 Task: Plan the shortest route from Boston to Cape Cod National Seashore.
Action: Mouse pressed left at (230, 83)
Screenshot: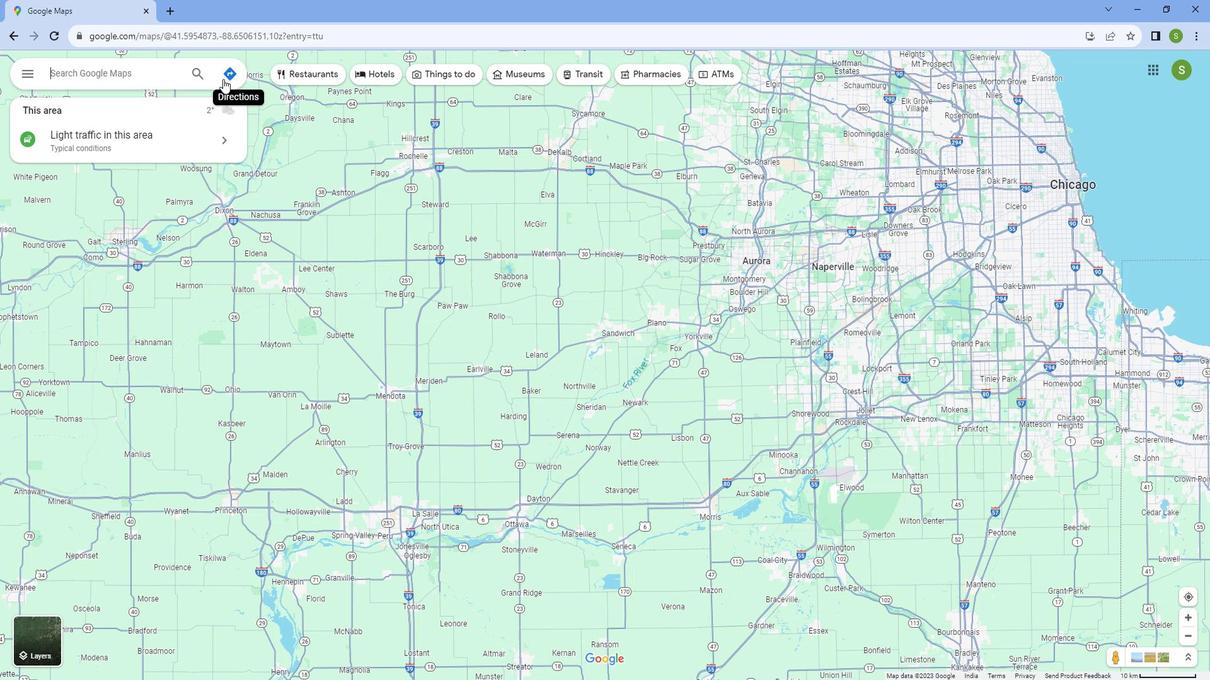 
Action: Mouse moved to (151, 107)
Screenshot: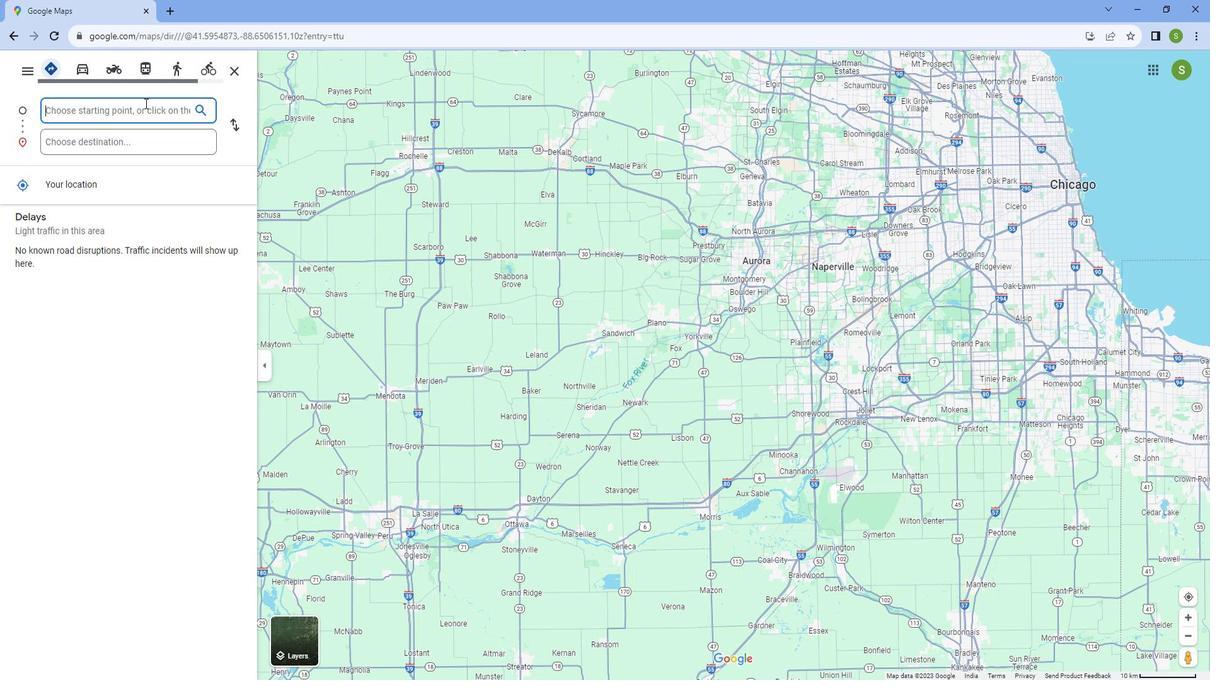 
Action: Mouse pressed left at (151, 107)
Screenshot: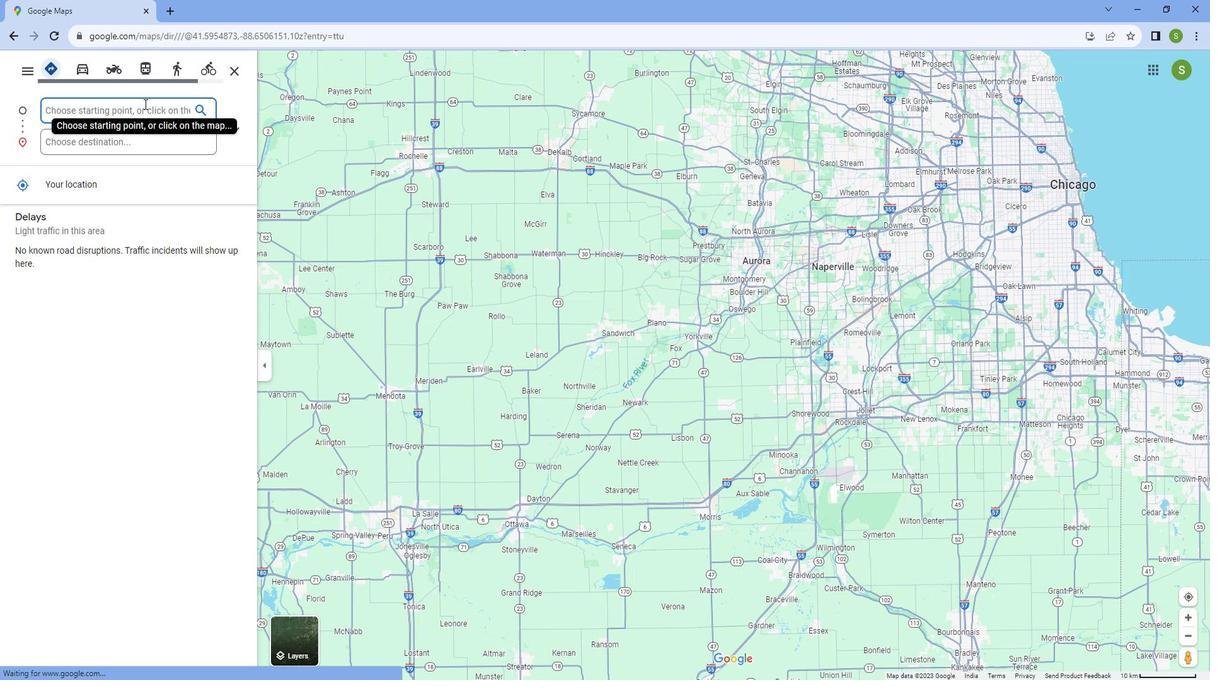 
Action: Key pressed <Key.caps_lock>V<Key.backspace>B<Key.caps_lock>oston
Screenshot: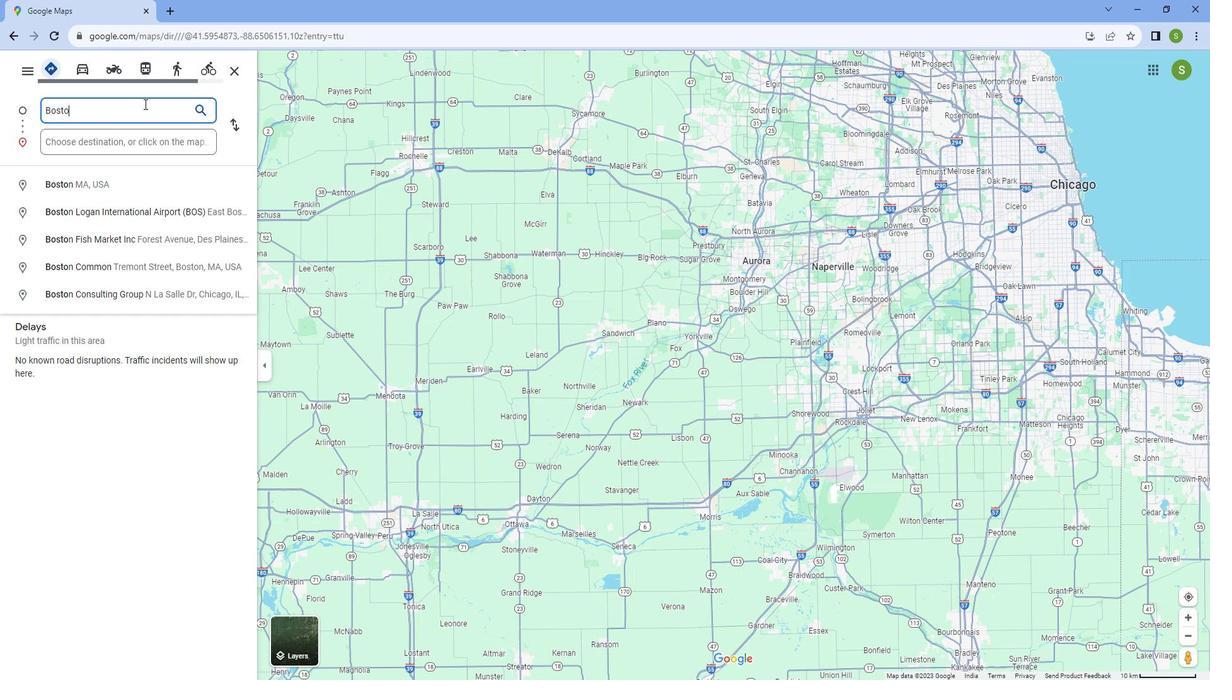 
Action: Mouse moved to (165, 196)
Screenshot: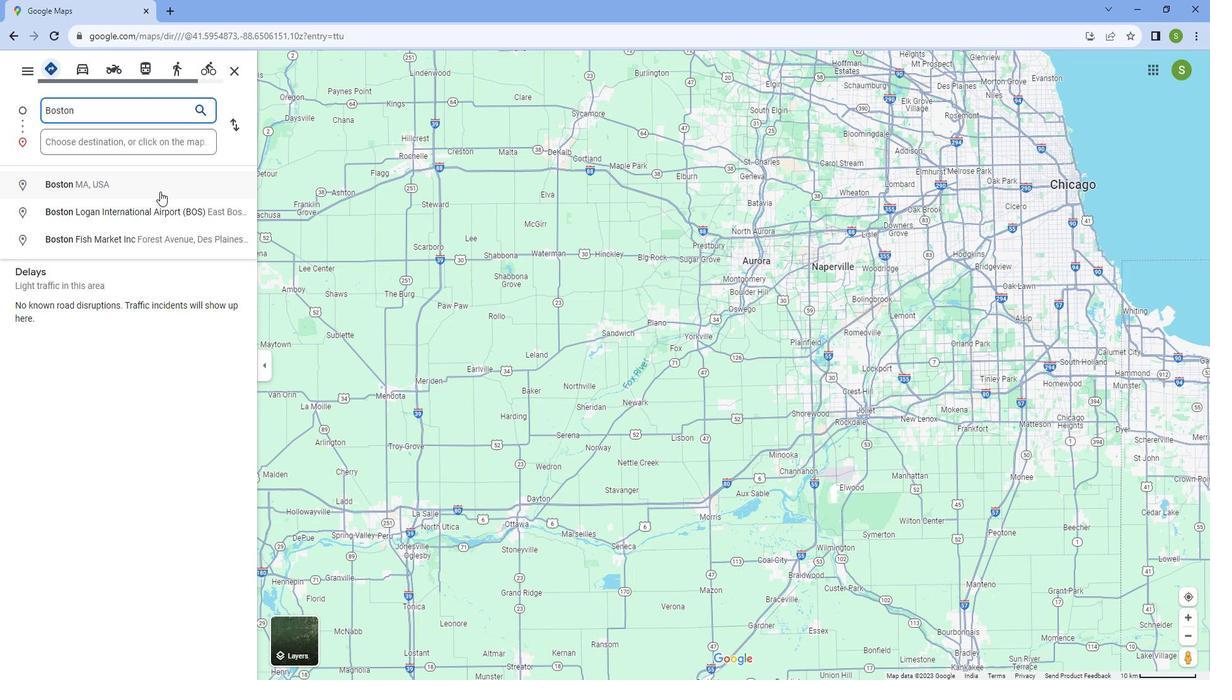 
Action: Mouse pressed left at (165, 196)
Screenshot: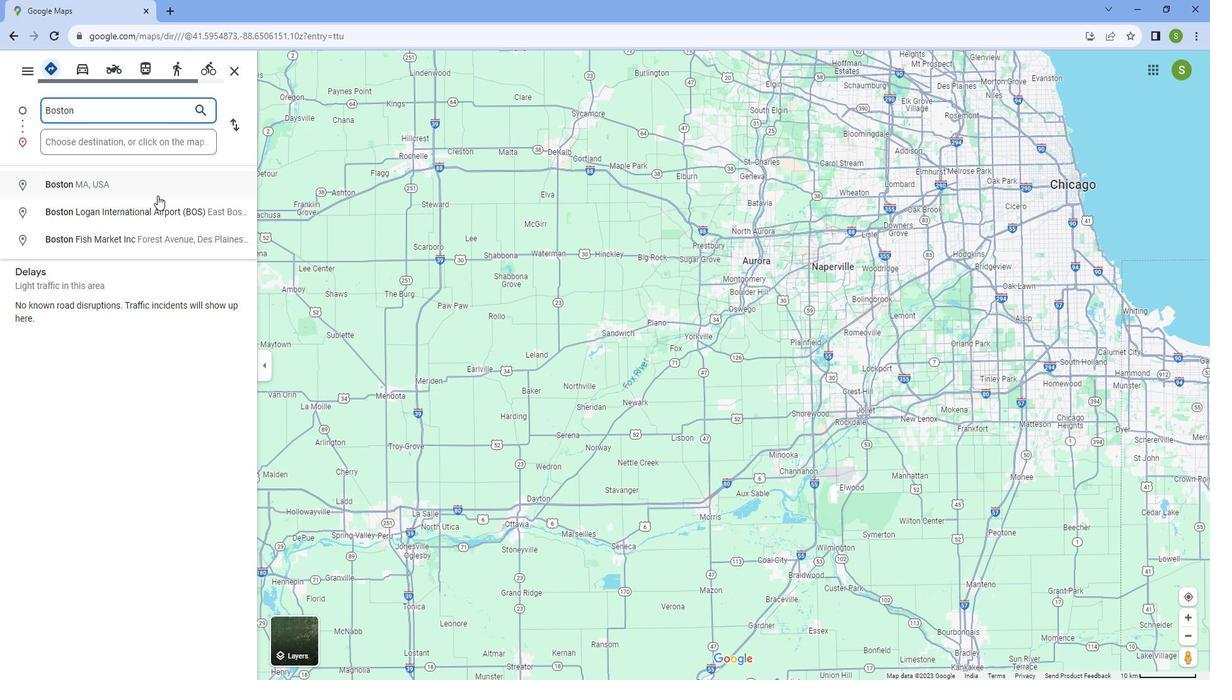 
Action: Mouse moved to (122, 145)
Screenshot: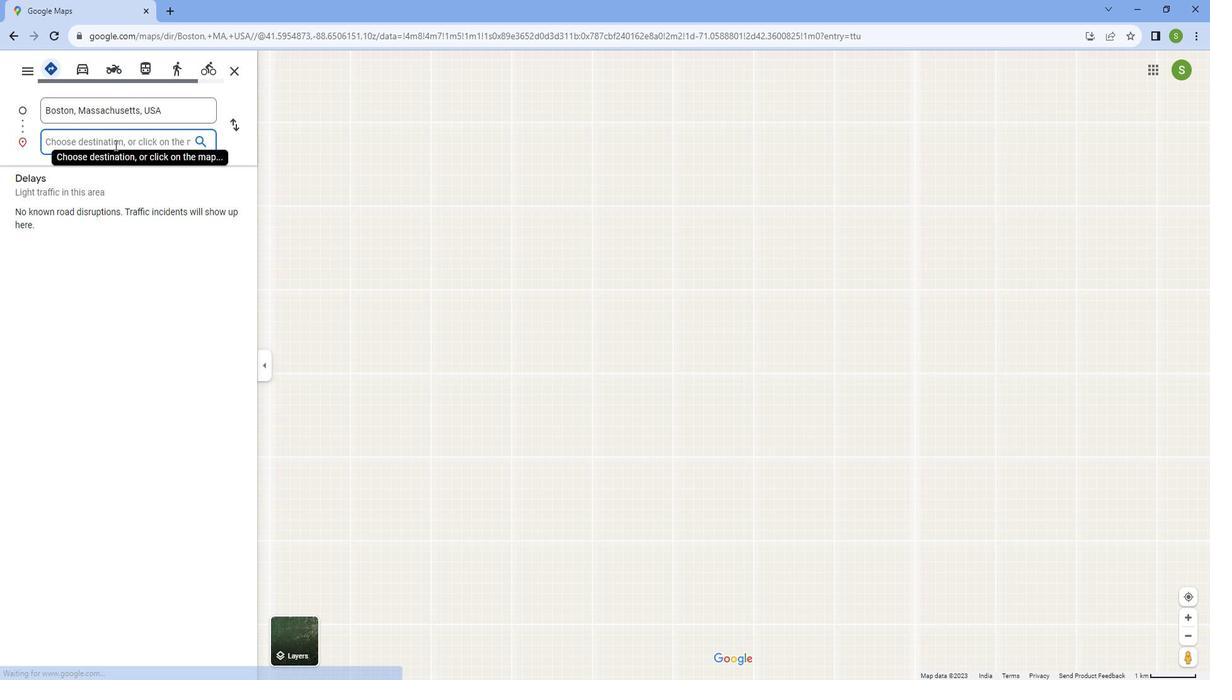 
Action: Mouse pressed left at (122, 145)
Screenshot: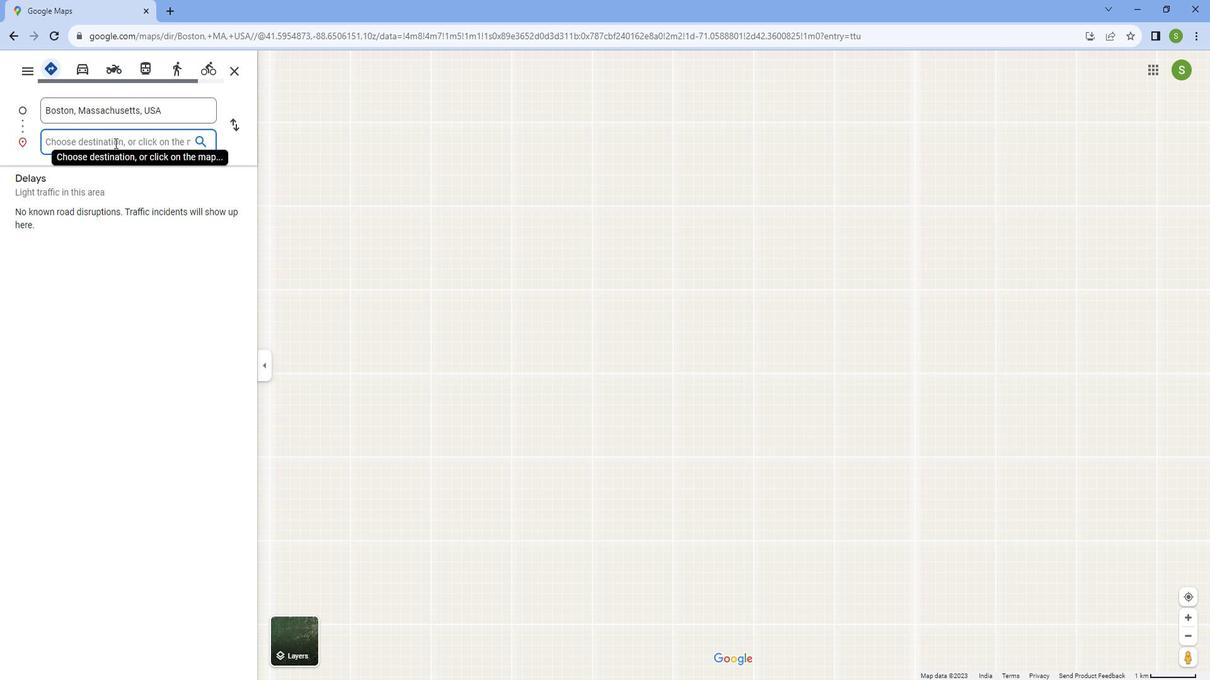 
Action: Key pressed <Key.caps_lock>C<Key.caps_lock>ape<Key.space><Key.caps_lock>C<Key.caps_lock>od<Key.space><Key.caps_lock>N<Key.caps_lock>ational<Key.space><Key.caps_lock>S<Key.caps_lock>eashore
Screenshot: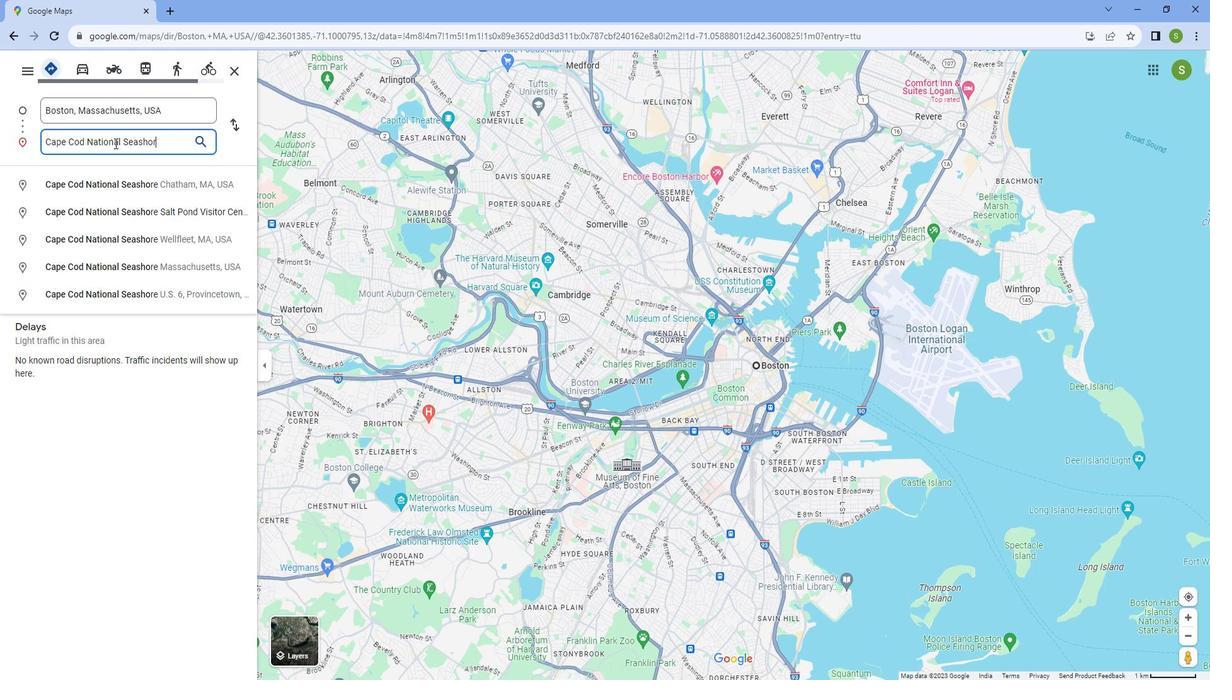 
Action: Mouse moved to (115, 182)
Screenshot: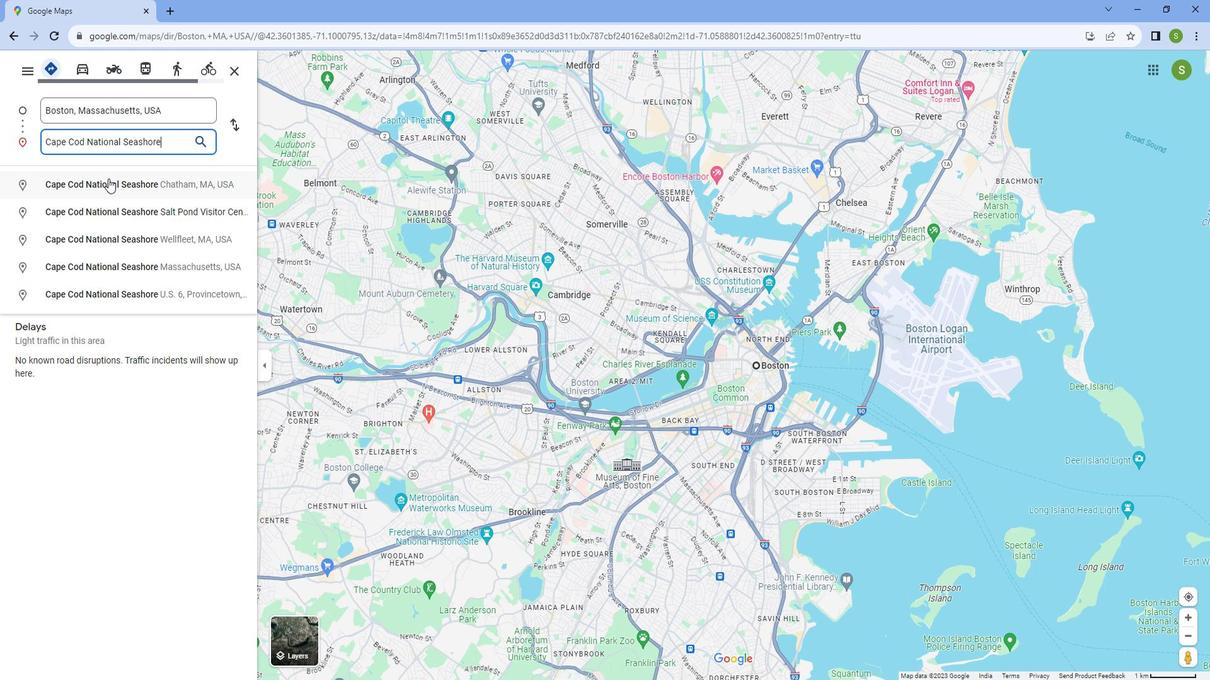 
Action: Mouse pressed left at (115, 182)
Screenshot: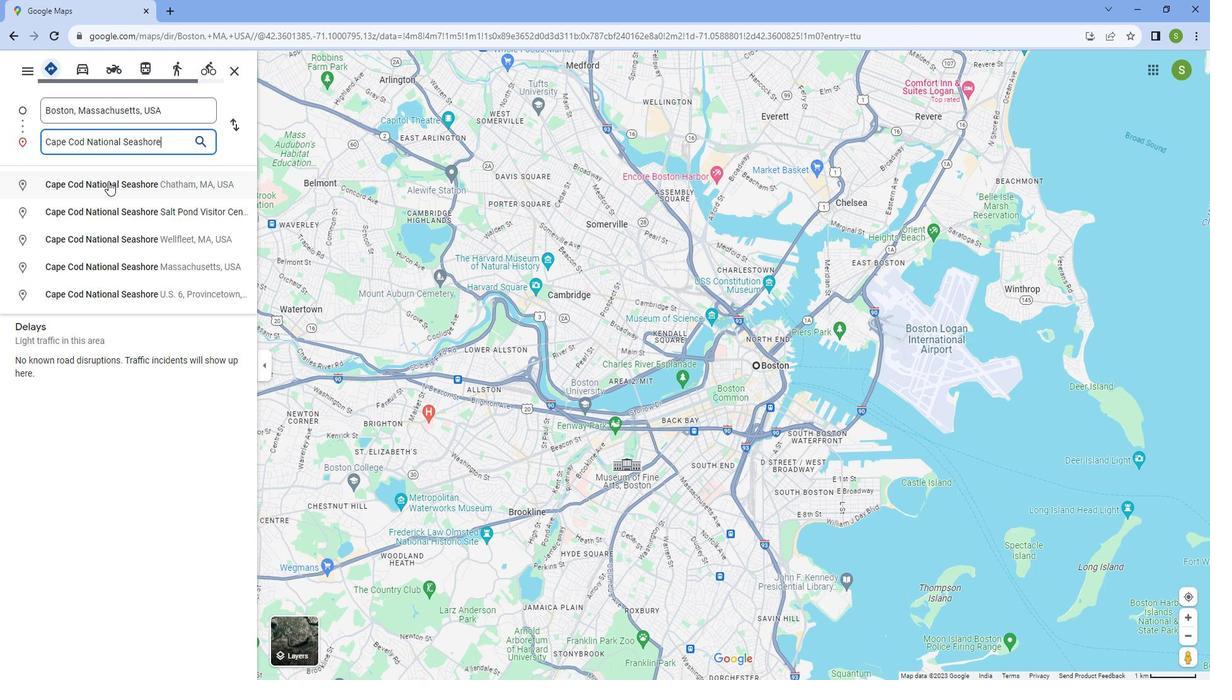 
Action: Mouse moved to (593, 358)
Screenshot: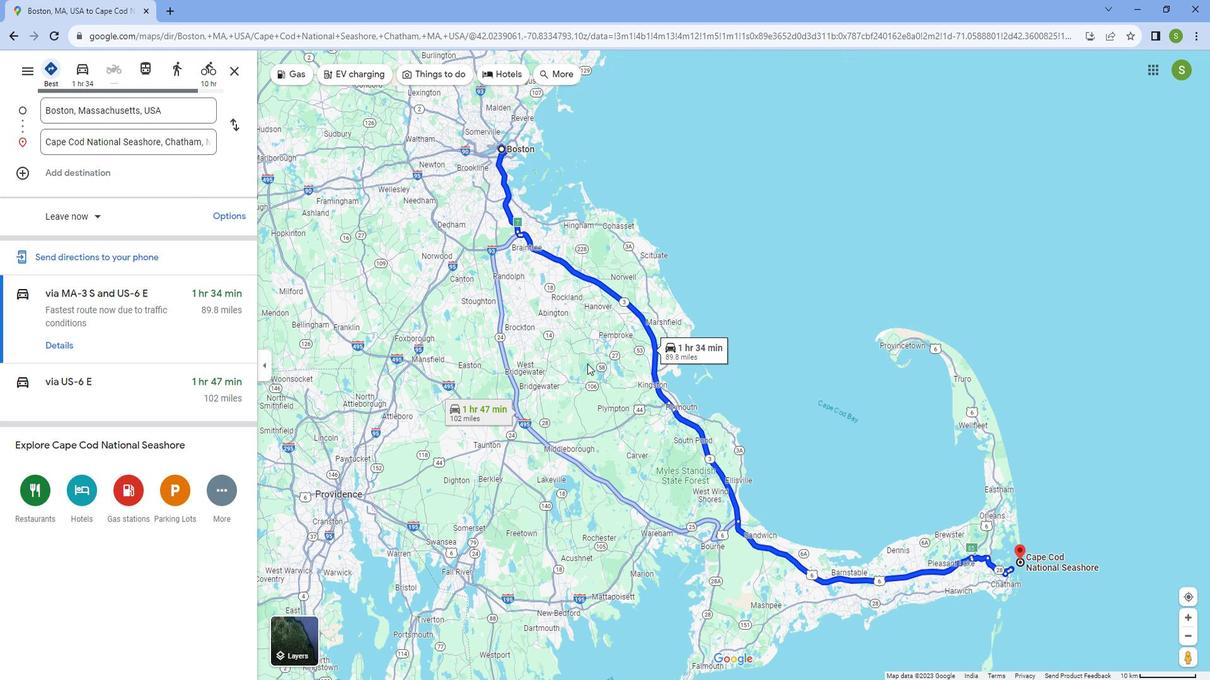 
Action: Mouse pressed left at (593, 358)
Screenshot: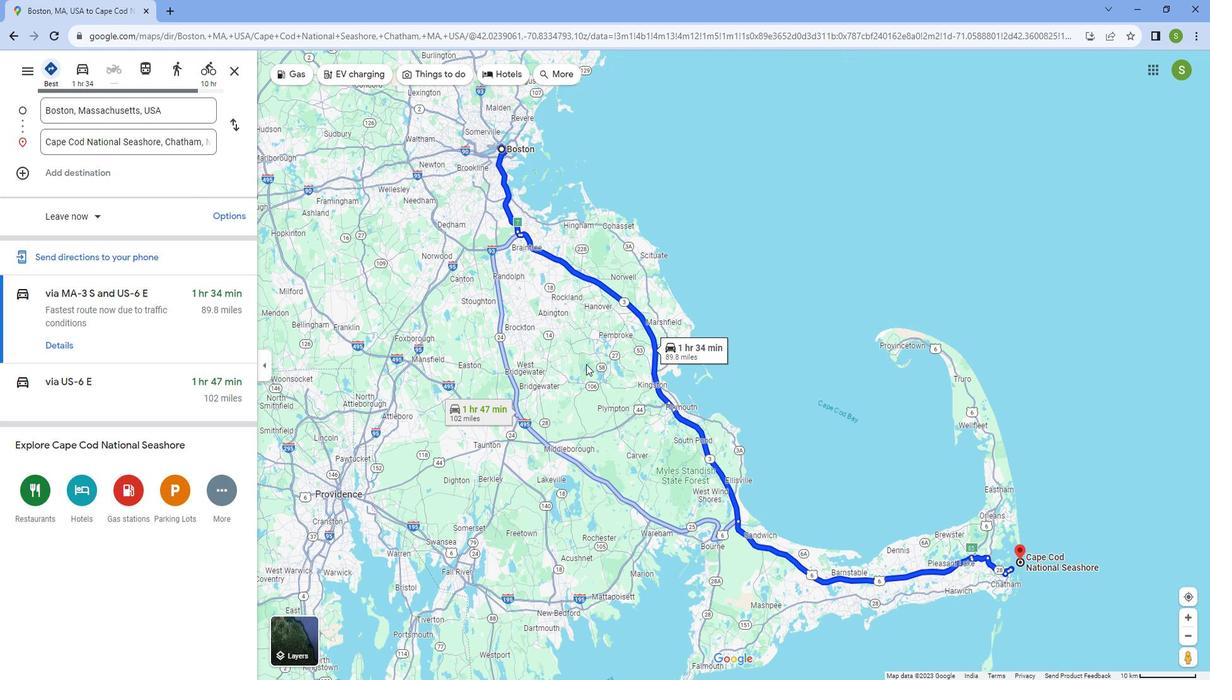 
Action: Mouse moved to (313, 203)
Screenshot: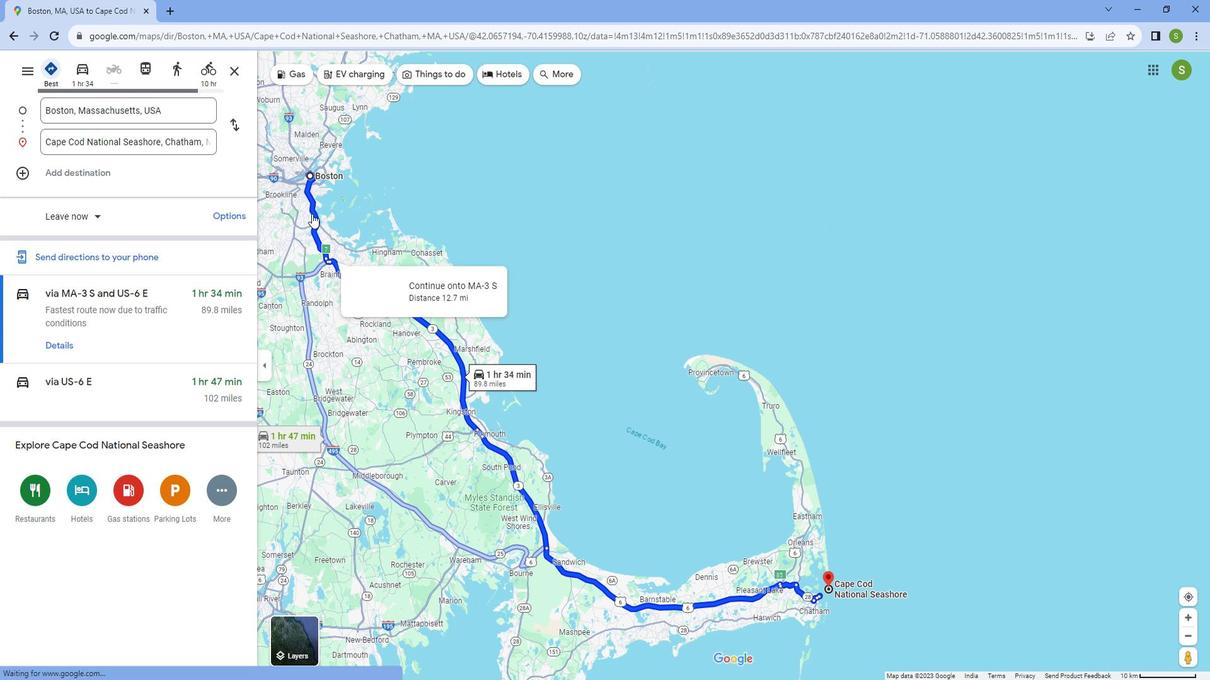 
Action: Mouse scrolled (313, 204) with delta (0, 0)
Screenshot: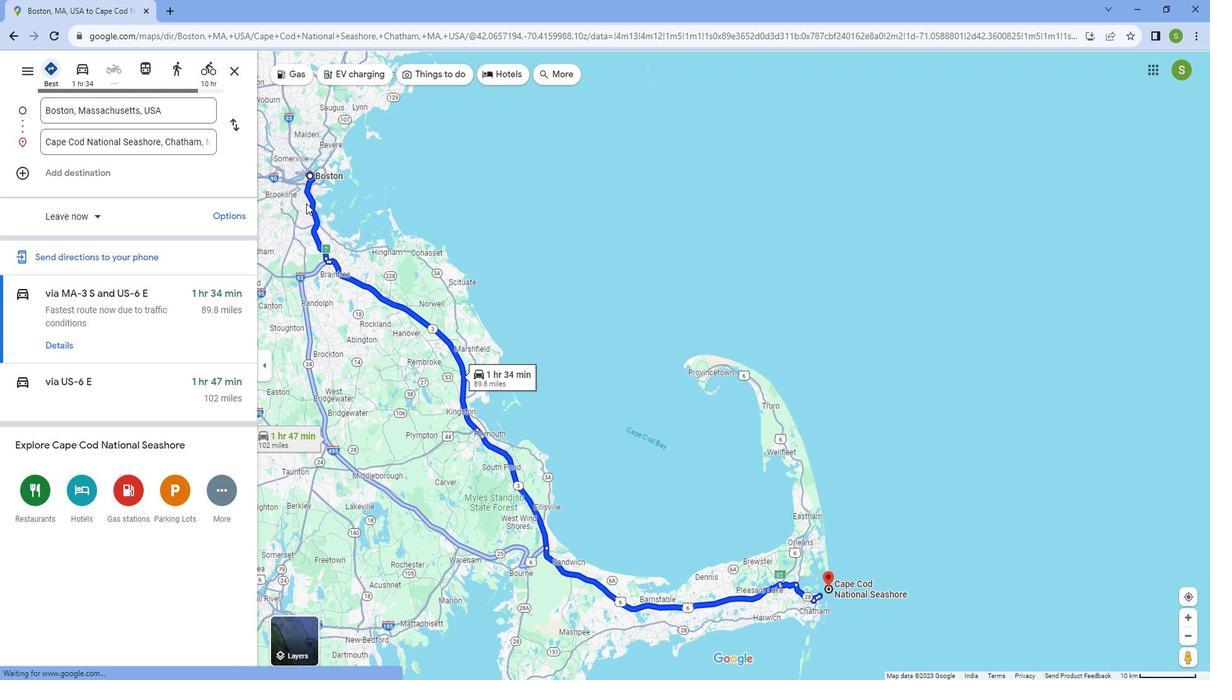 
Action: Mouse scrolled (313, 204) with delta (0, 0)
Screenshot: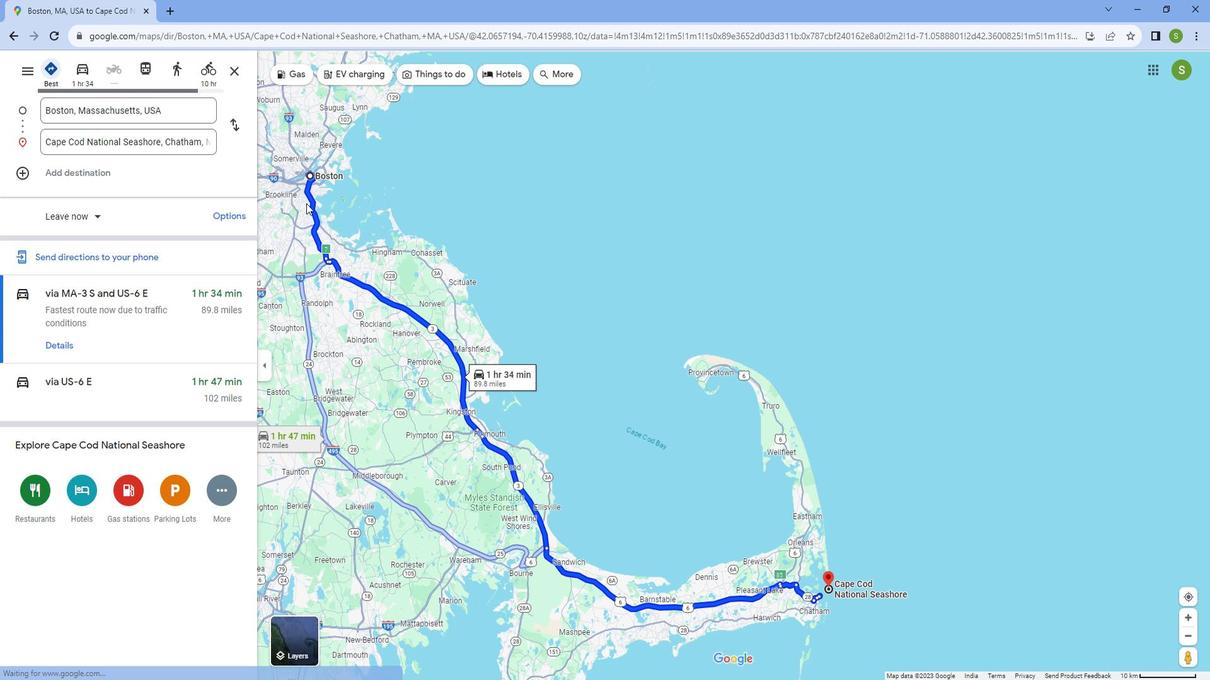 
Action: Mouse scrolled (313, 204) with delta (0, 0)
Screenshot: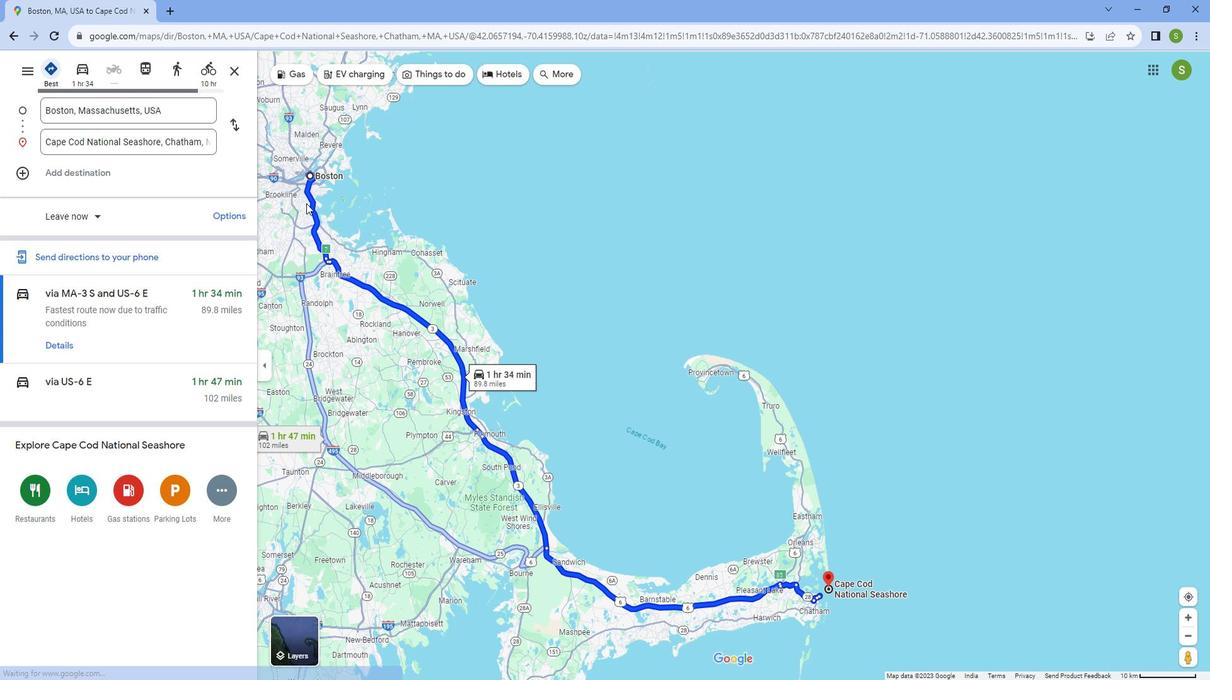 
Action: Mouse scrolled (313, 204) with delta (0, 0)
Screenshot: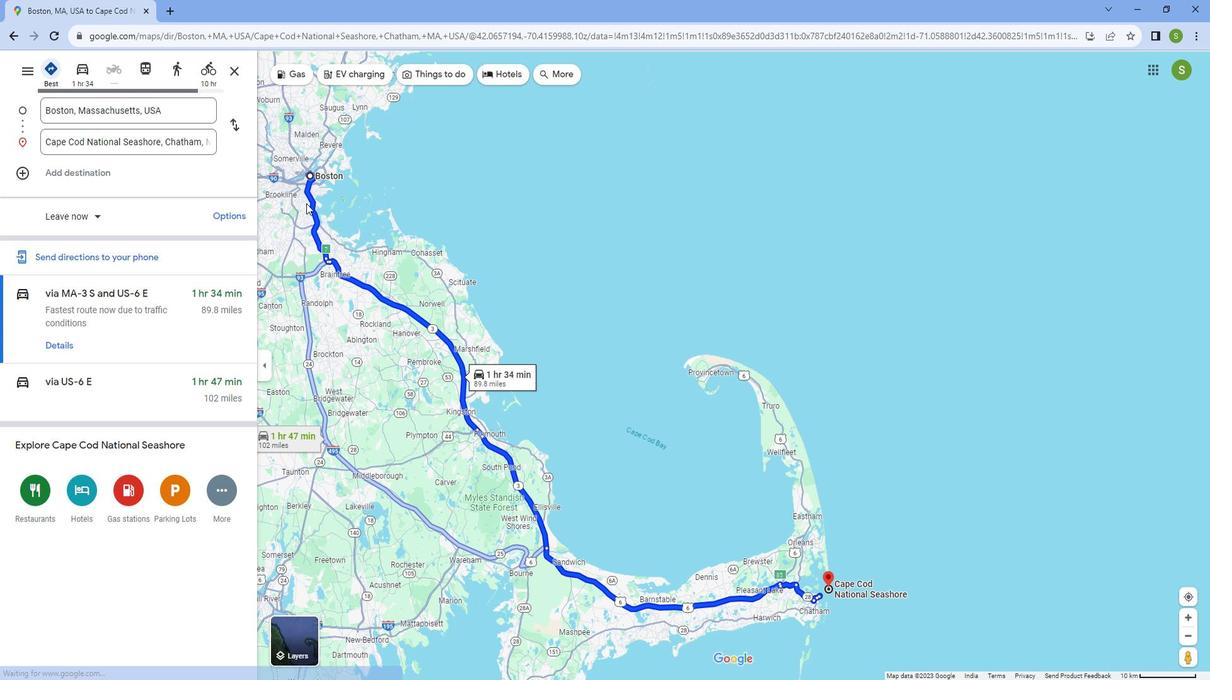 
Action: Mouse scrolled (313, 204) with delta (0, 0)
Screenshot: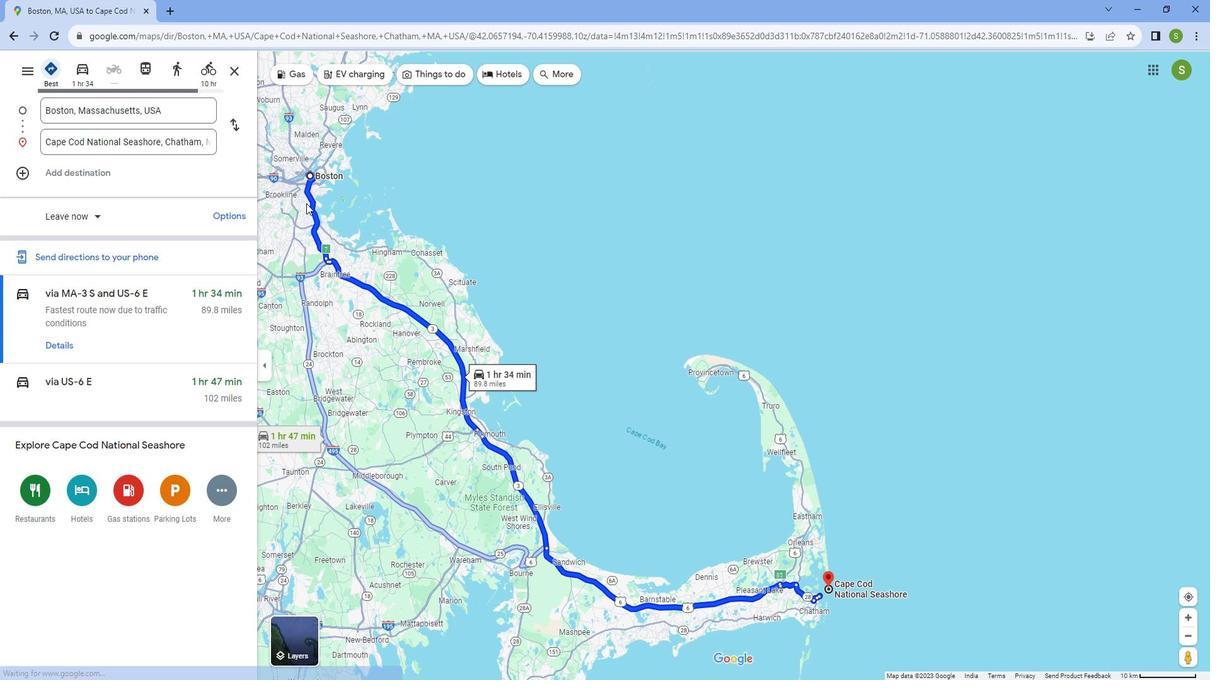 
Action: Mouse scrolled (313, 204) with delta (0, 0)
Screenshot: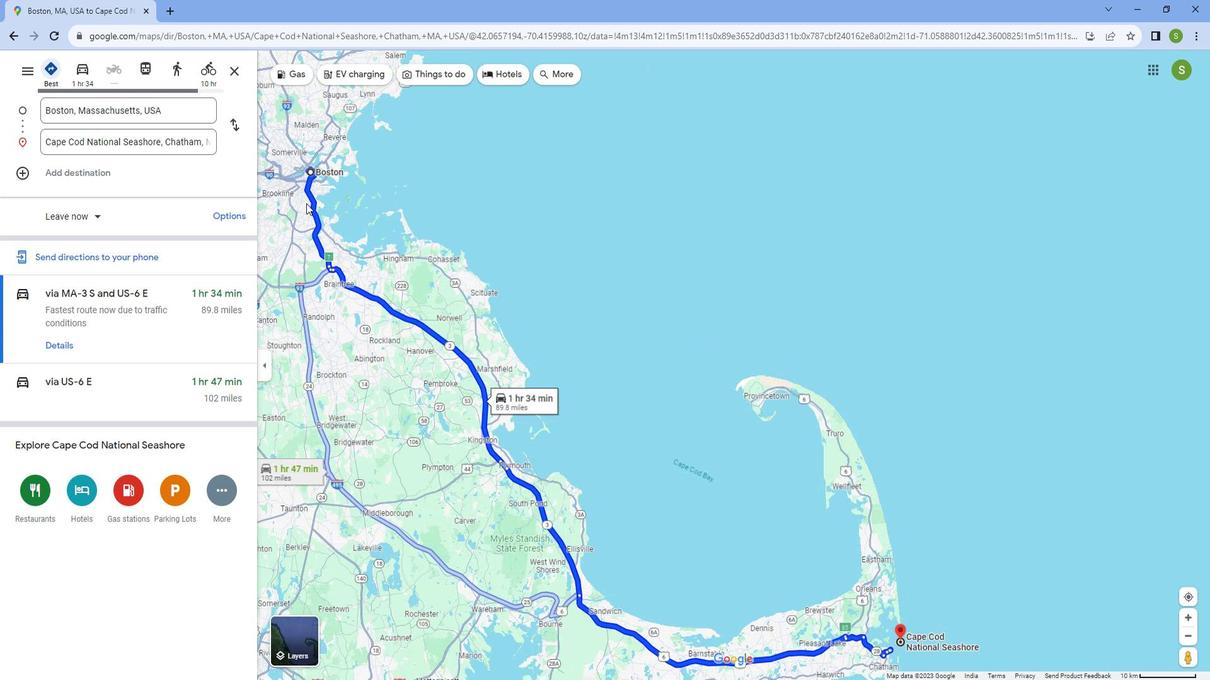 
Action: Mouse scrolled (313, 204) with delta (0, 0)
Screenshot: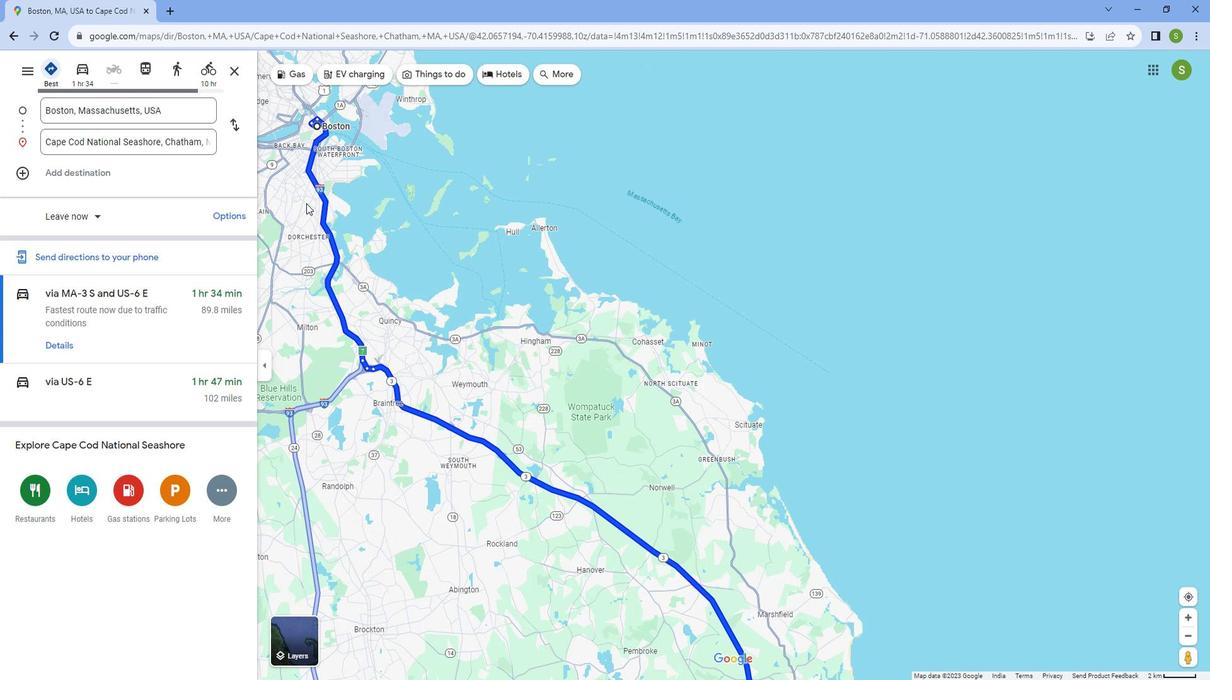 
Action: Mouse scrolled (313, 204) with delta (0, 0)
Screenshot: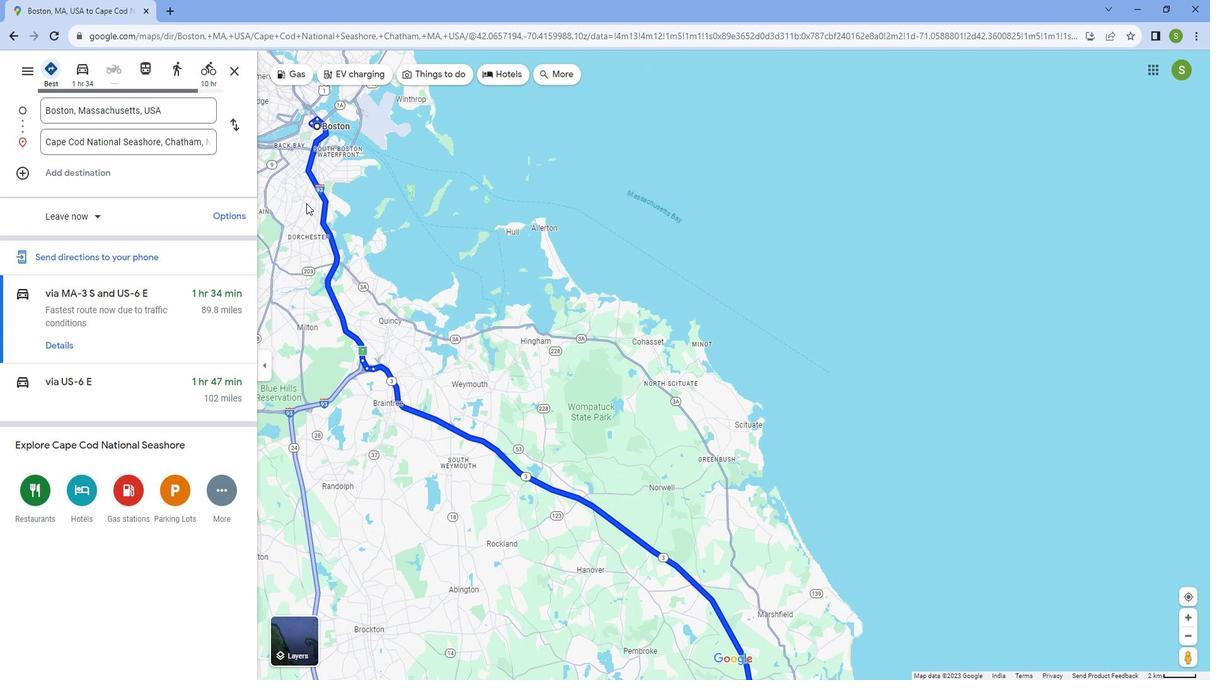 
Action: Mouse scrolled (313, 204) with delta (0, 0)
Screenshot: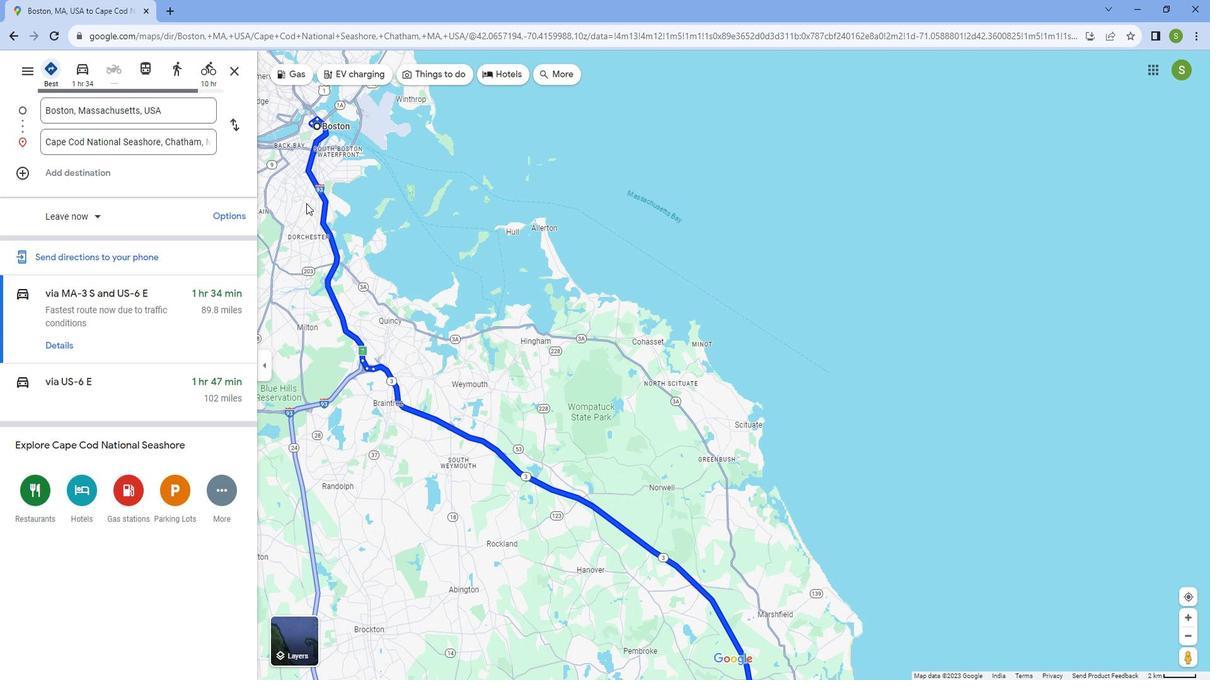 
Action: Mouse scrolled (313, 204) with delta (0, 0)
Screenshot: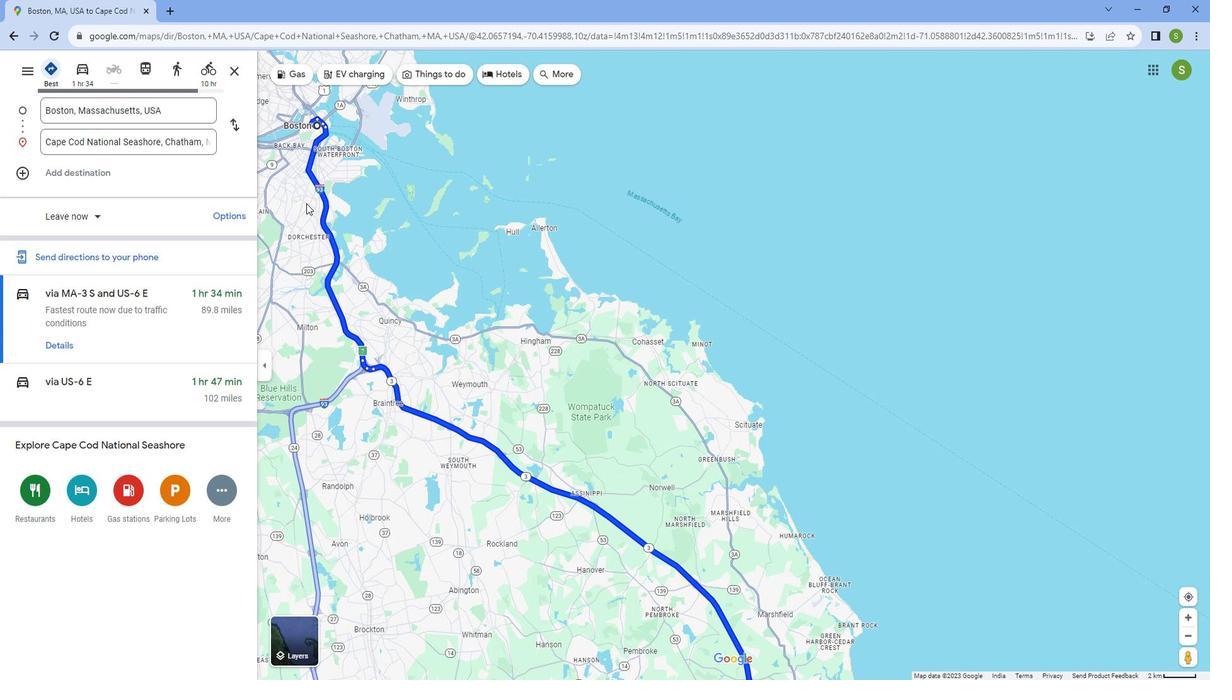 
Action: Mouse moved to (321, 266)
Screenshot: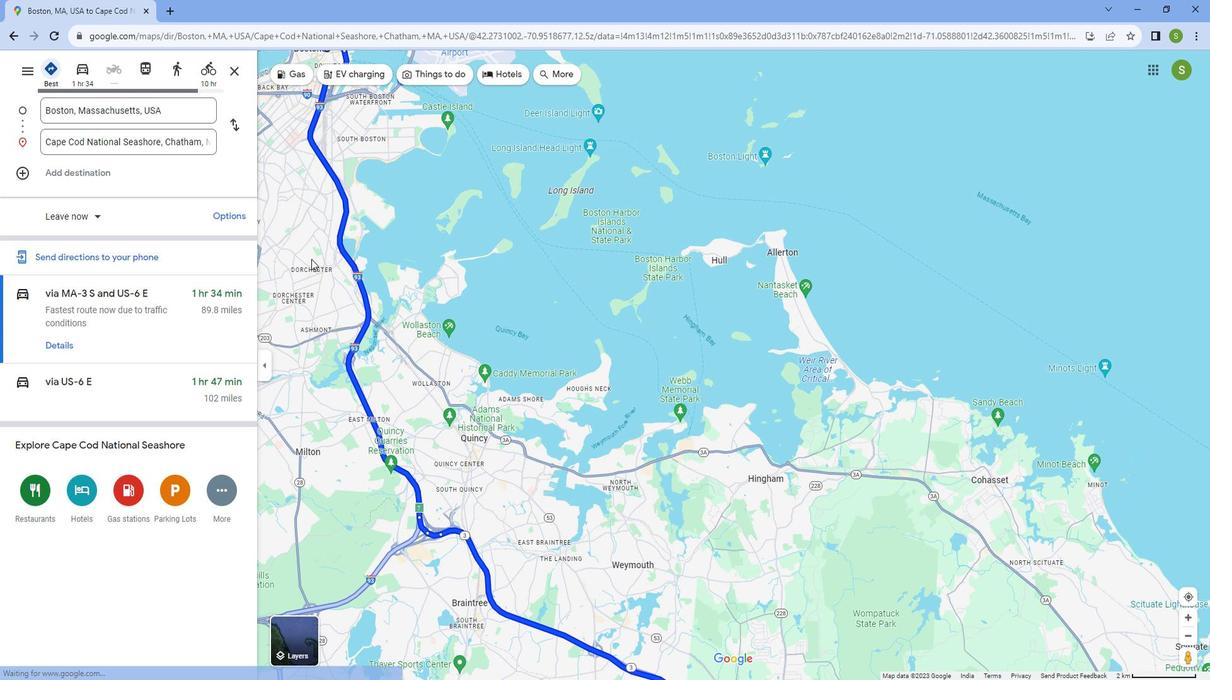 
Action: Mouse pressed left at (321, 266)
Screenshot: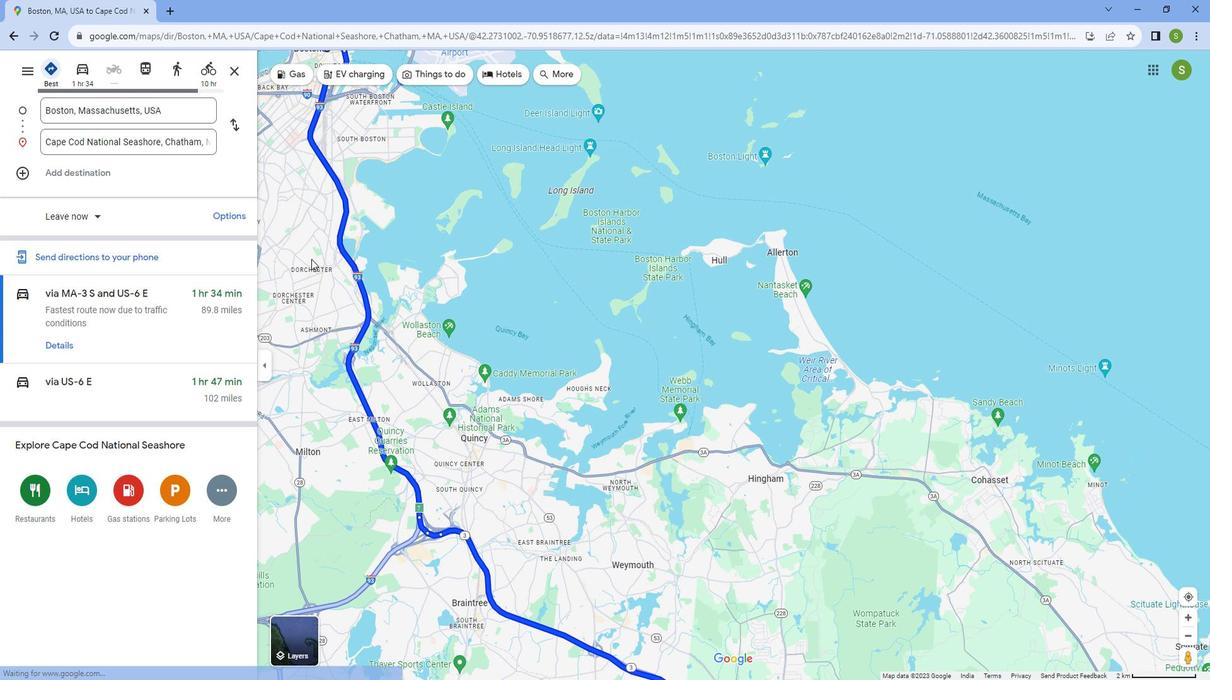 
Action: Mouse moved to (382, 492)
Screenshot: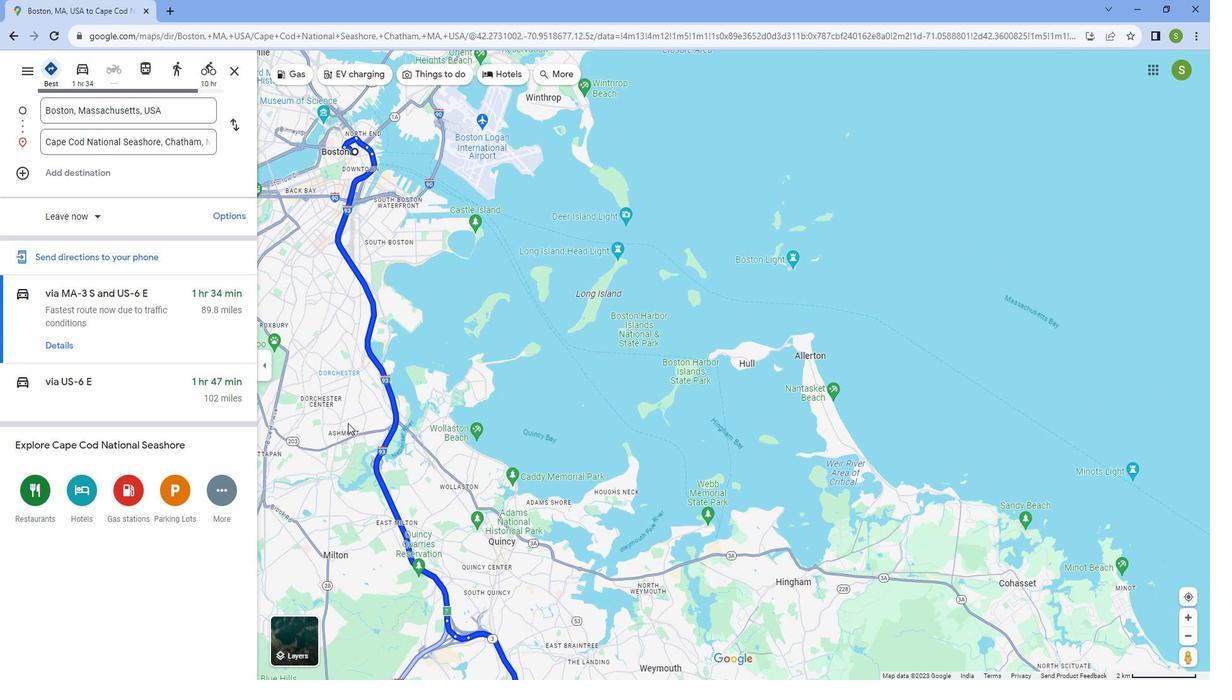 
Action: Mouse pressed left at (382, 492)
Screenshot: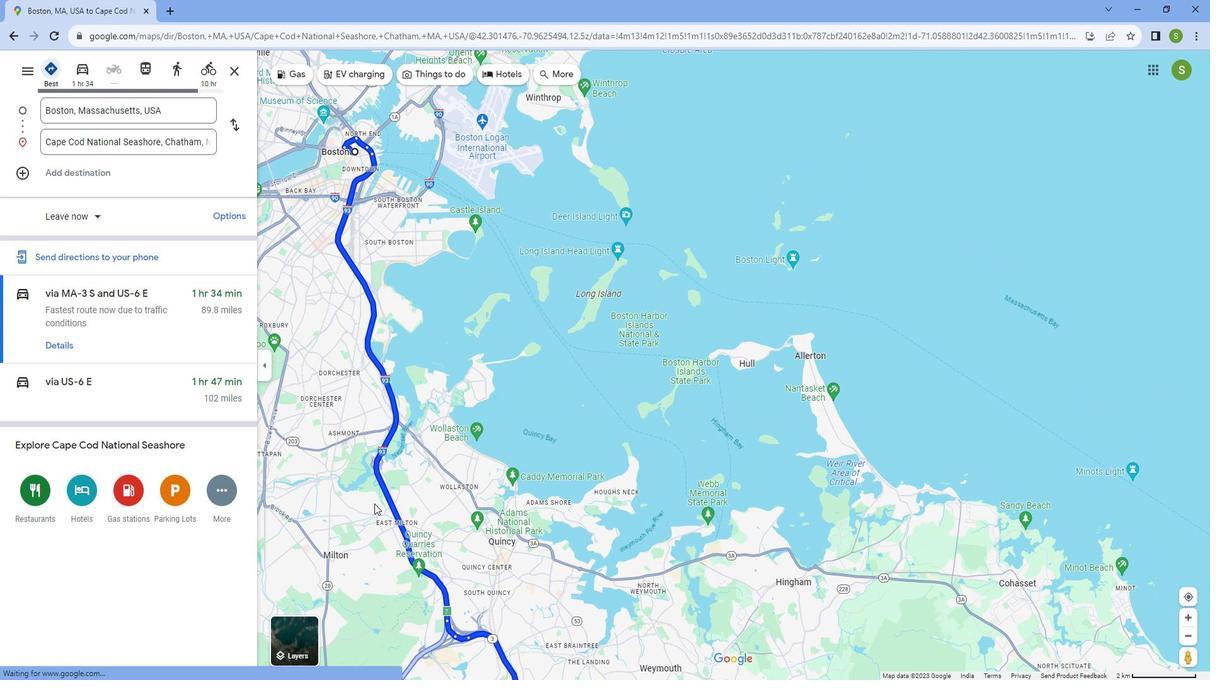 
Action: Mouse moved to (467, 542)
Screenshot: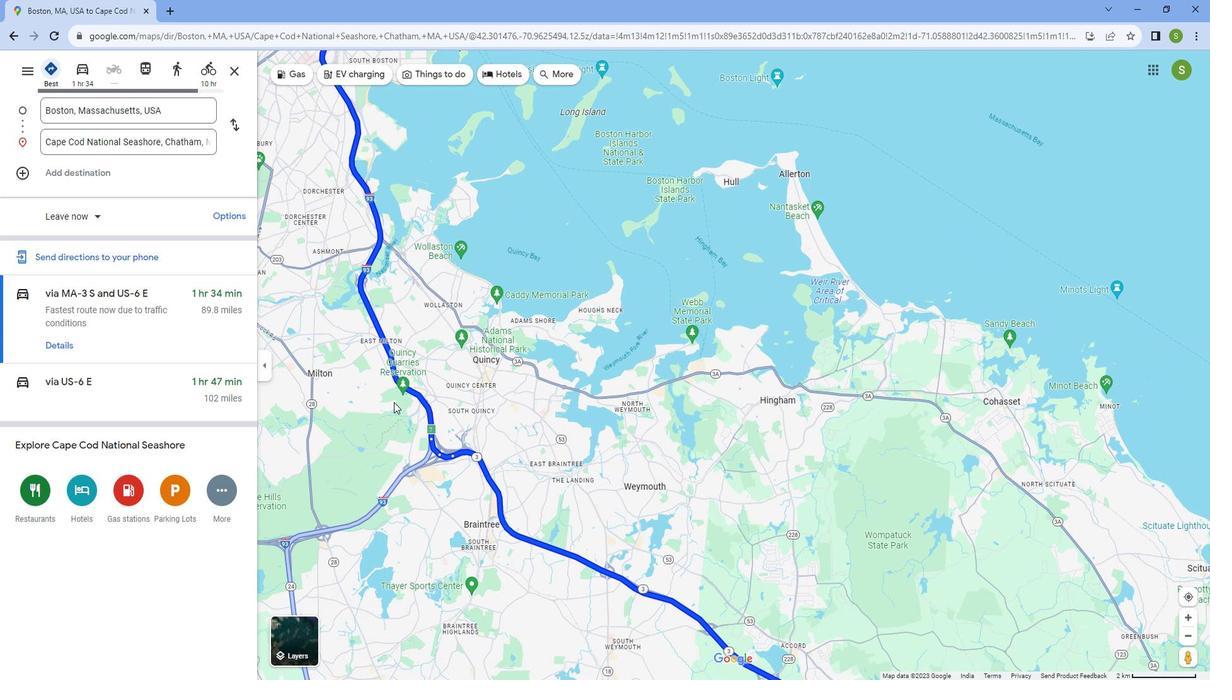 
Action: Mouse pressed left at (467, 542)
Screenshot: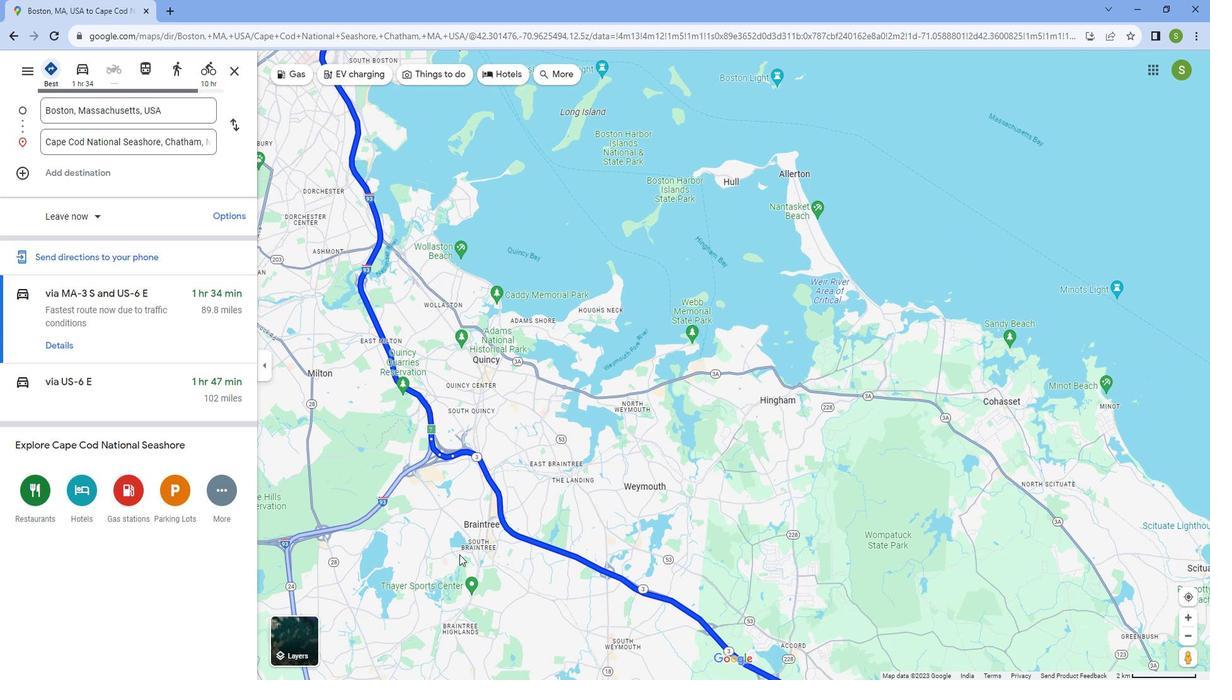 
Action: Mouse moved to (495, 573)
Screenshot: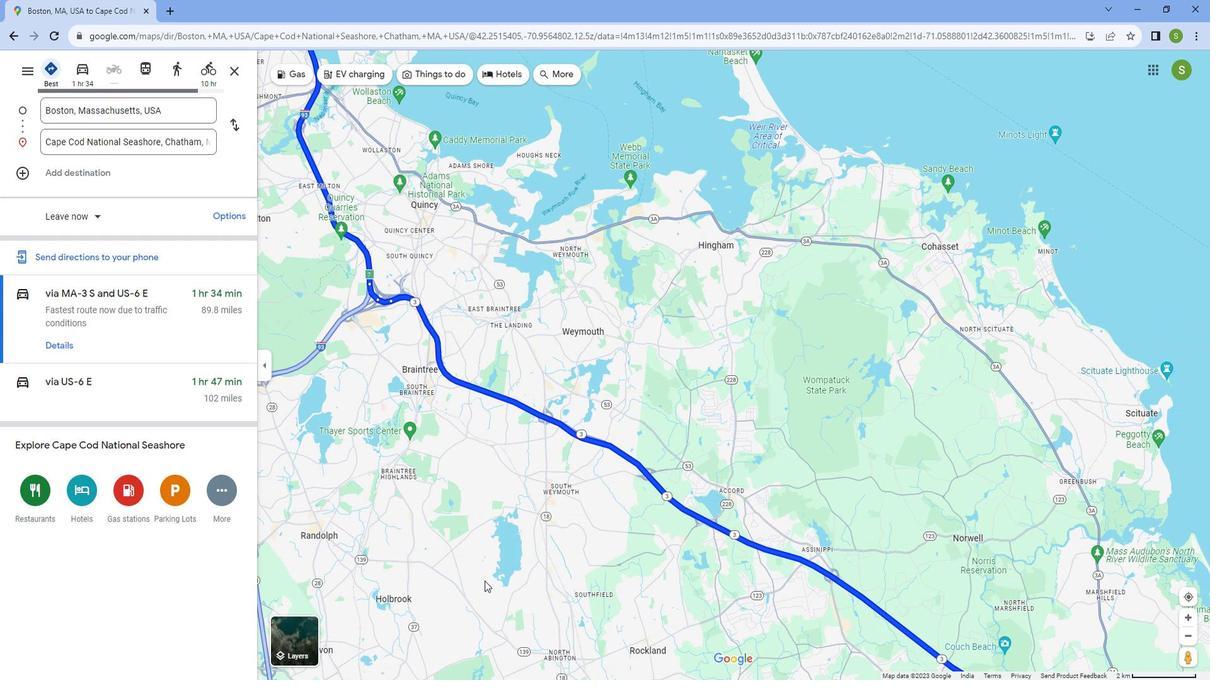
Action: Mouse pressed left at (495, 573)
Screenshot: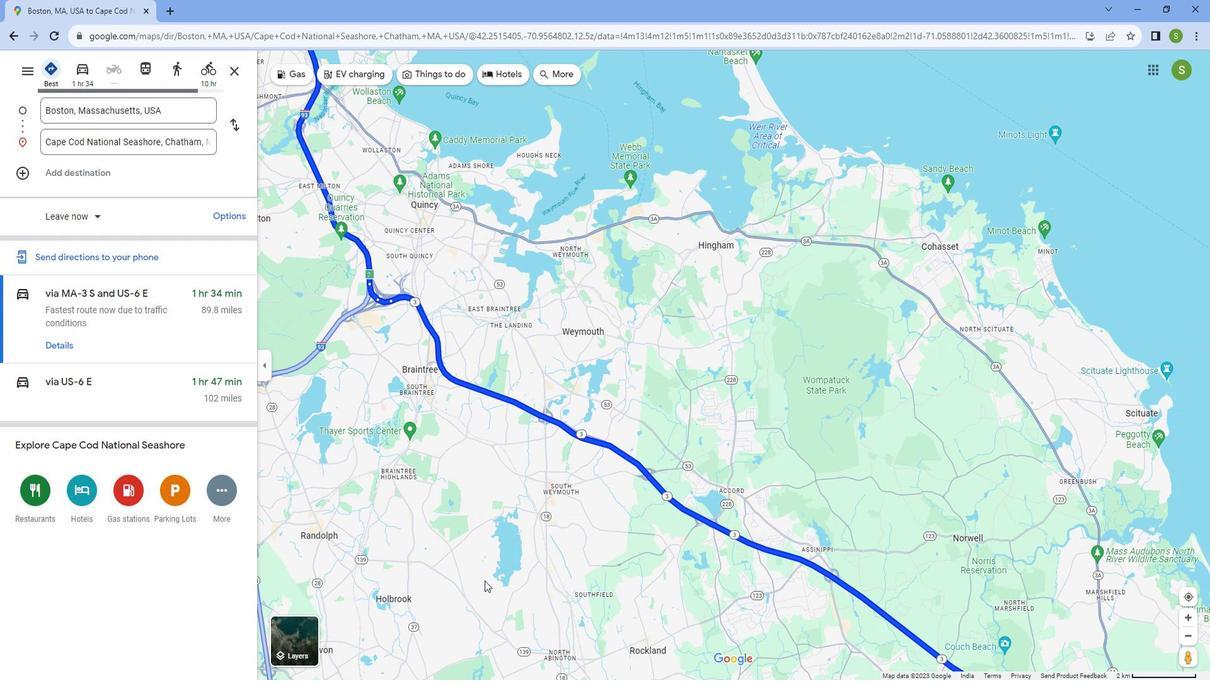 
Action: Mouse moved to (603, 550)
Screenshot: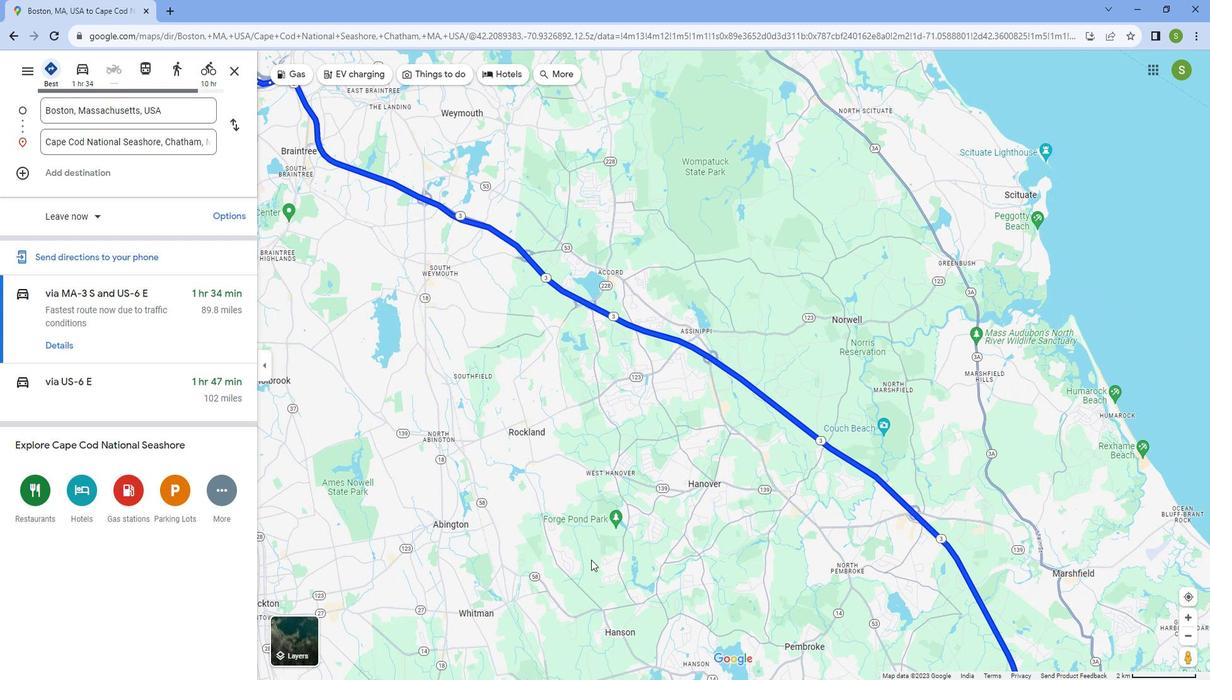 
Action: Mouse pressed left at (603, 550)
Screenshot: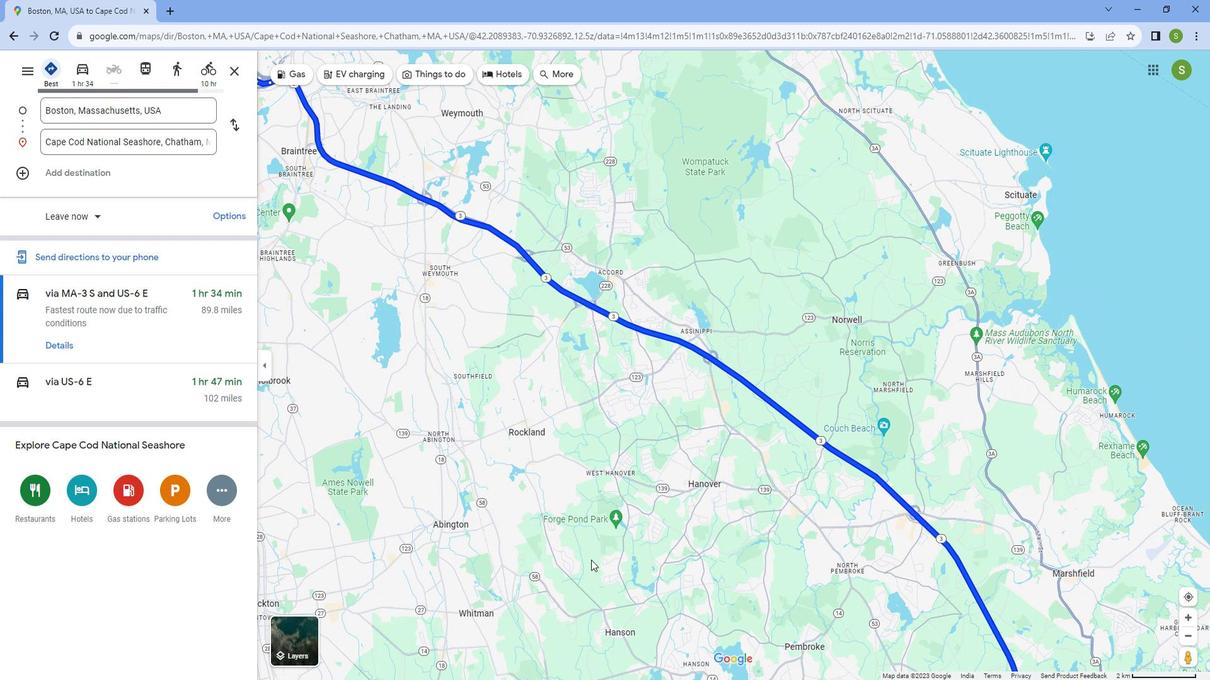 
Action: Mouse moved to (613, 597)
Screenshot: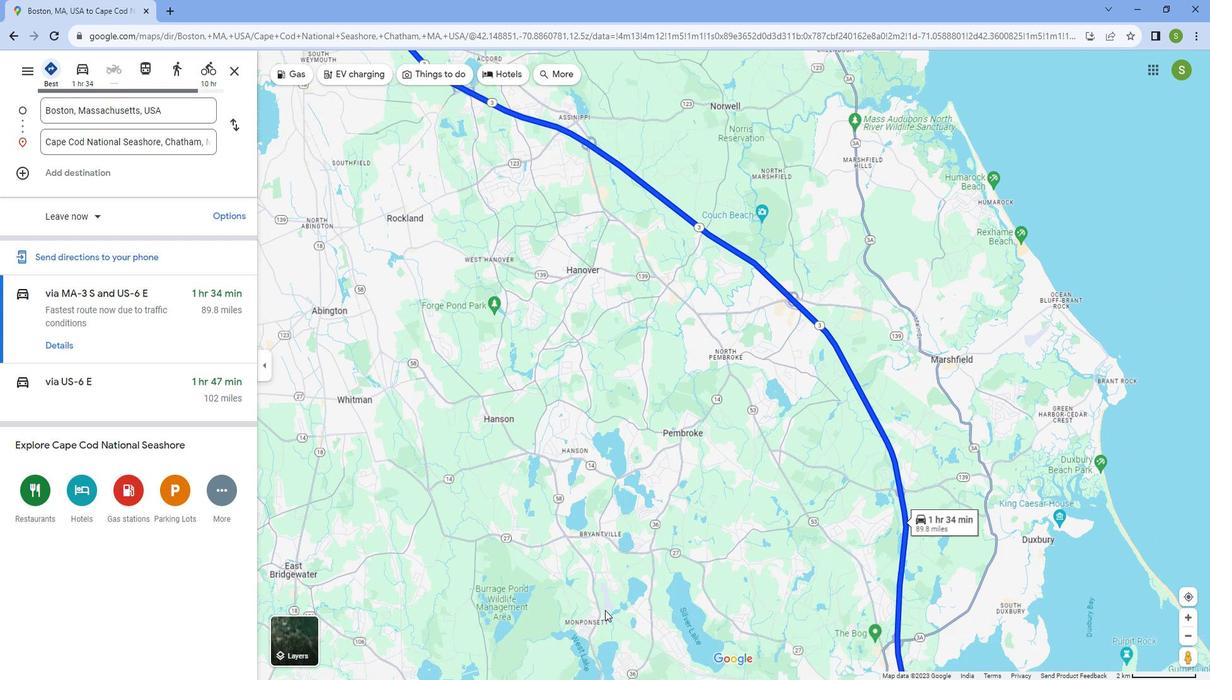 
Action: Mouse pressed left at (613, 597)
Screenshot: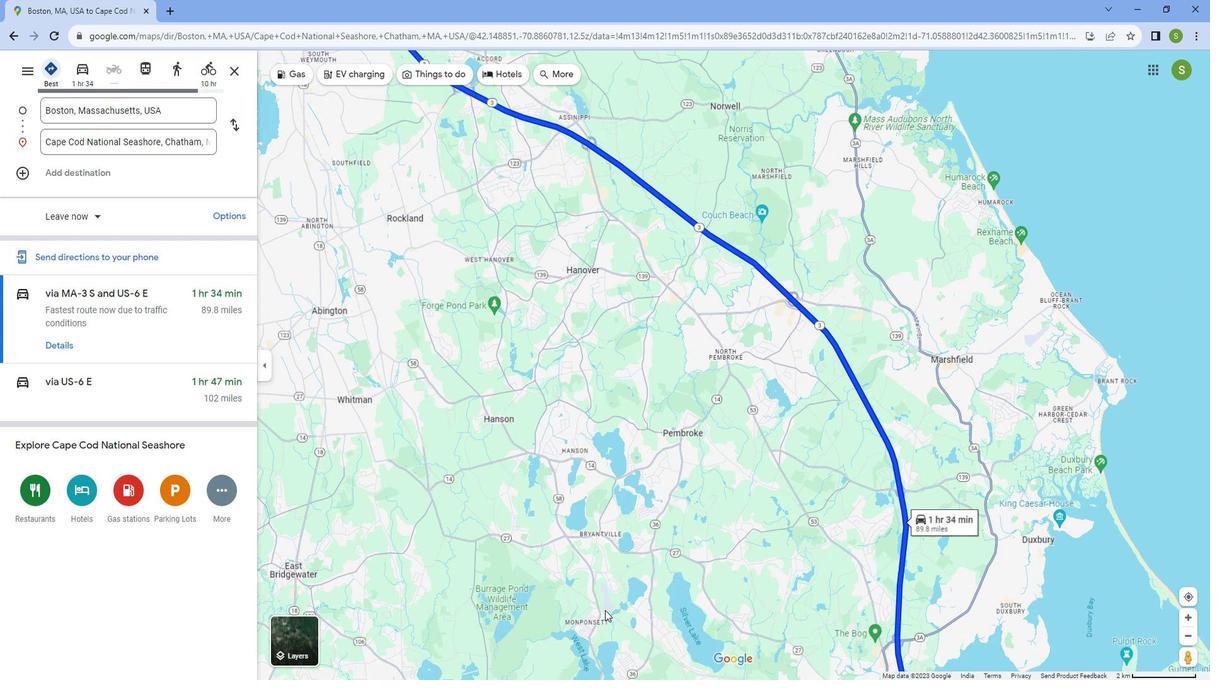 
Action: Mouse moved to (629, 532)
Screenshot: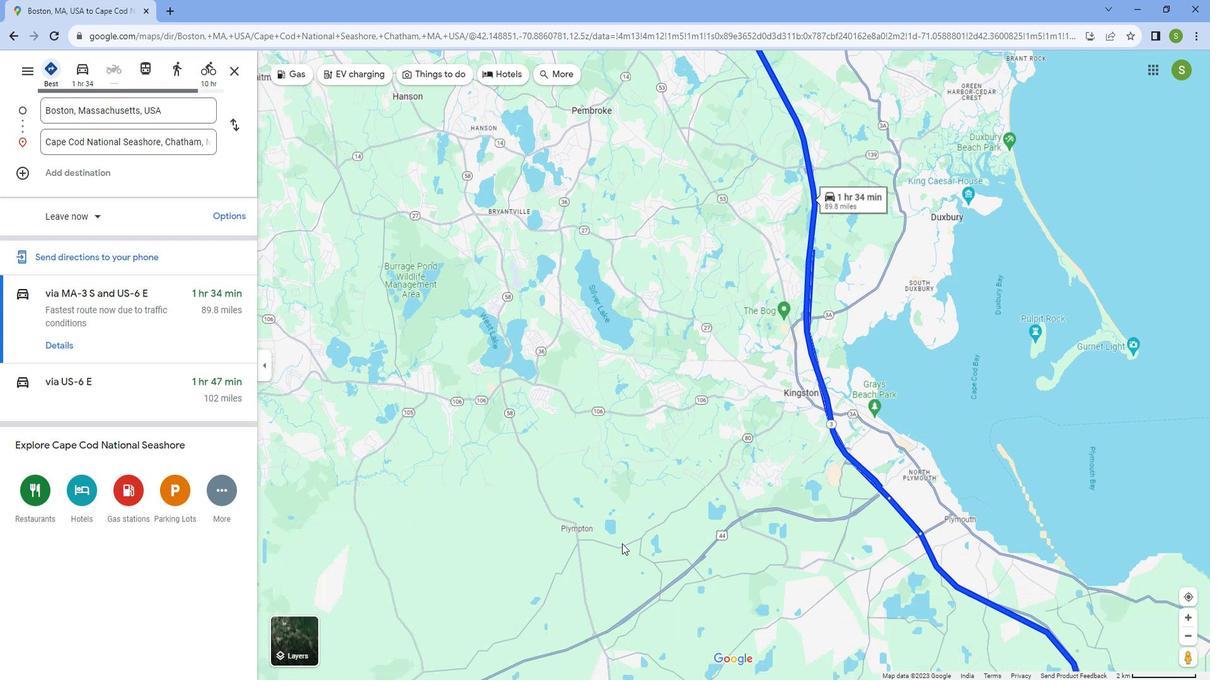 
Action: Mouse pressed left at (629, 532)
Screenshot: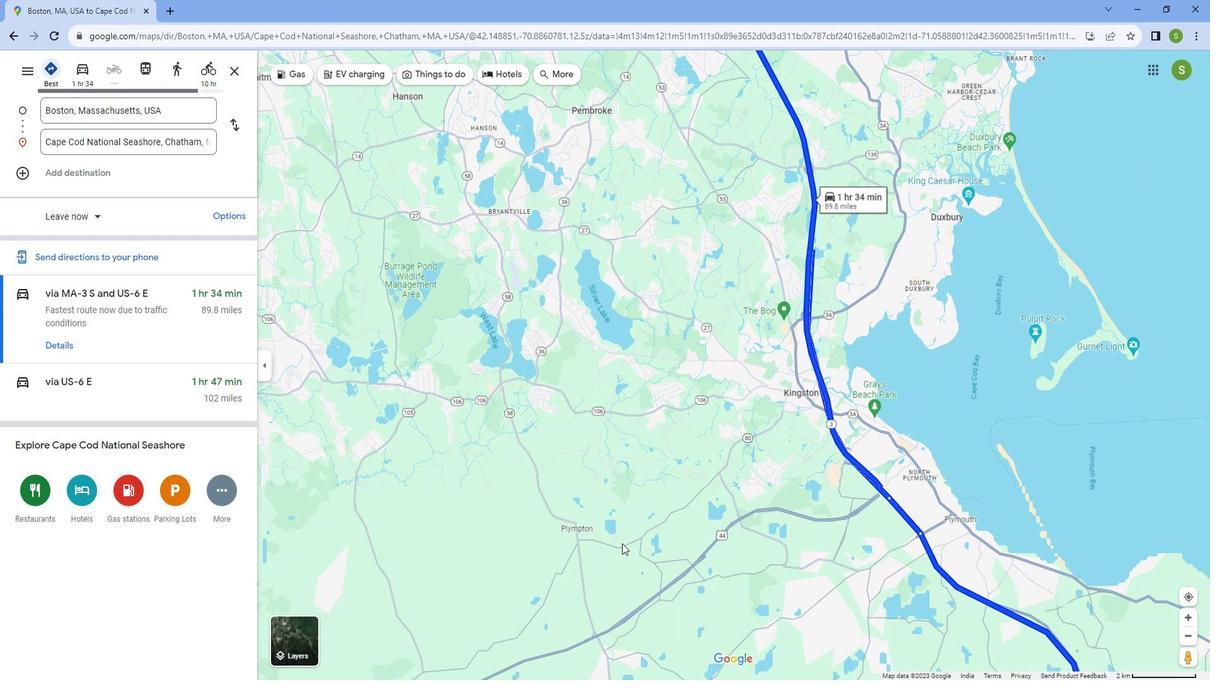 
Action: Mouse moved to (665, 539)
Screenshot: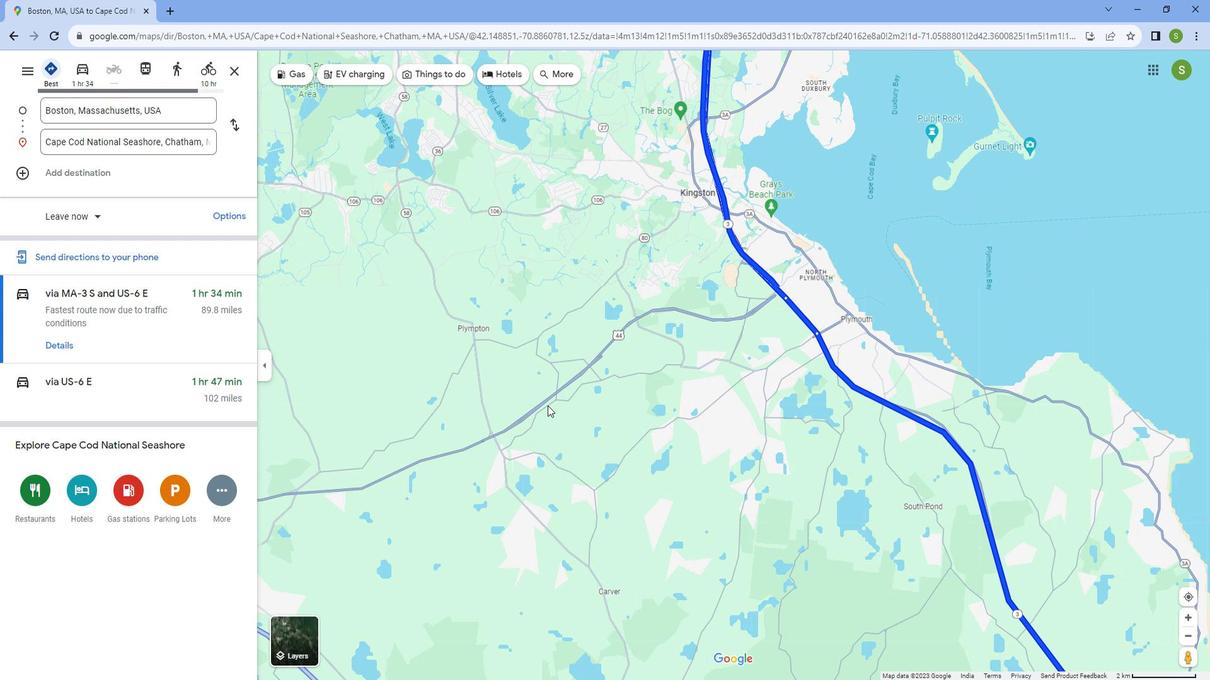 
Action: Mouse pressed left at (665, 539)
Screenshot: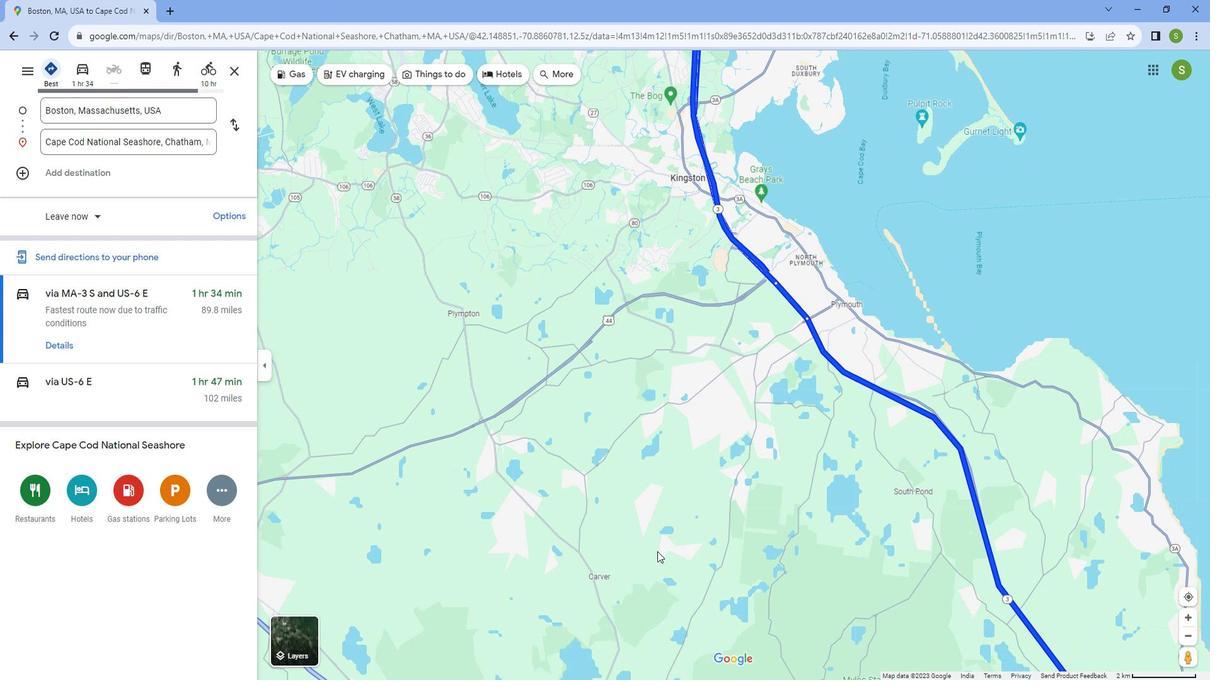 
Action: Mouse moved to (688, 544)
Screenshot: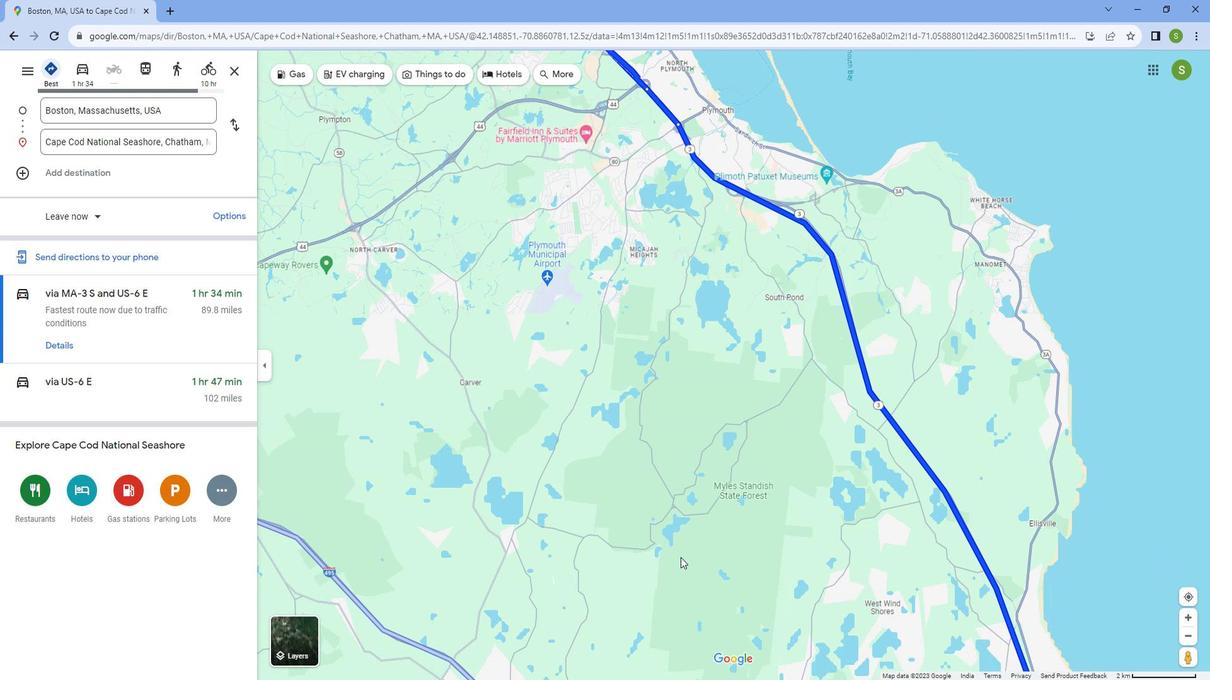 
Action: Mouse pressed left at (688, 544)
Screenshot: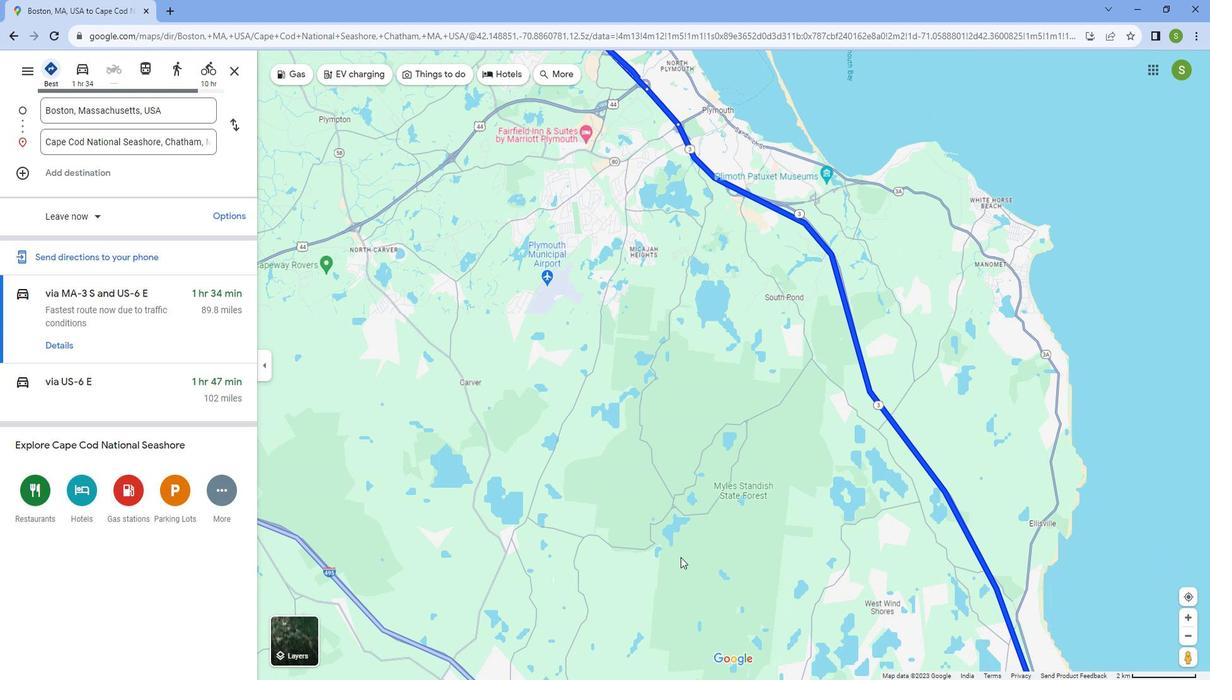 
Action: Mouse moved to (632, 481)
Screenshot: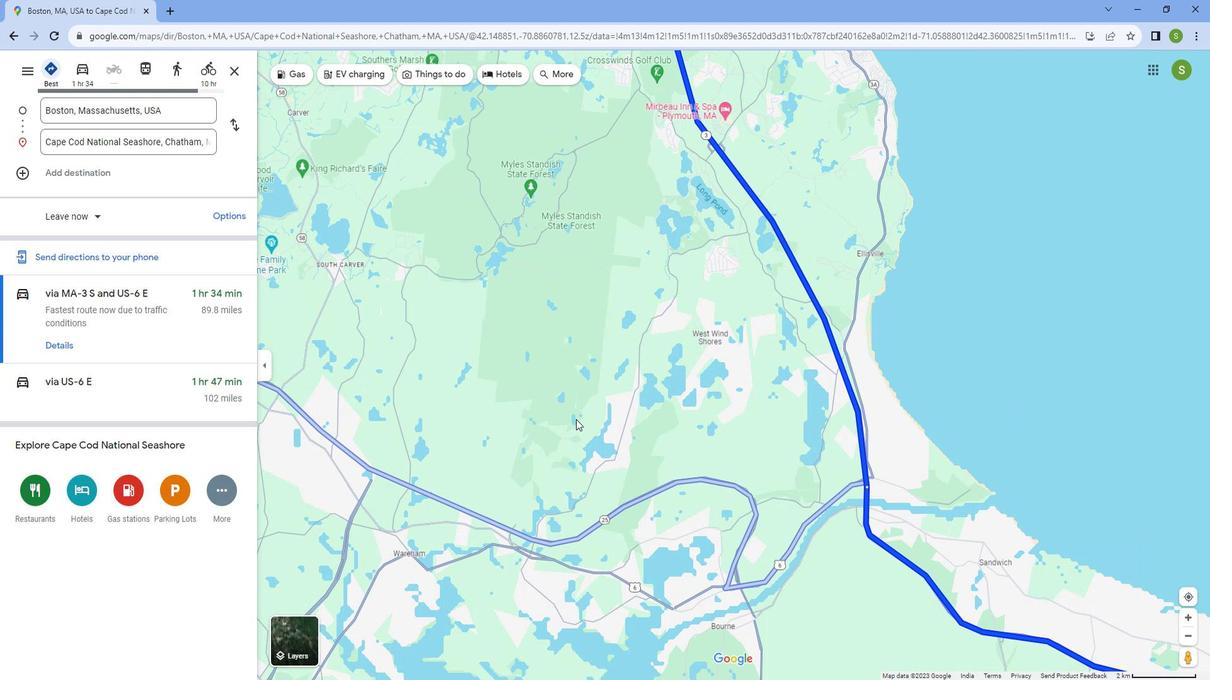
Action: Mouse pressed left at (632, 481)
Screenshot: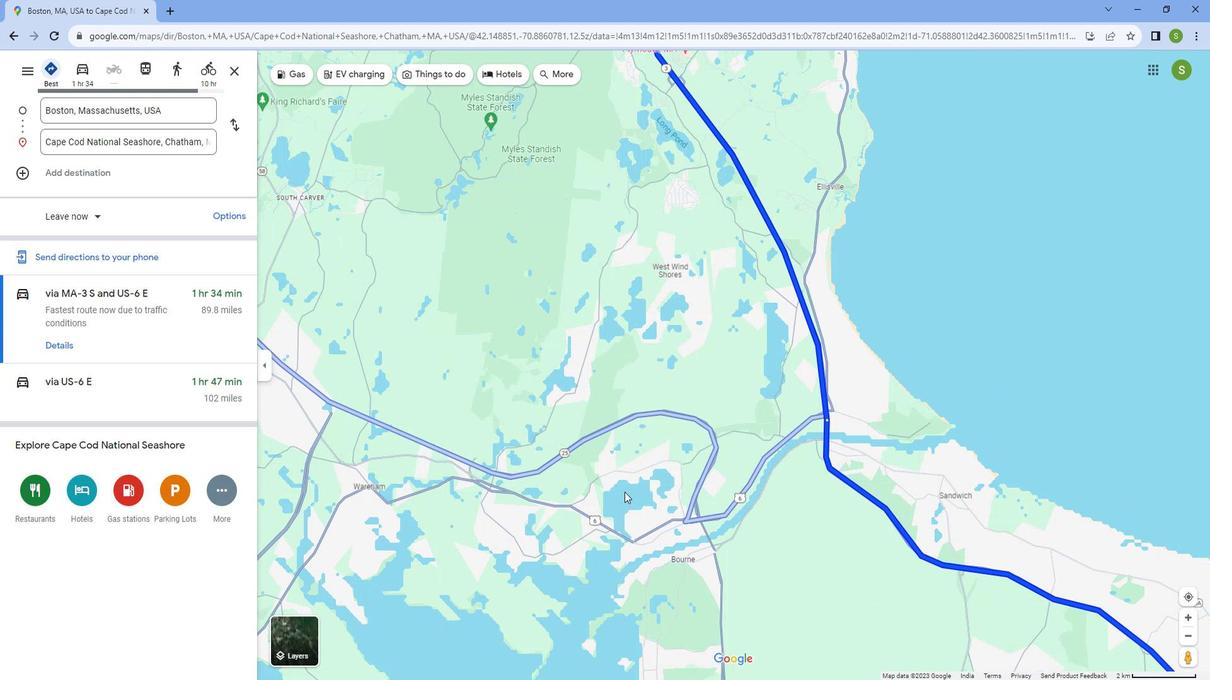 
Action: Mouse moved to (822, 498)
Screenshot: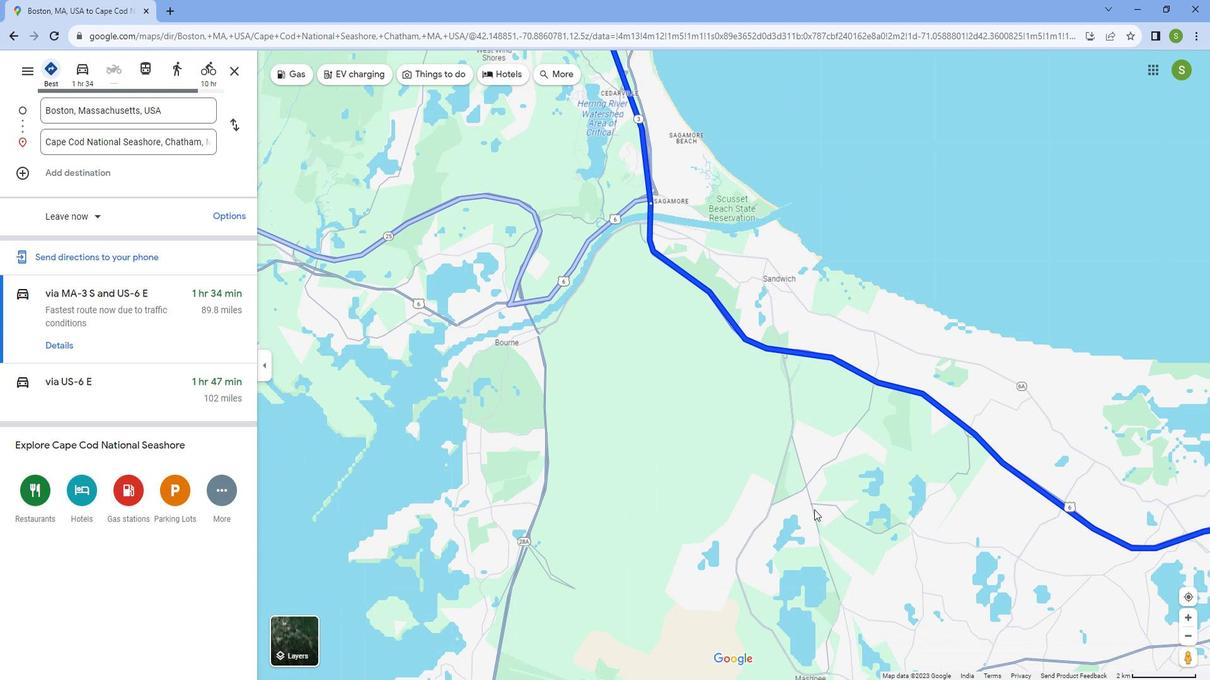 
Action: Mouse pressed left at (822, 498)
Screenshot: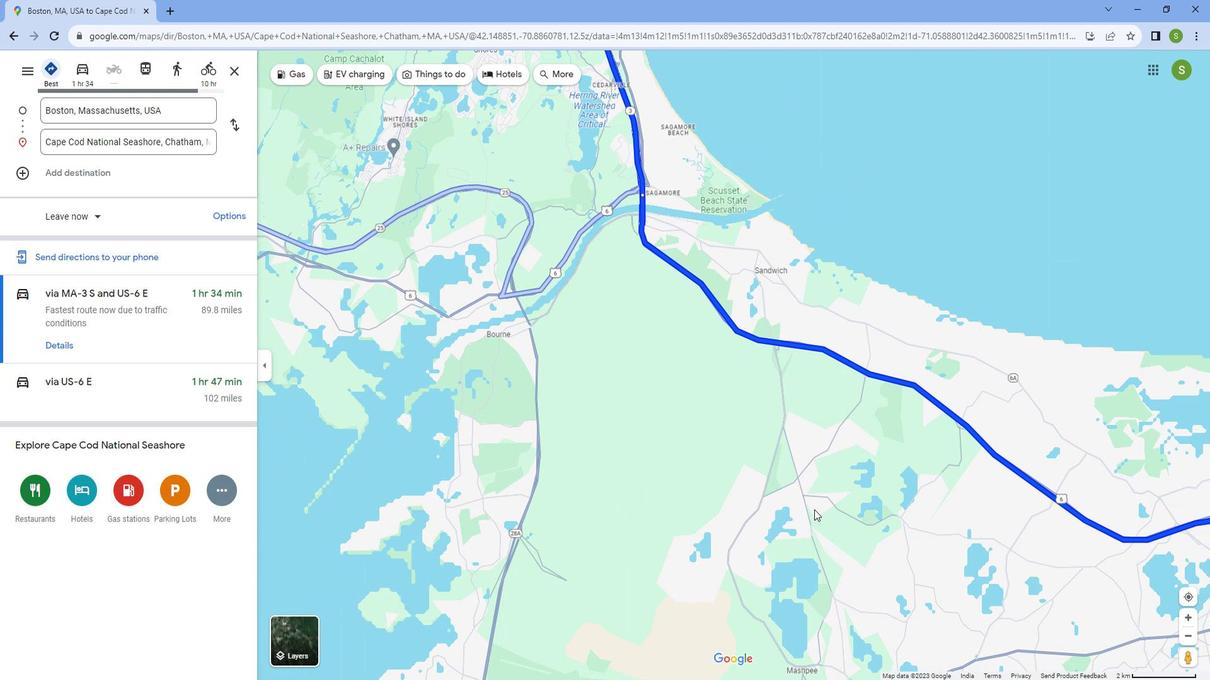 
Action: Mouse moved to (849, 482)
Screenshot: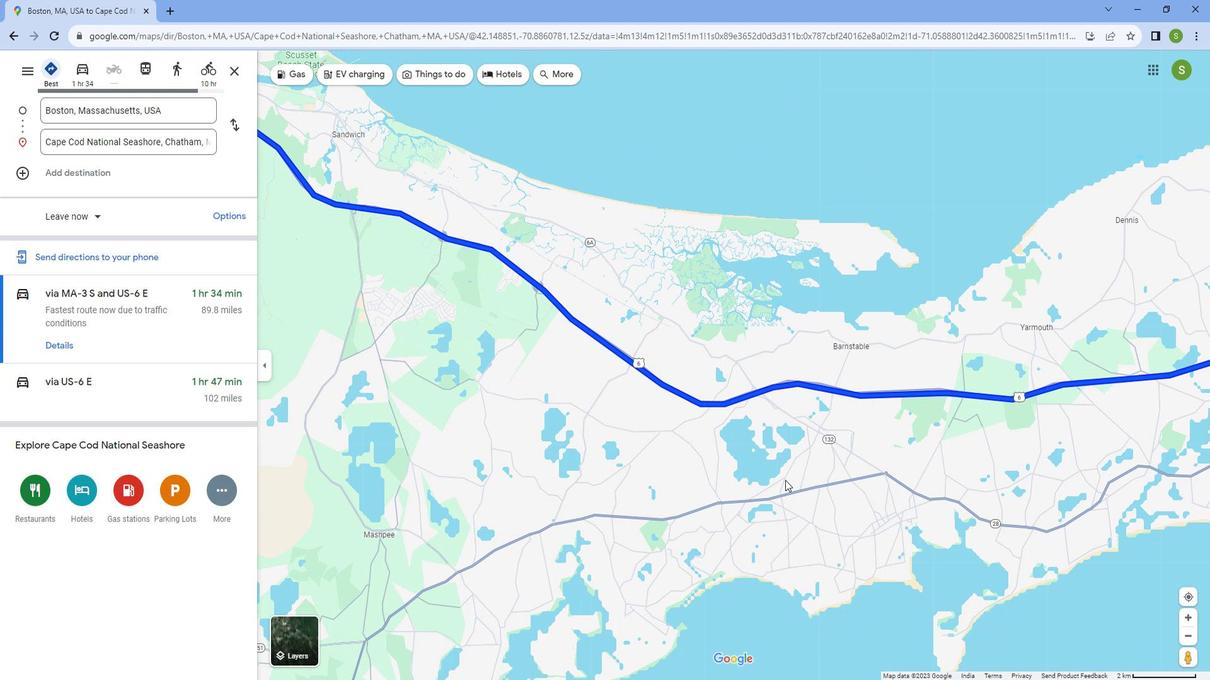 
Action: Mouse pressed left at (849, 482)
Screenshot: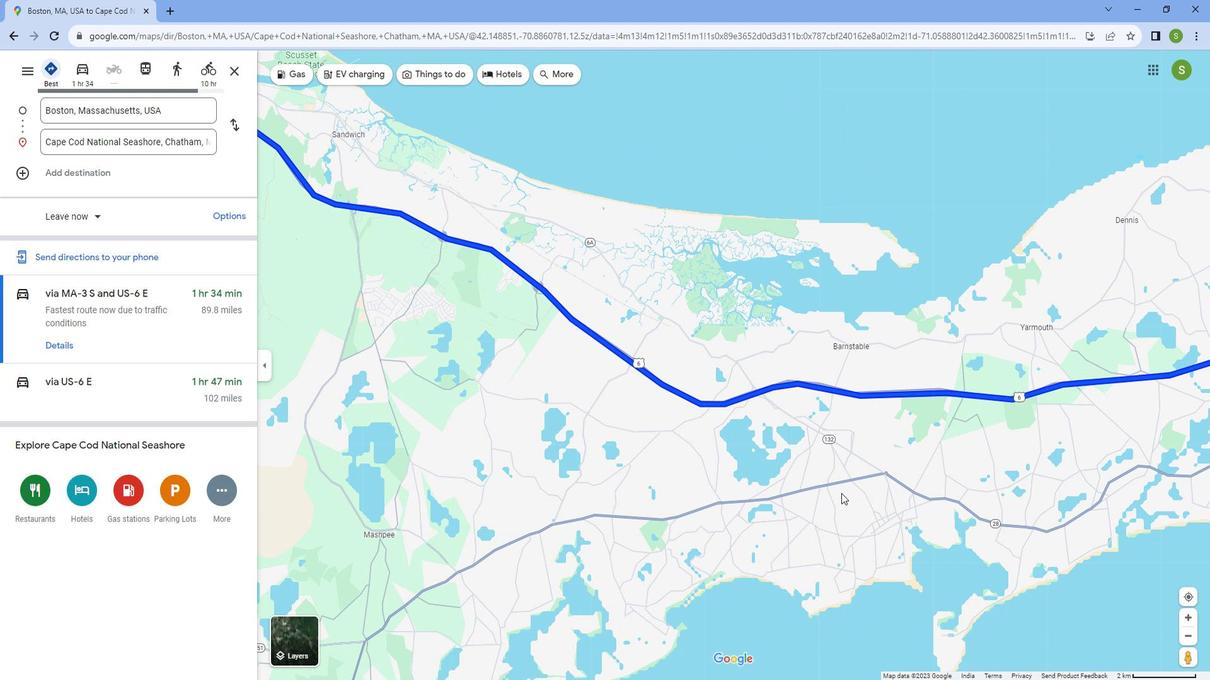 
Action: Mouse moved to (953, 512)
Screenshot: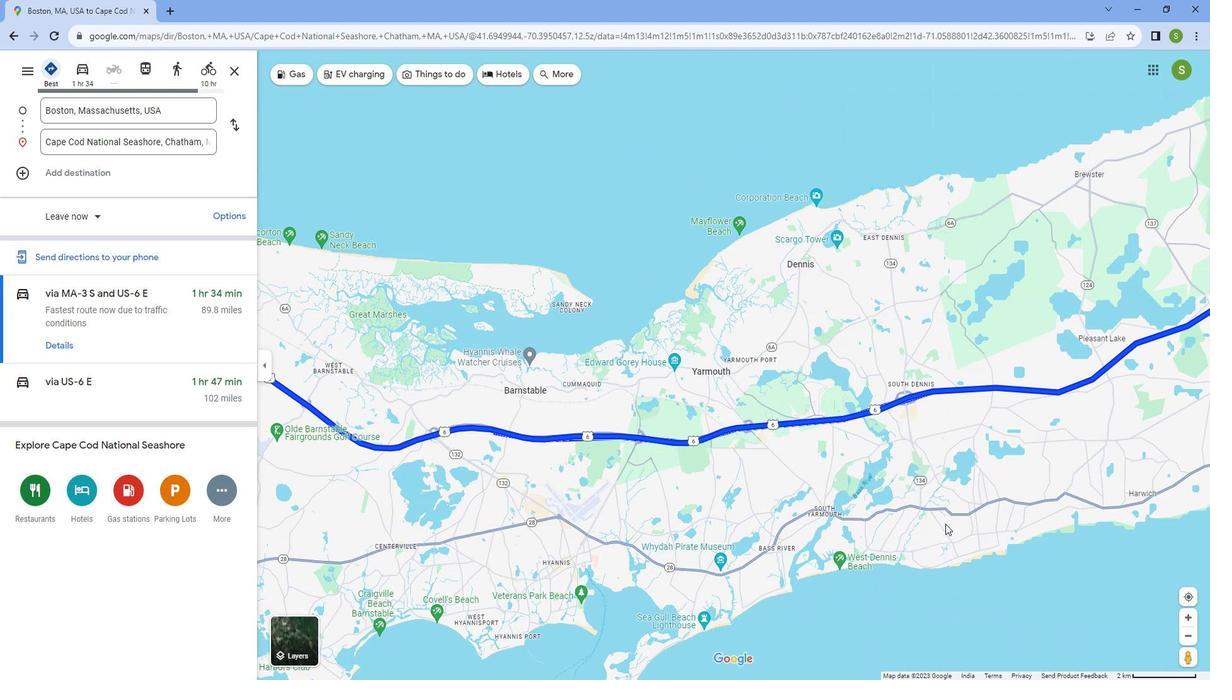 
Action: Mouse pressed left at (953, 512)
Screenshot: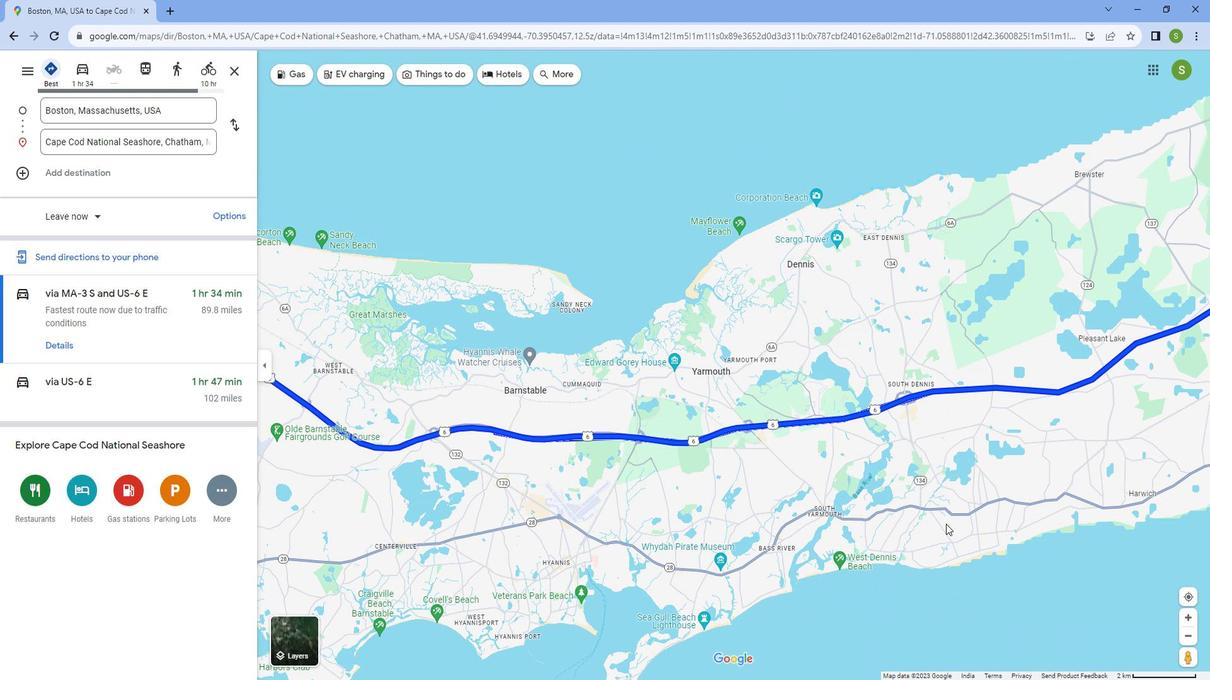 
Action: Mouse moved to (846, 536)
Screenshot: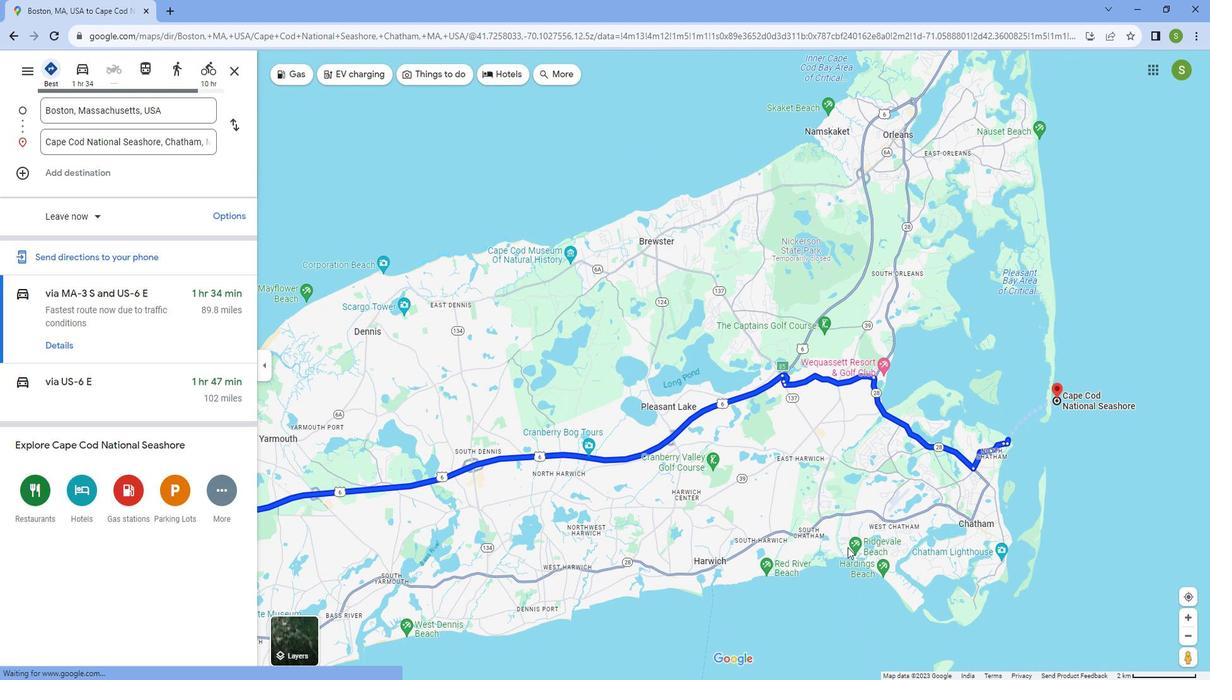 
Action: Mouse pressed left at (846, 536)
Screenshot: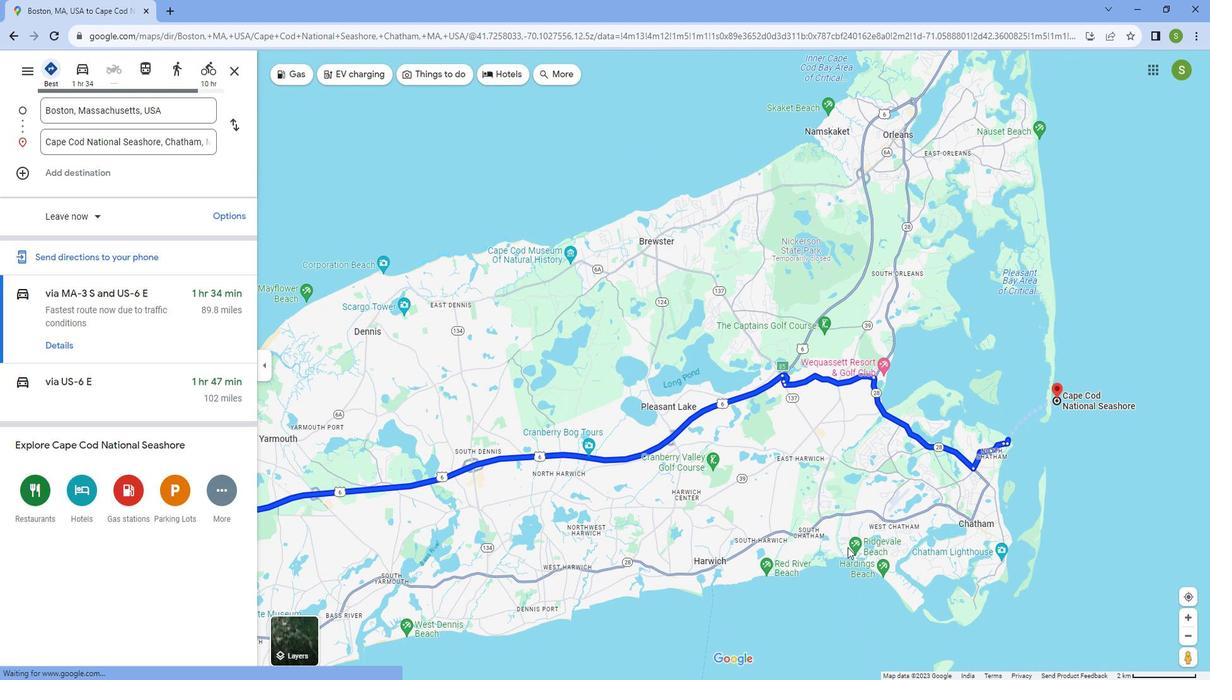 
Action: Mouse moved to (67, 329)
Screenshot: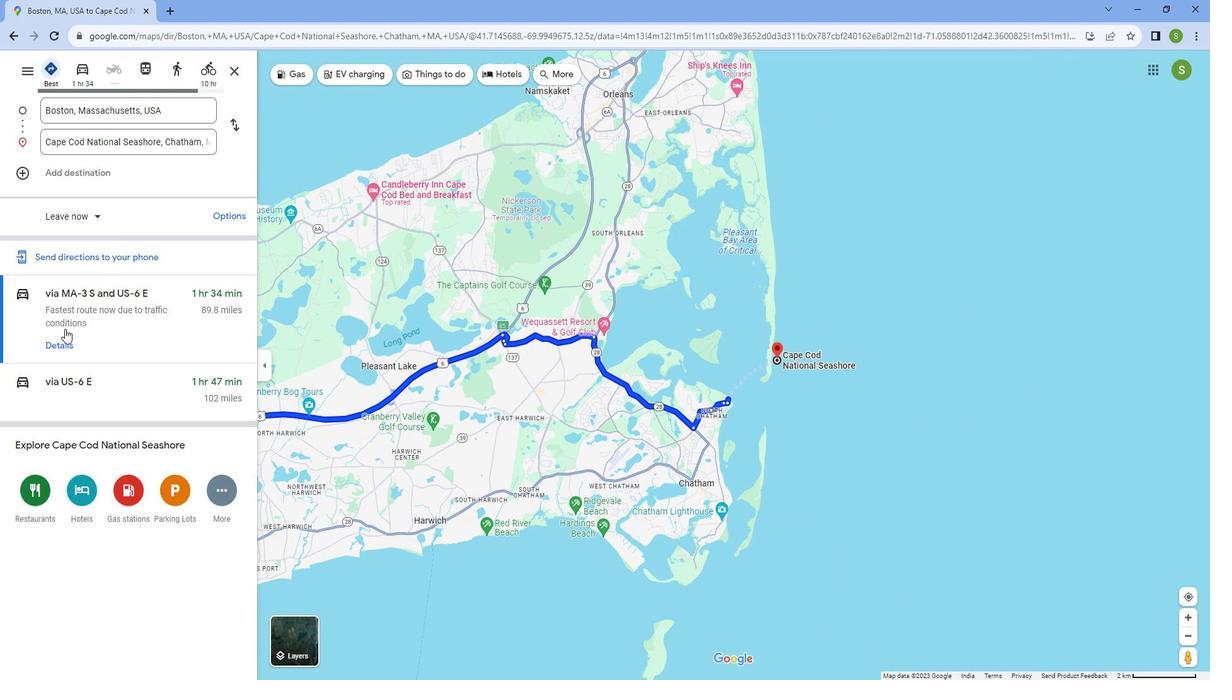 
Action: Mouse pressed left at (67, 329)
Screenshot: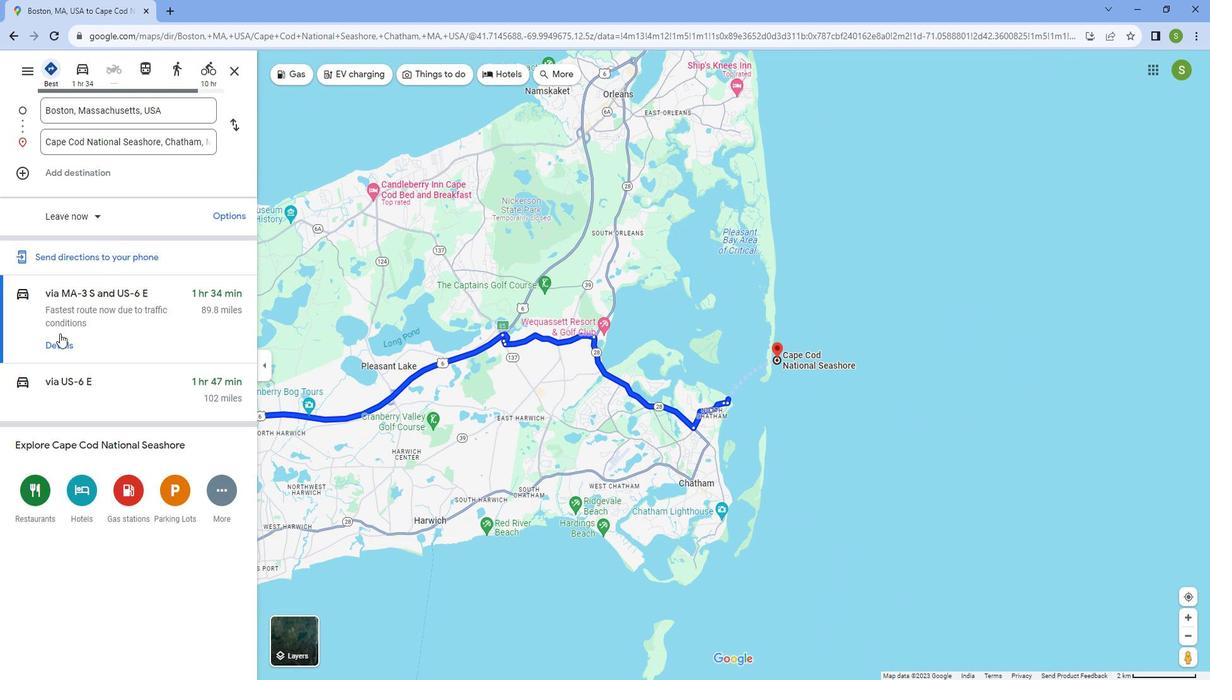 
Action: Mouse moved to (358, 270)
Screenshot: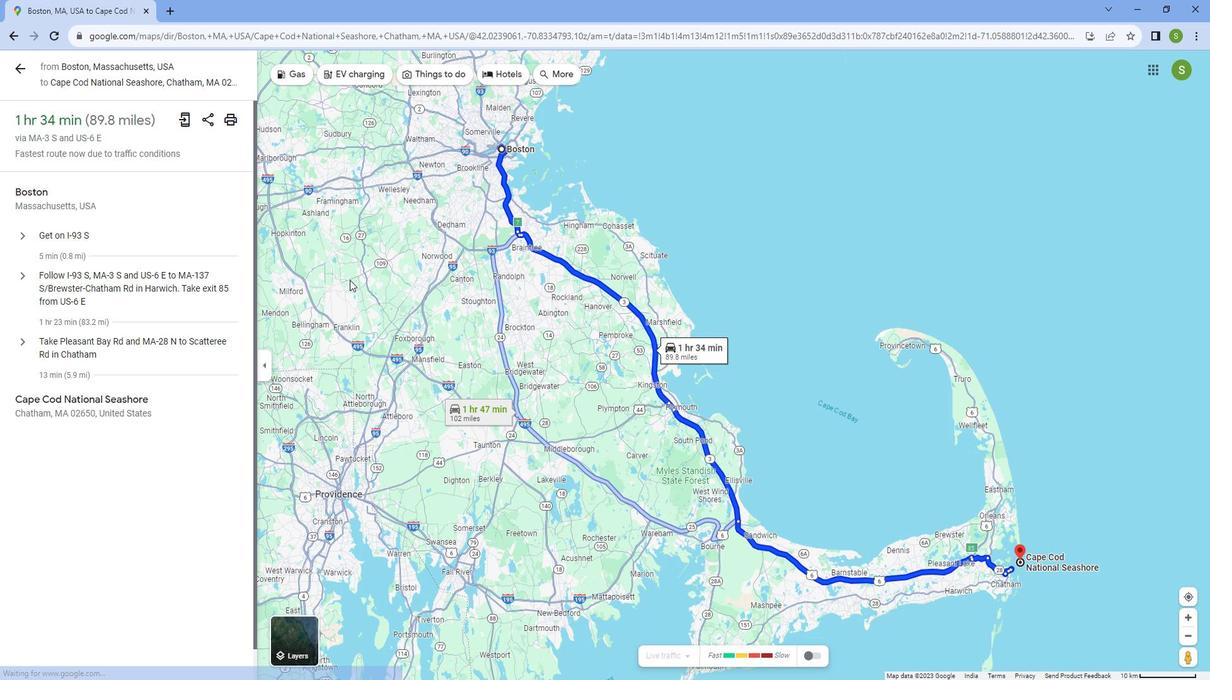 
Action: Mouse pressed left at (358, 270)
Screenshot: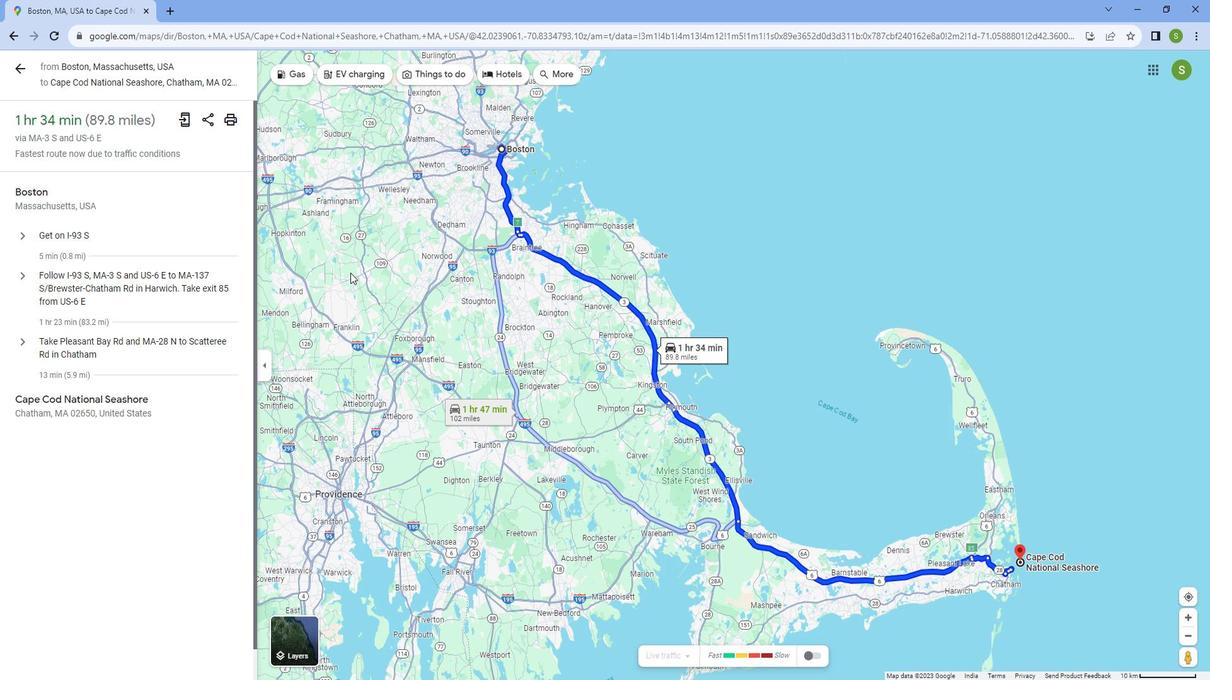 
Action: Mouse moved to (397, 365)
Screenshot: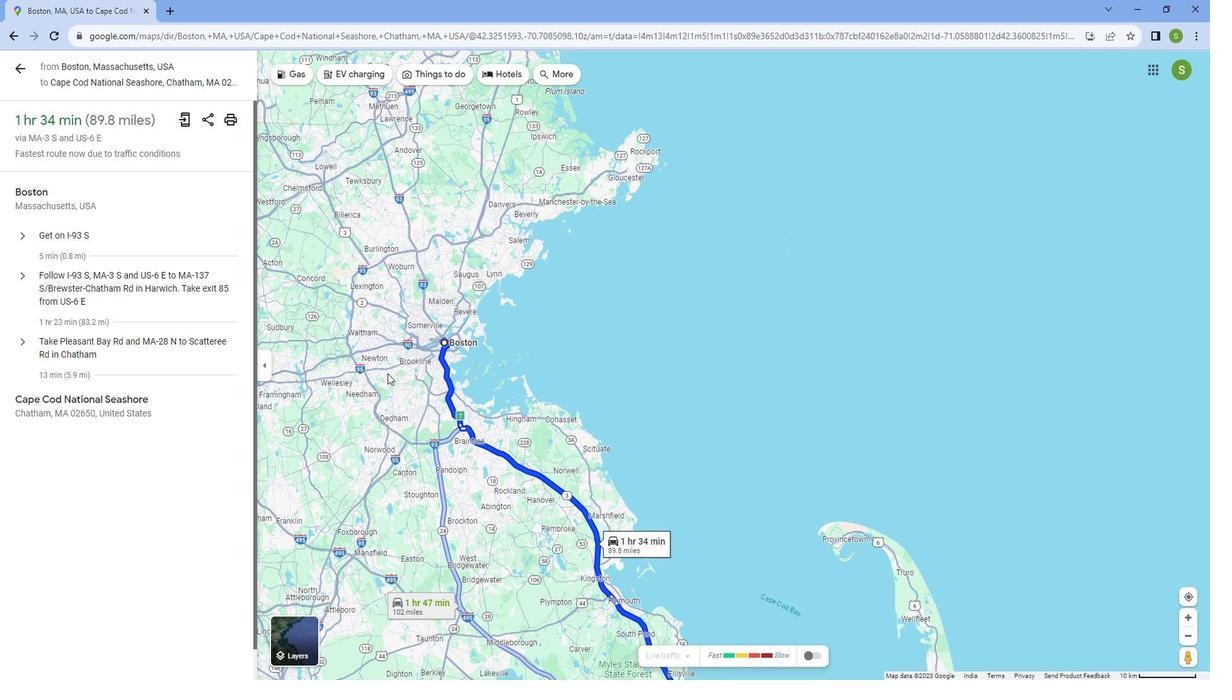 
Action: Mouse scrolled (397, 366) with delta (0, 0)
Screenshot: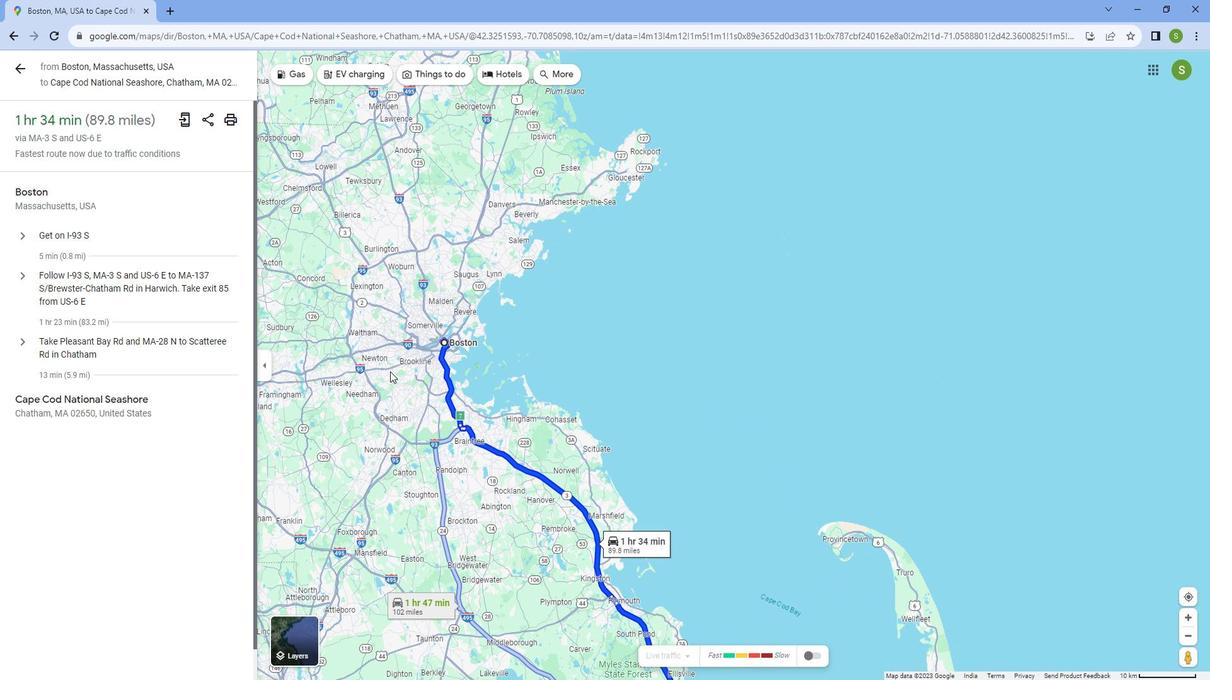 
Action: Mouse scrolled (397, 366) with delta (0, 0)
Screenshot: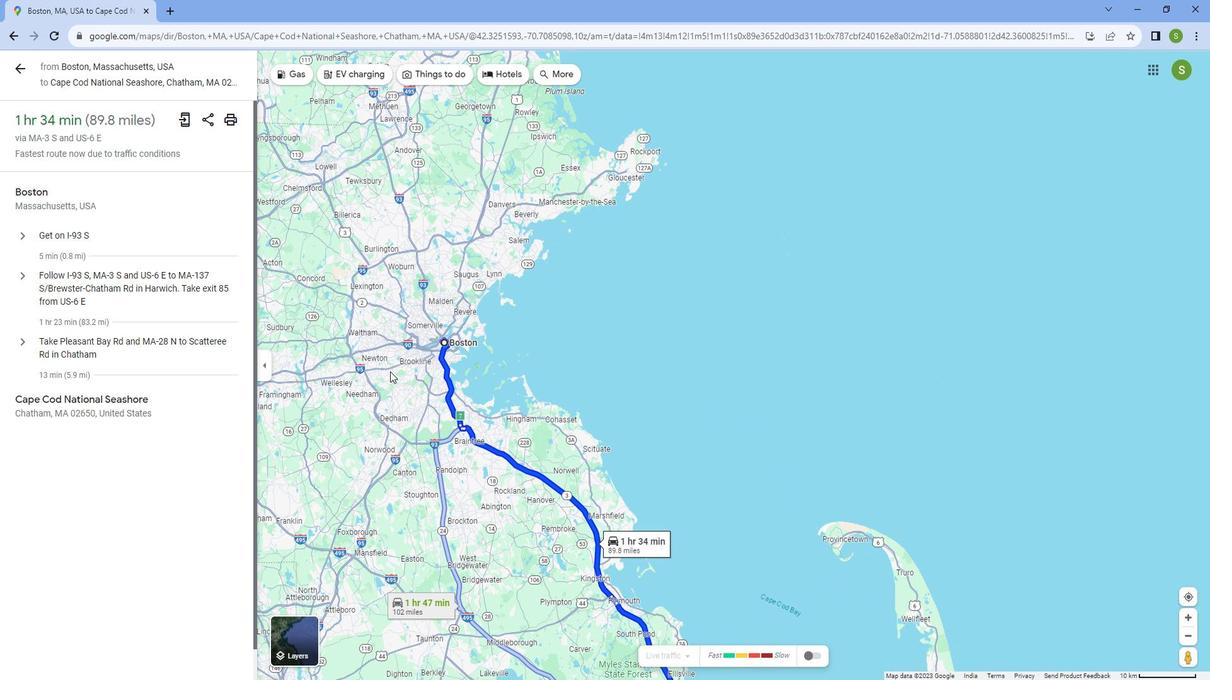 
Action: Mouse scrolled (397, 366) with delta (0, 0)
Screenshot: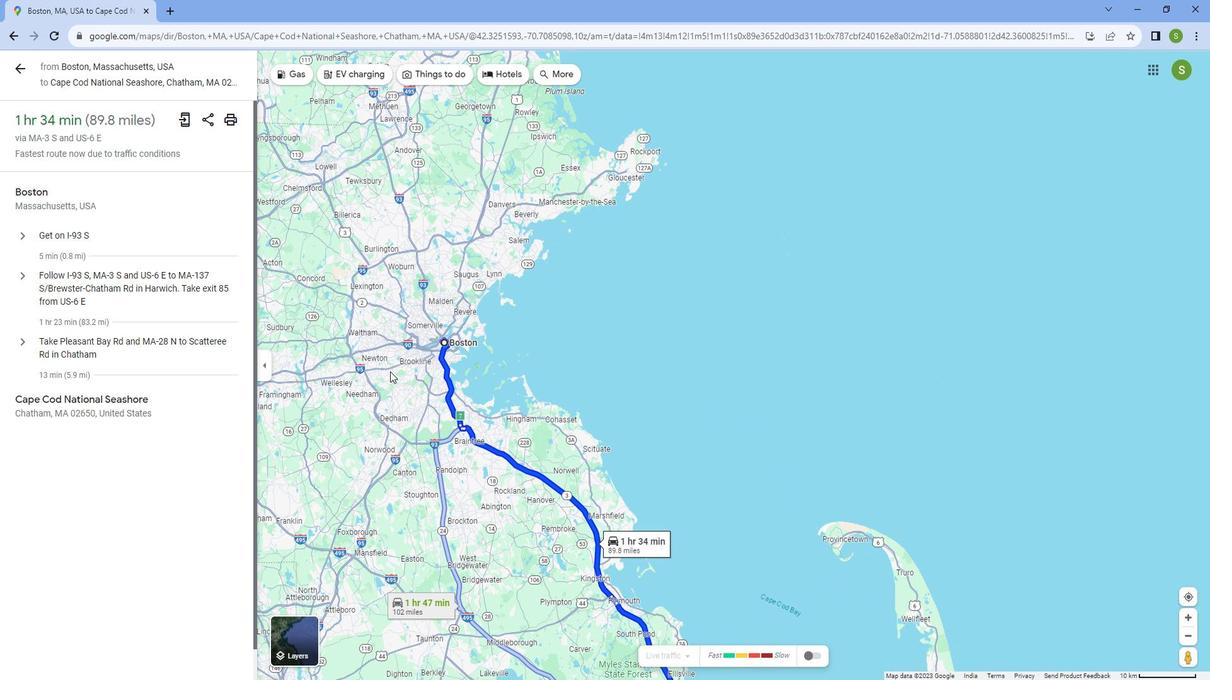 
Action: Mouse scrolled (397, 366) with delta (0, 0)
Screenshot: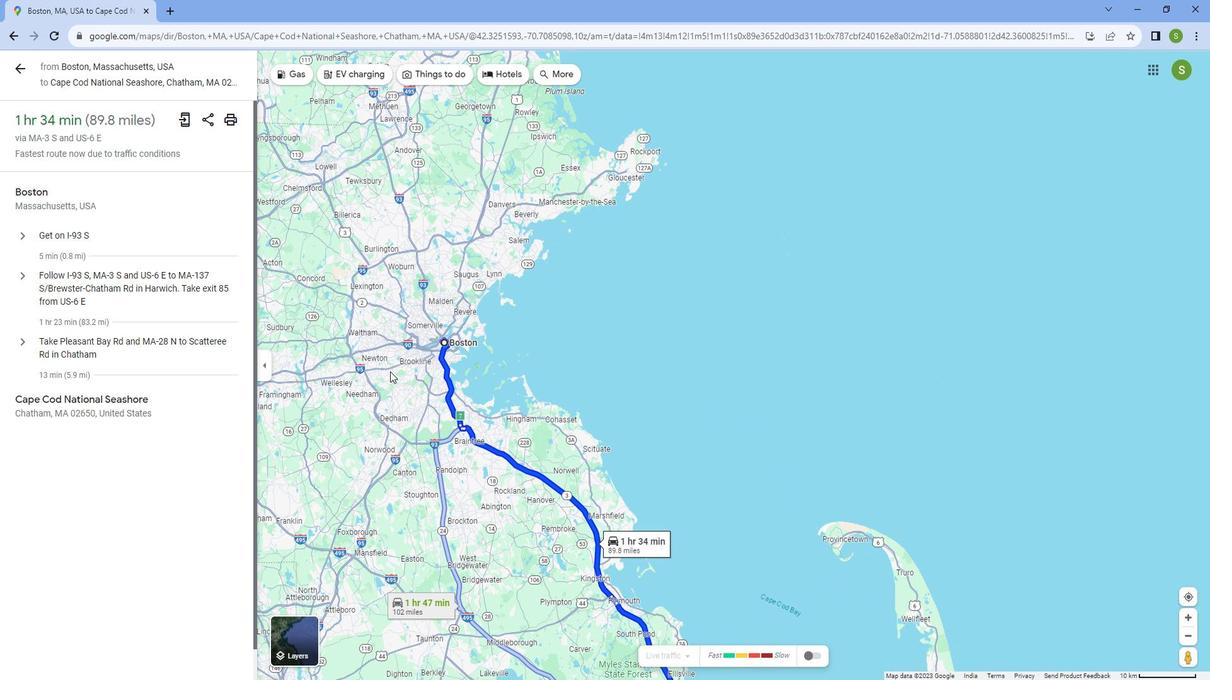 
Action: Mouse moved to (397, 365)
Screenshot: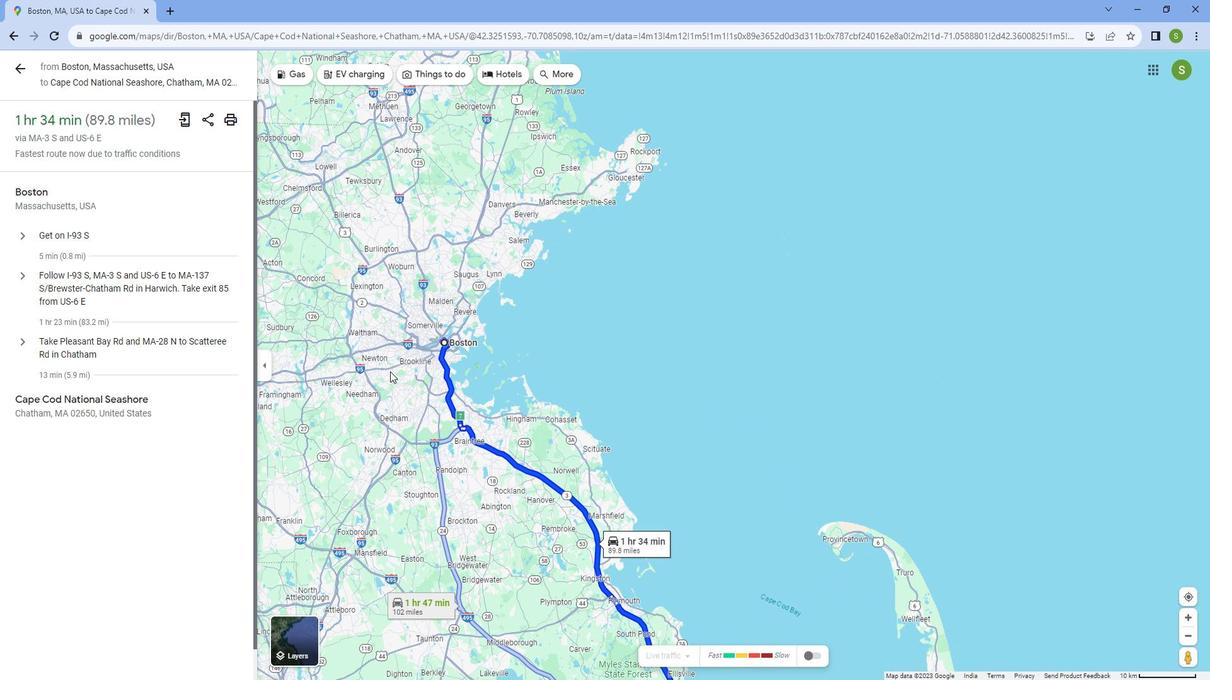 
Action: Mouse scrolled (397, 366) with delta (0, 0)
Screenshot: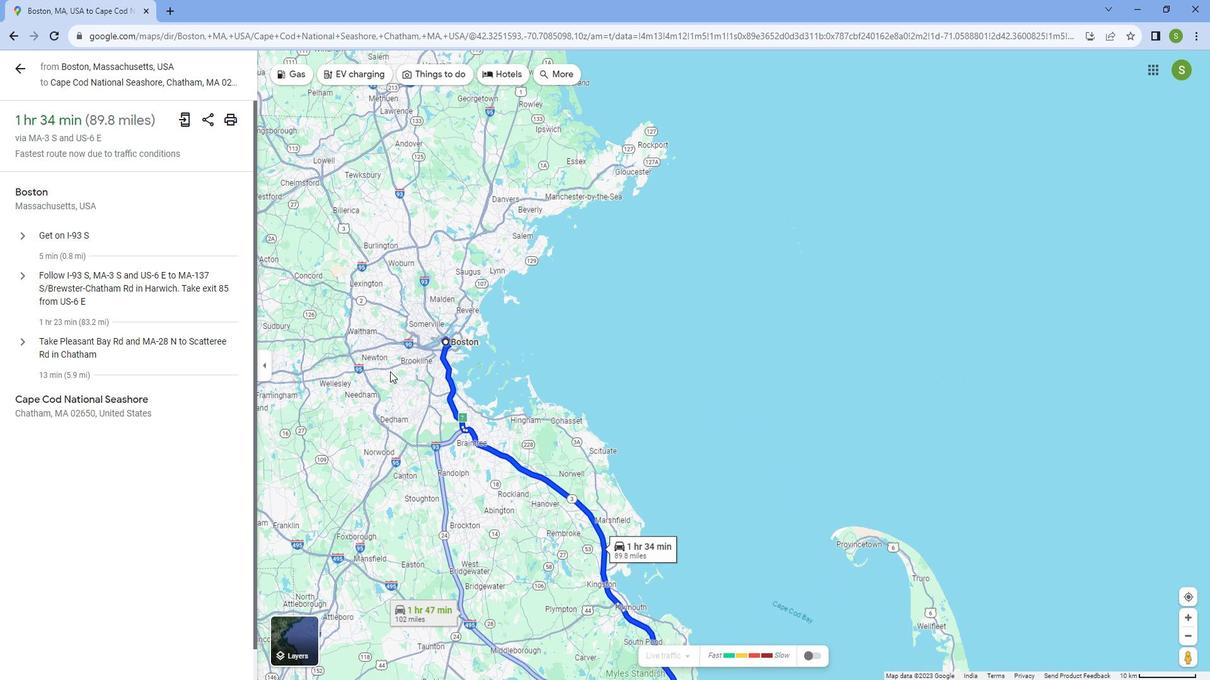 
Action: Mouse scrolled (397, 366) with delta (0, 0)
Screenshot: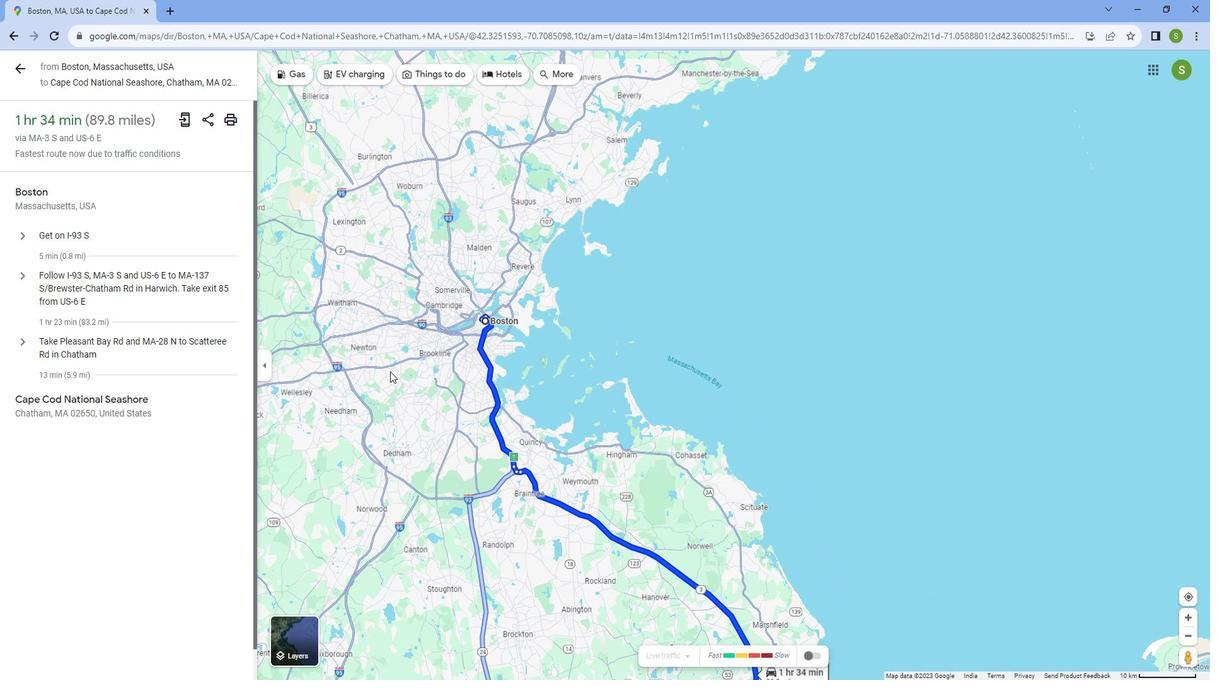 
Action: Mouse scrolled (397, 366) with delta (0, 0)
Screenshot: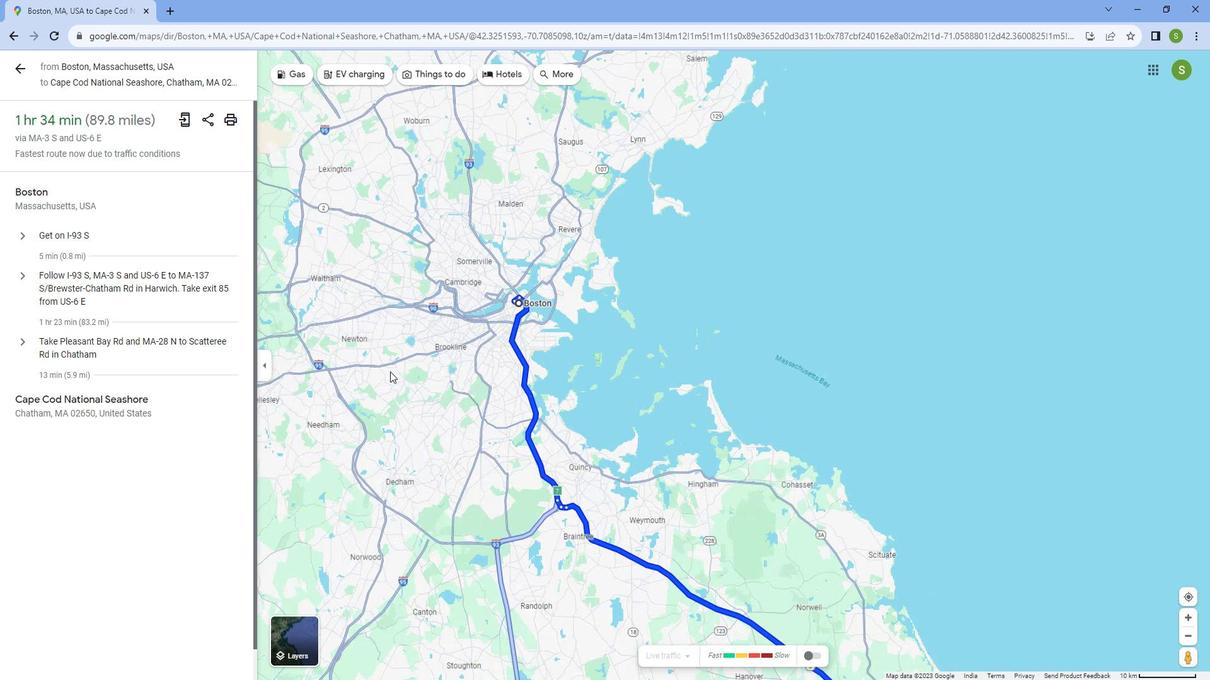 
Action: Mouse scrolled (397, 366) with delta (0, 0)
Screenshot: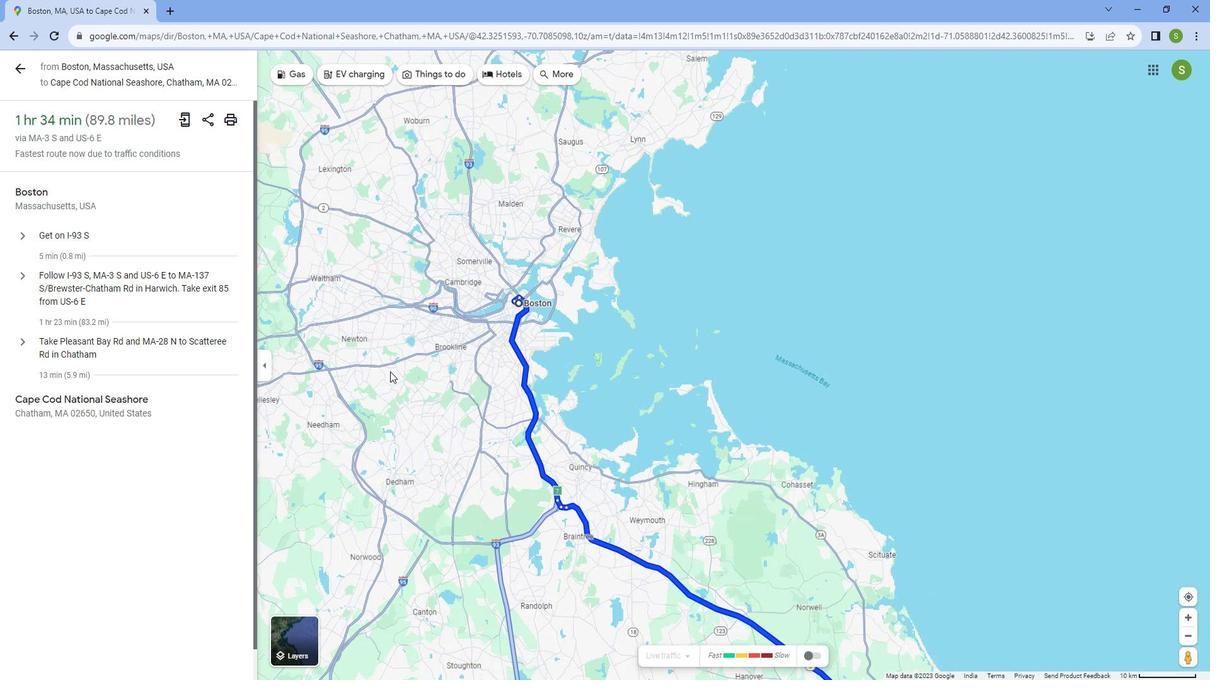 
Action: Mouse scrolled (397, 366) with delta (0, 0)
Screenshot: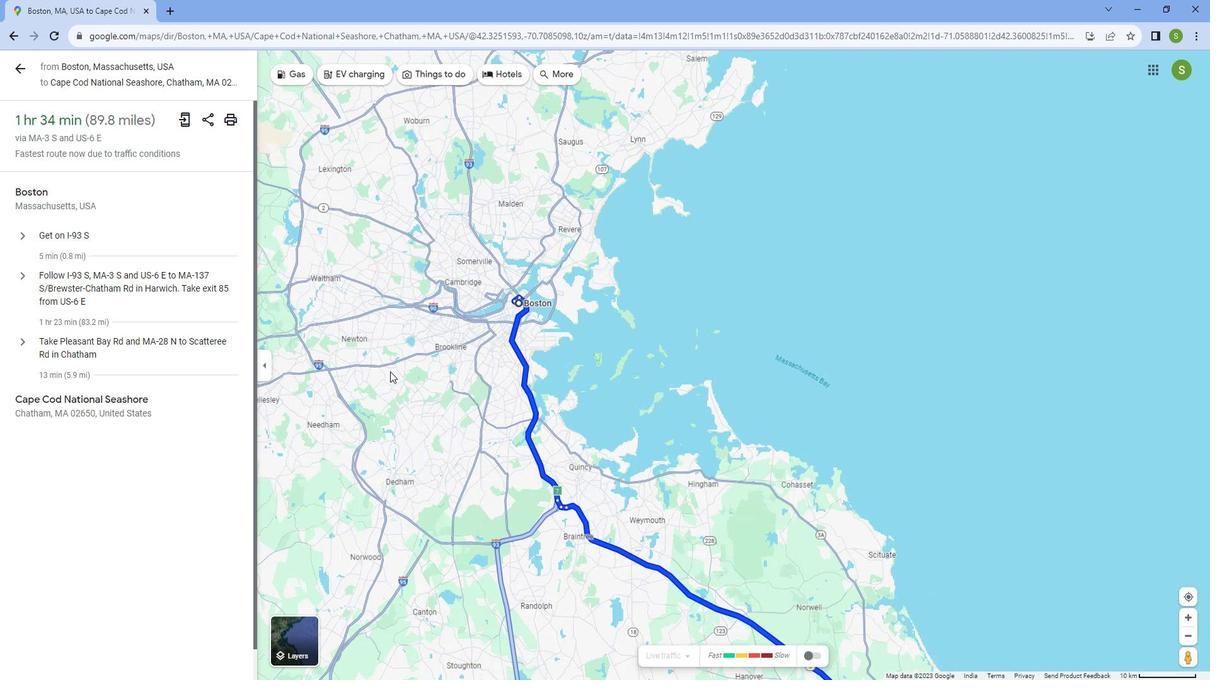 
Action: Mouse scrolled (397, 366) with delta (0, 0)
Screenshot: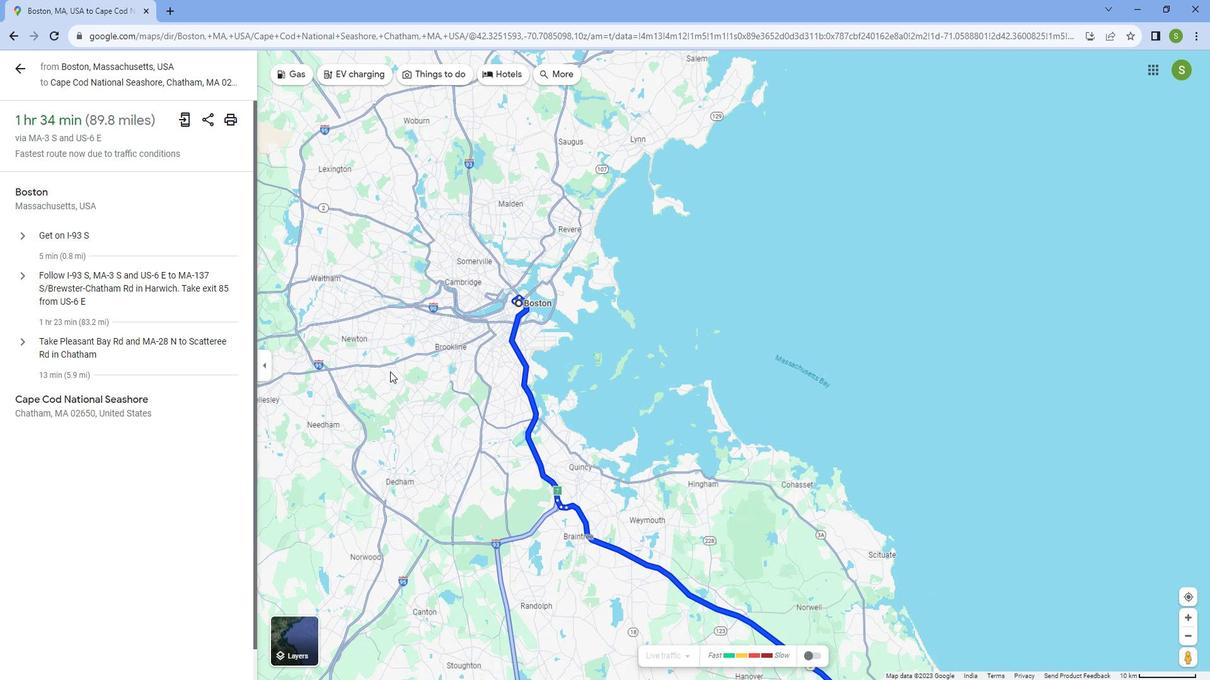 
Action: Mouse scrolled (397, 366) with delta (0, 0)
Screenshot: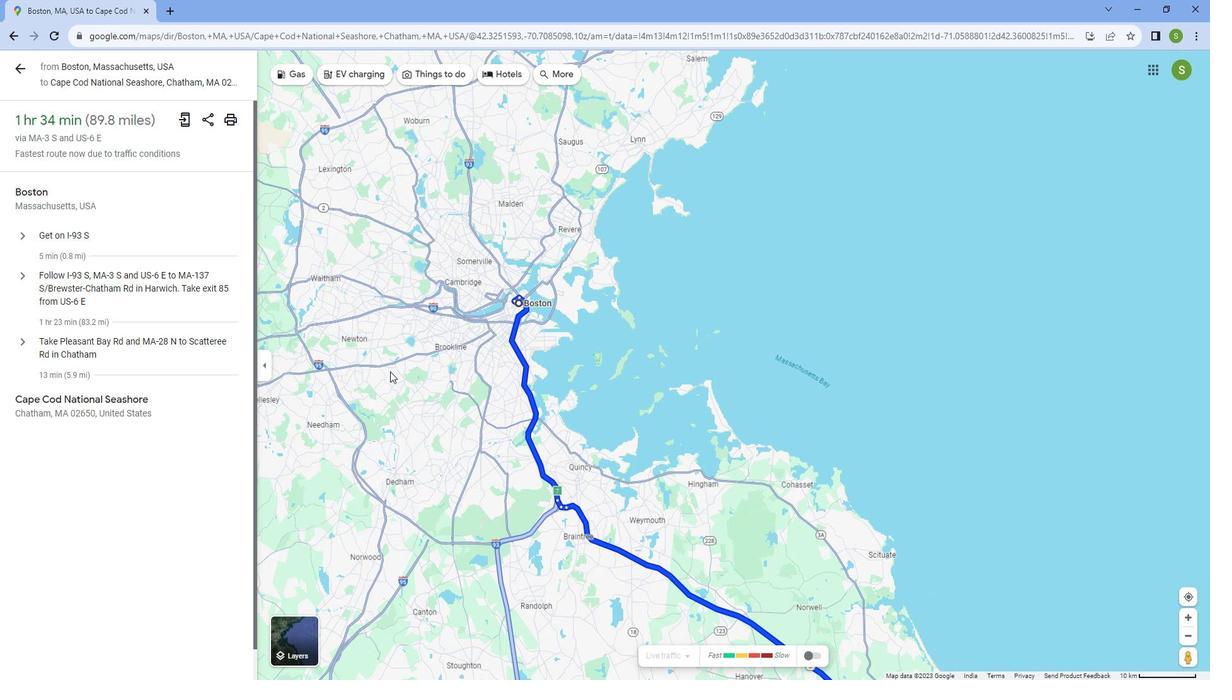 
Action: Mouse scrolled (397, 366) with delta (0, 0)
Screenshot: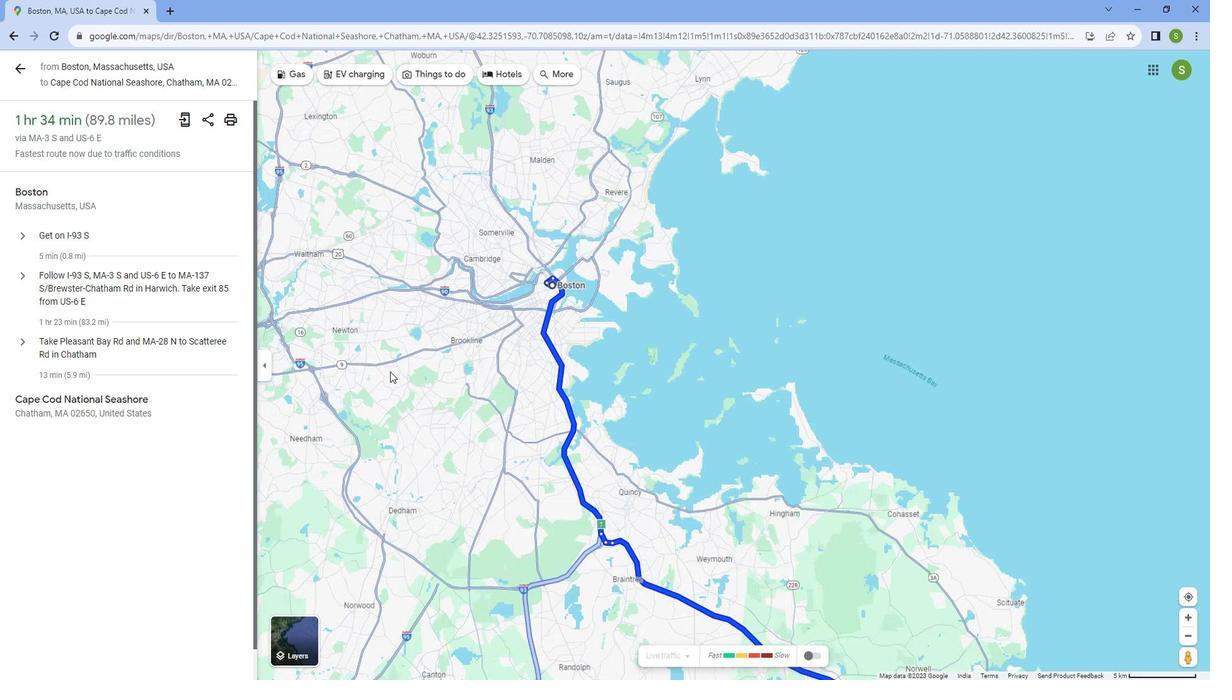 
Action: Mouse moved to (605, 507)
Screenshot: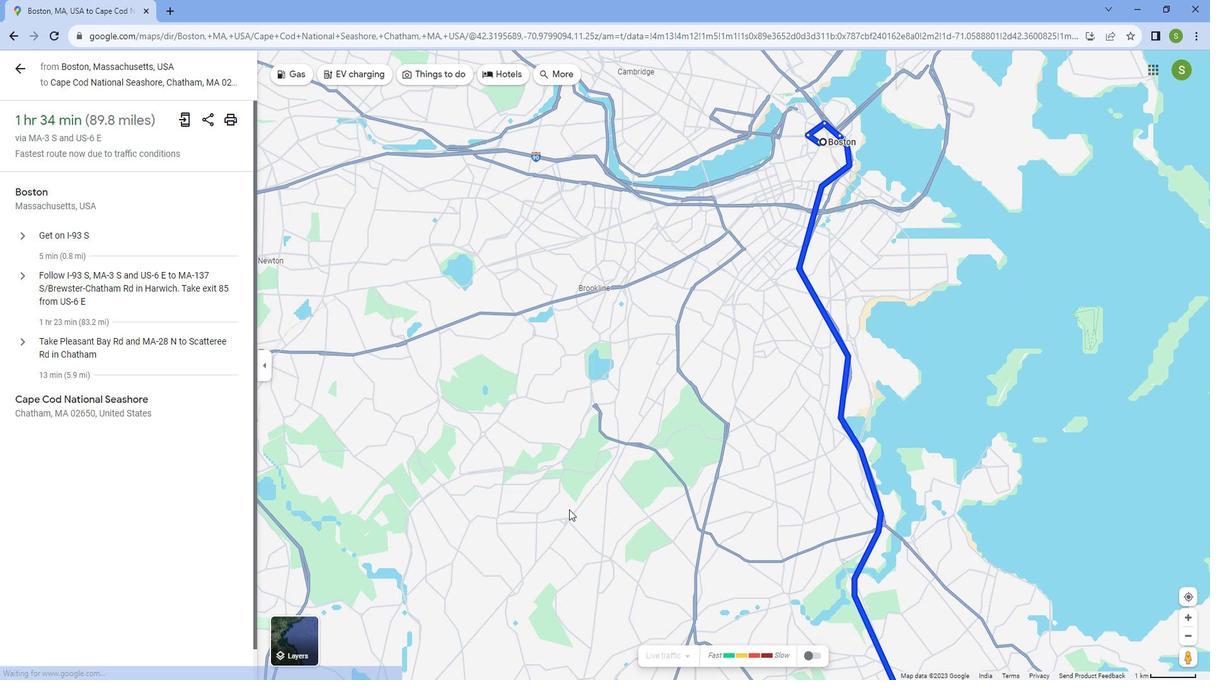 
Action: Mouse pressed left at (605, 507)
Screenshot: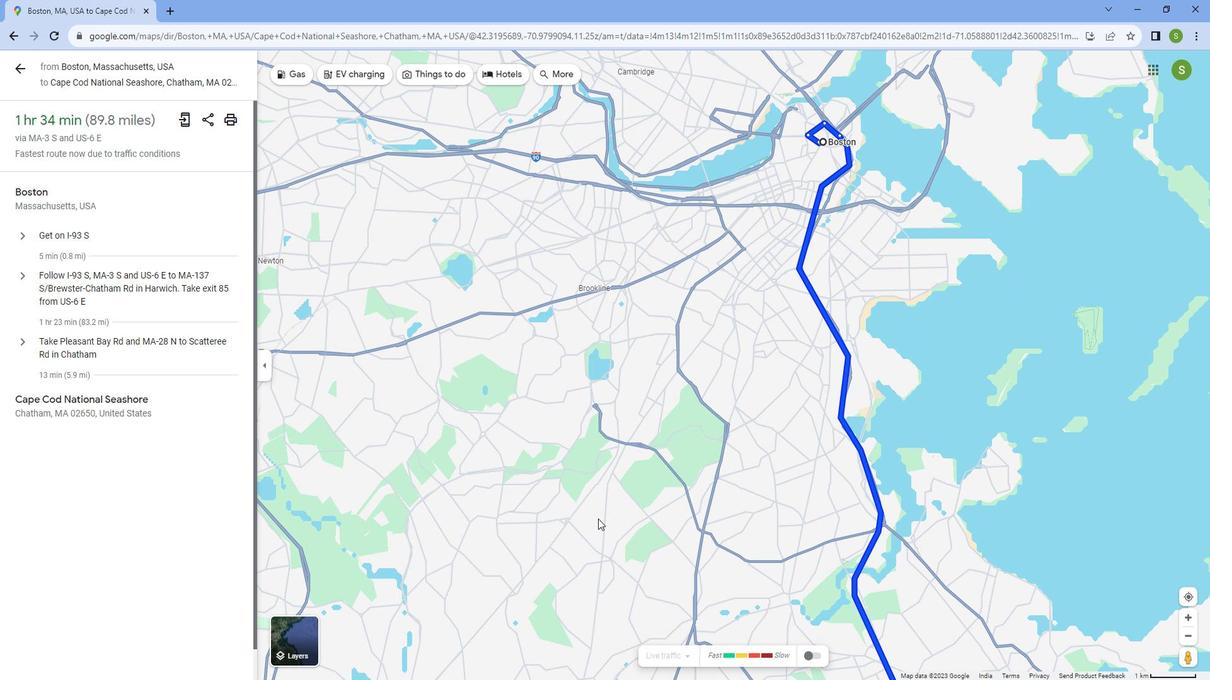 
Action: Mouse moved to (457, 481)
Screenshot: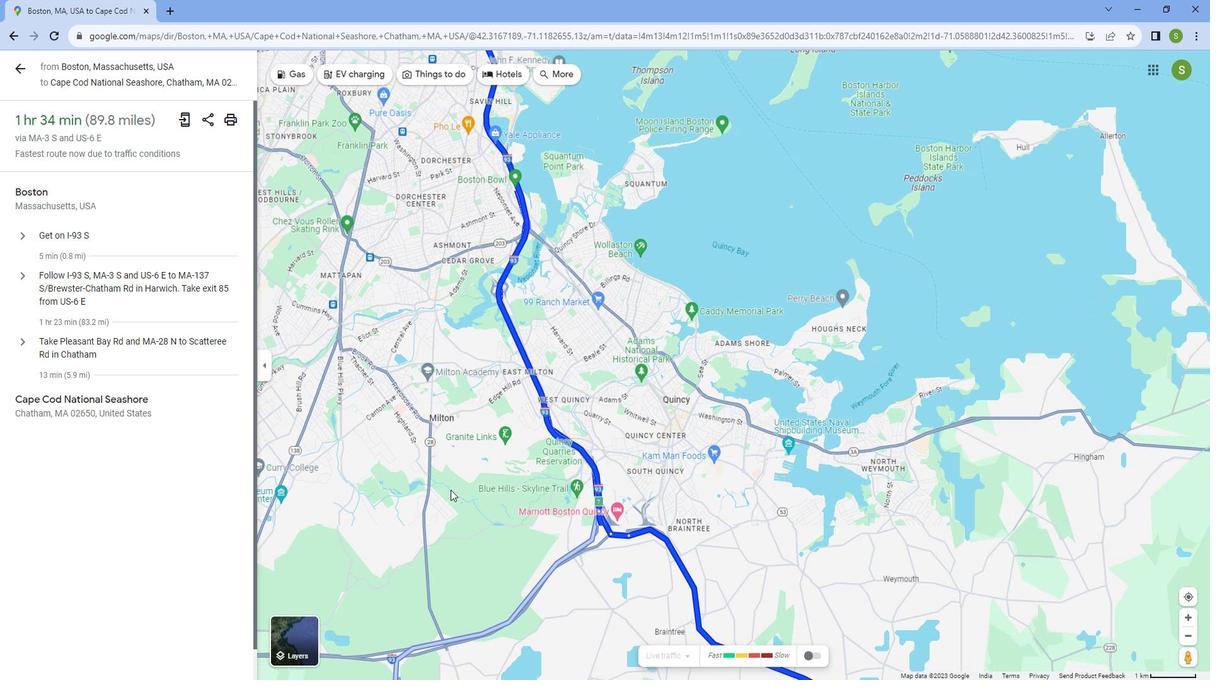 
Action: Mouse pressed left at (457, 481)
Screenshot: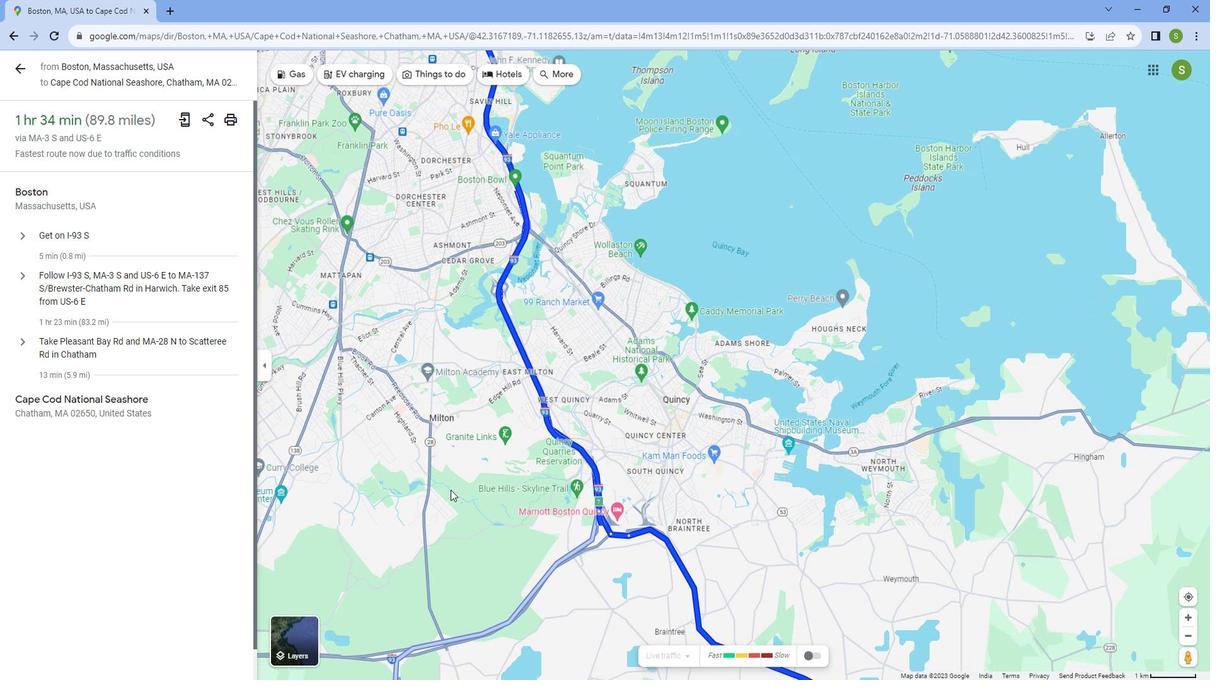 
Action: Mouse moved to (729, 365)
Screenshot: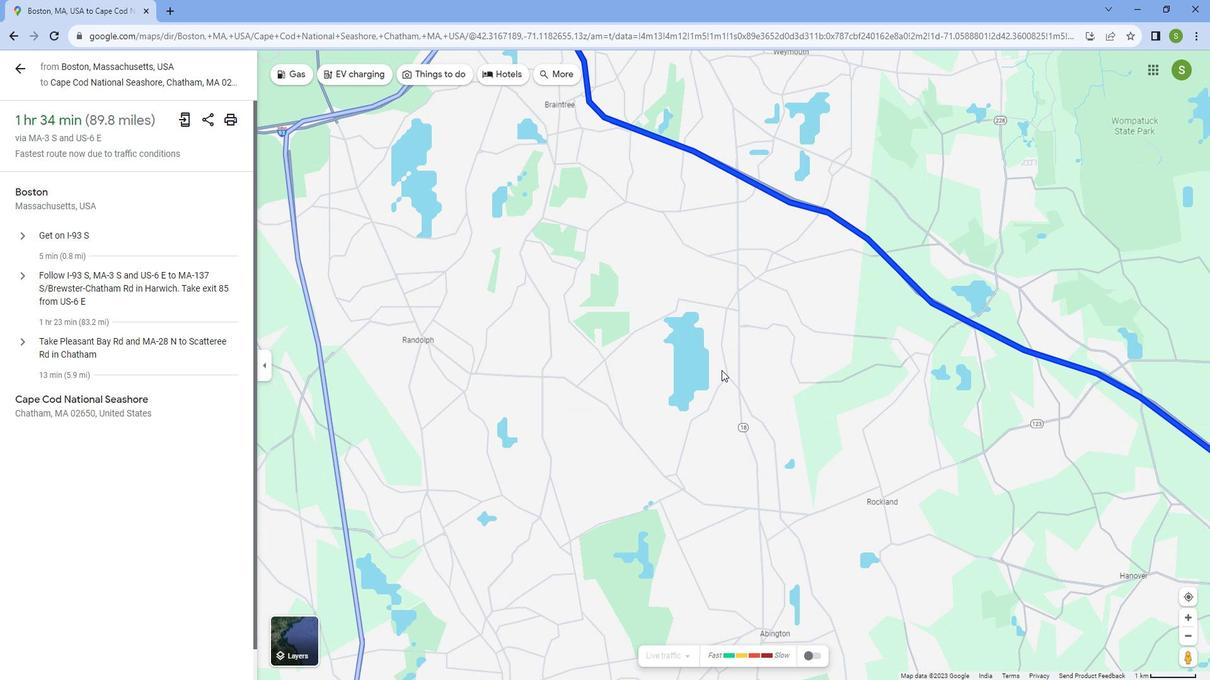 
Action: Mouse pressed left at (729, 365)
Screenshot: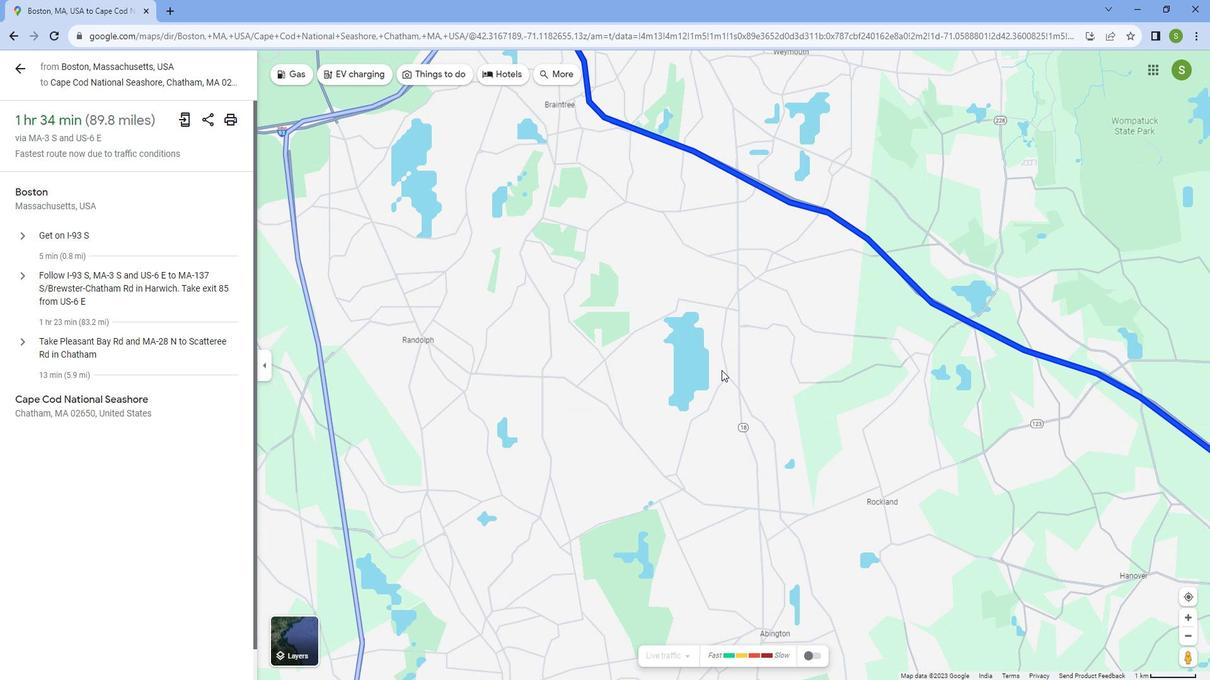 
Action: Mouse moved to (721, 443)
Screenshot: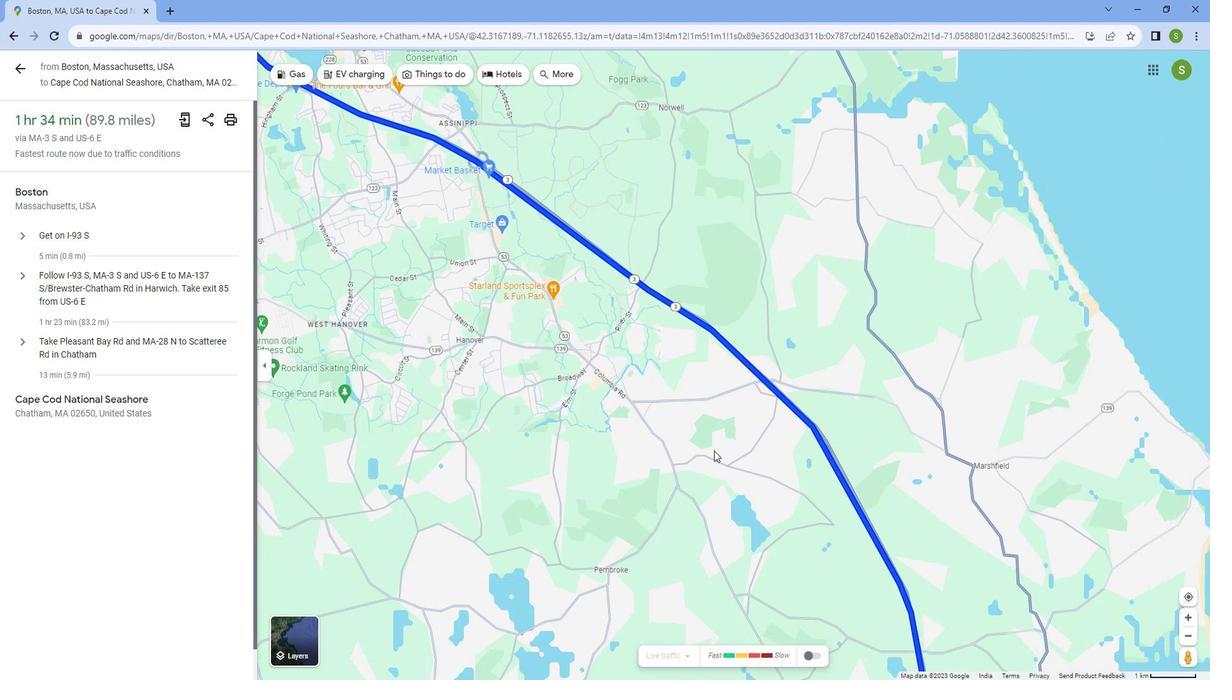 
Action: Mouse pressed left at (721, 443)
Screenshot: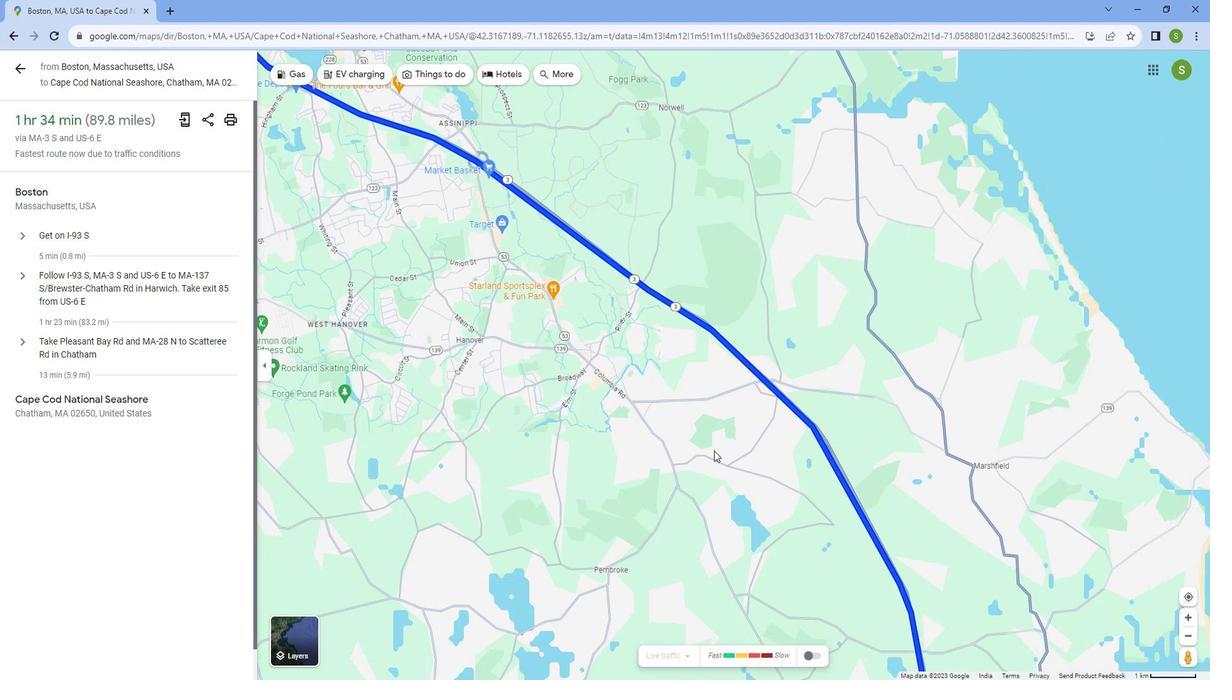 
Action: Mouse moved to (445, 452)
Screenshot: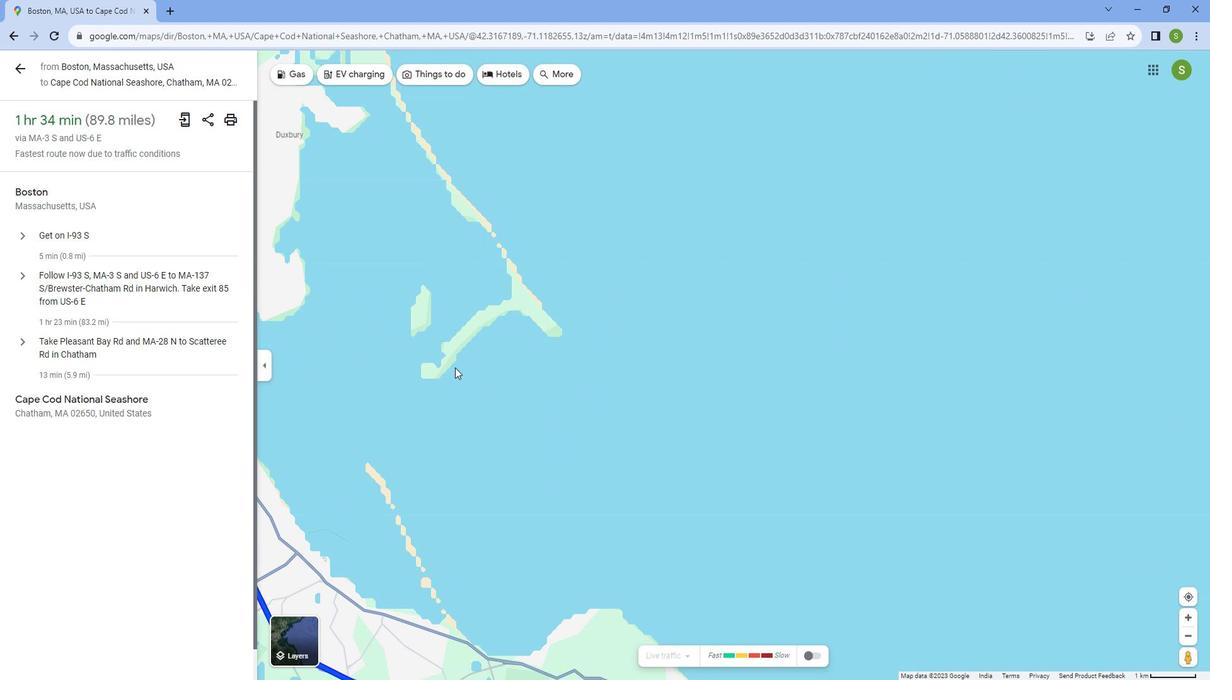 
Action: Mouse pressed left at (445, 452)
Screenshot: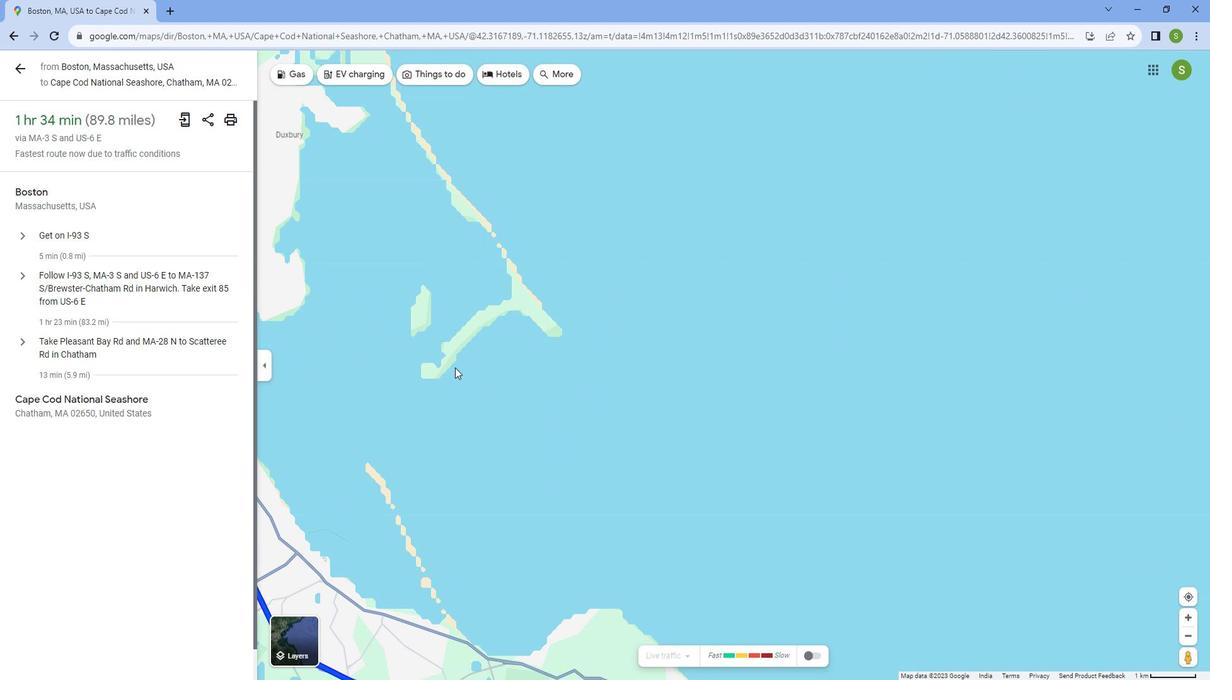 
Action: Mouse moved to (586, 334)
Screenshot: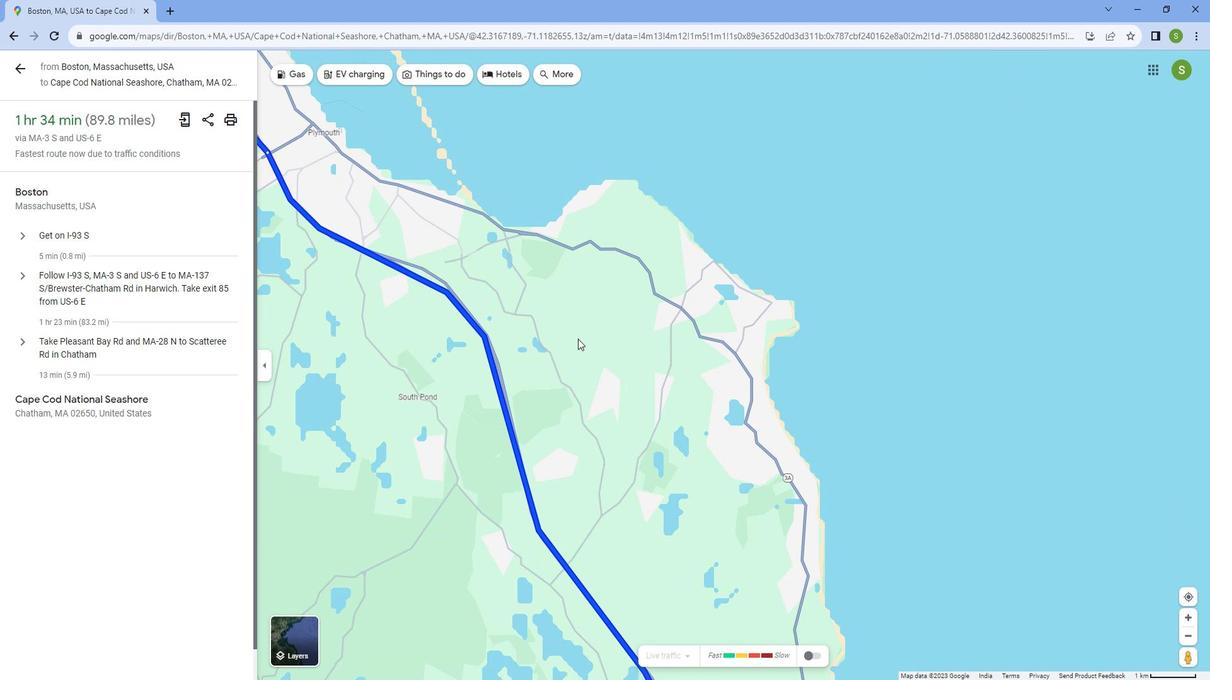 
Action: Mouse pressed left at (586, 334)
Screenshot: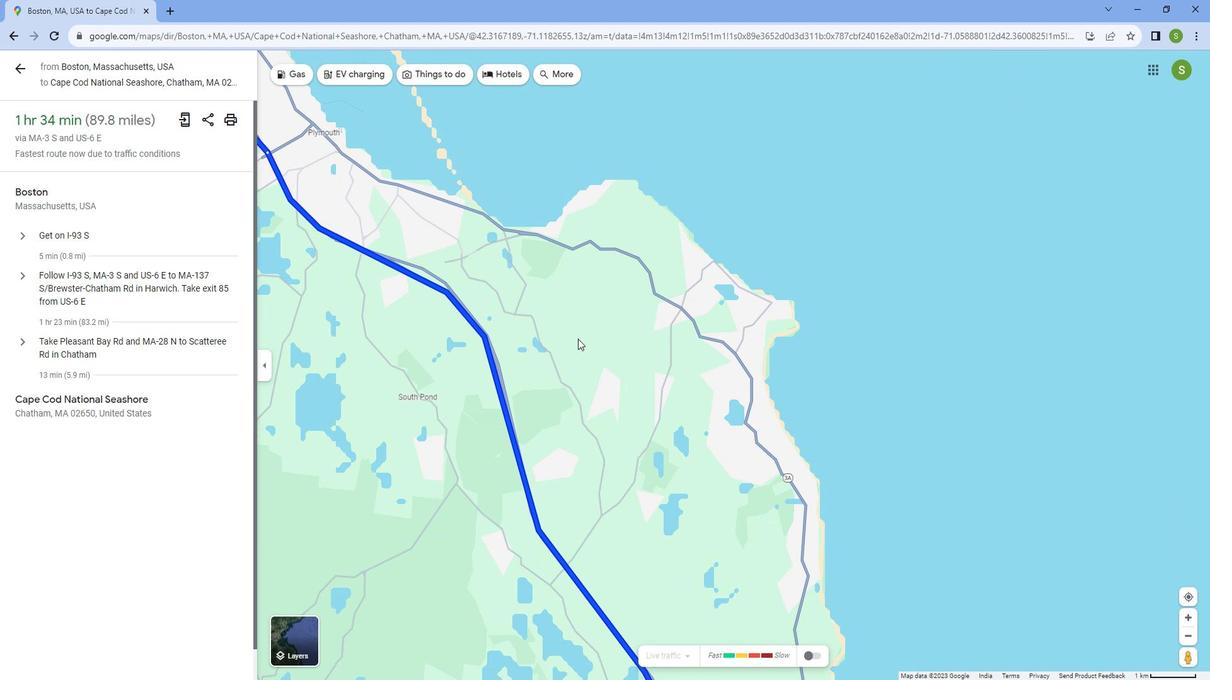 
Action: Mouse moved to (450, 309)
Screenshot: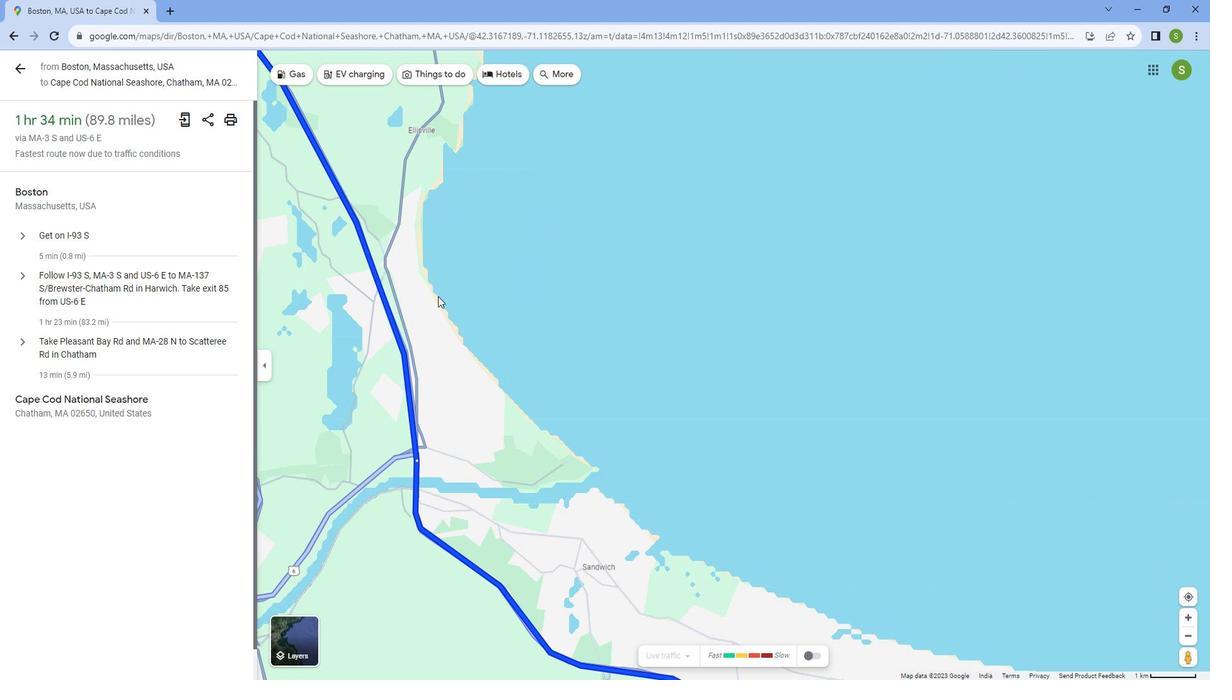 
Action: Mouse pressed left at (450, 309)
Screenshot: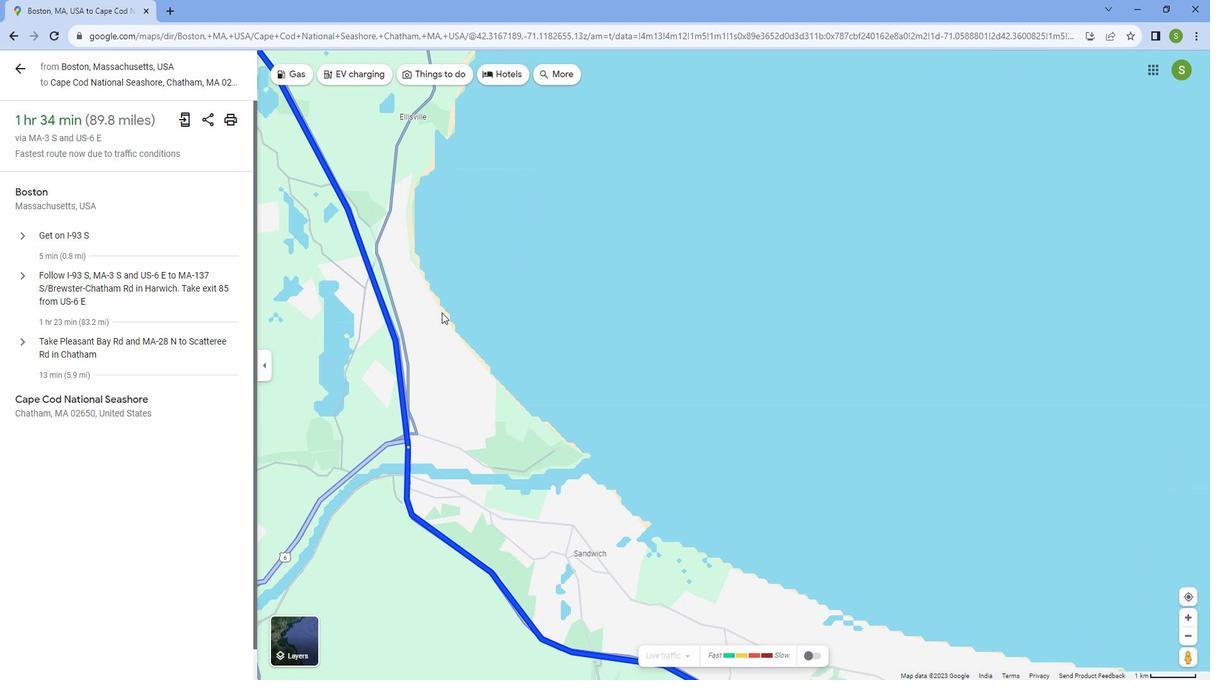 
Action: Mouse moved to (756, 319)
Screenshot: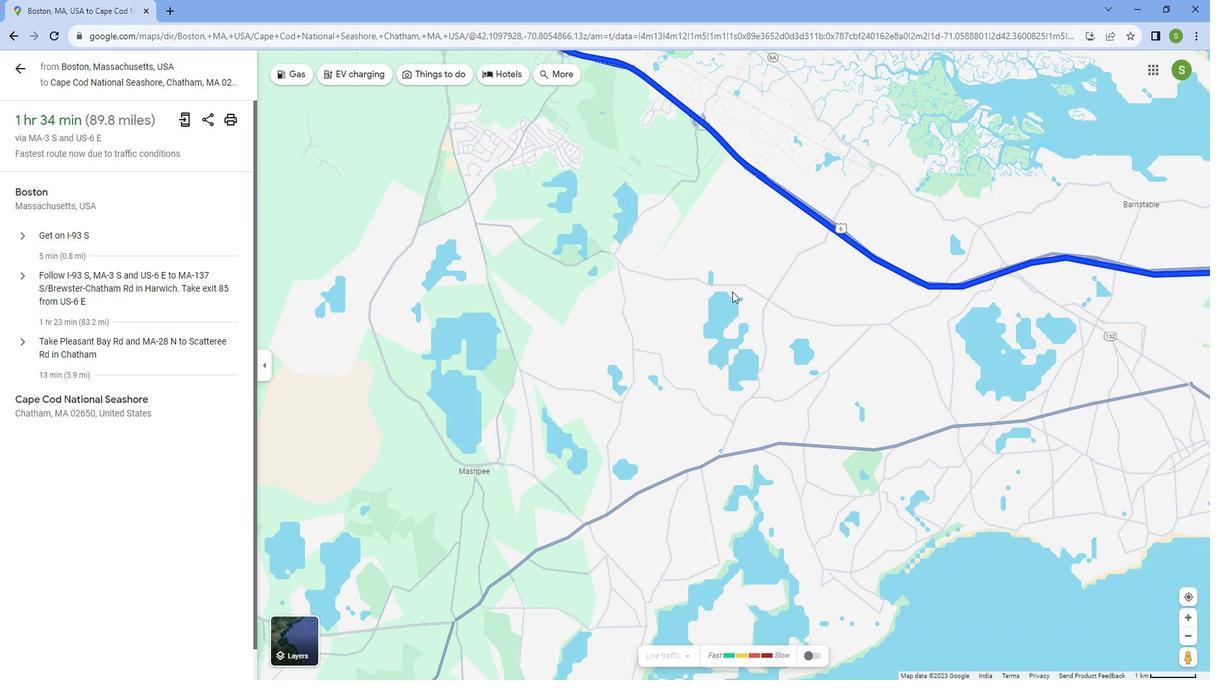 
Action: Mouse pressed left at (756, 319)
Screenshot: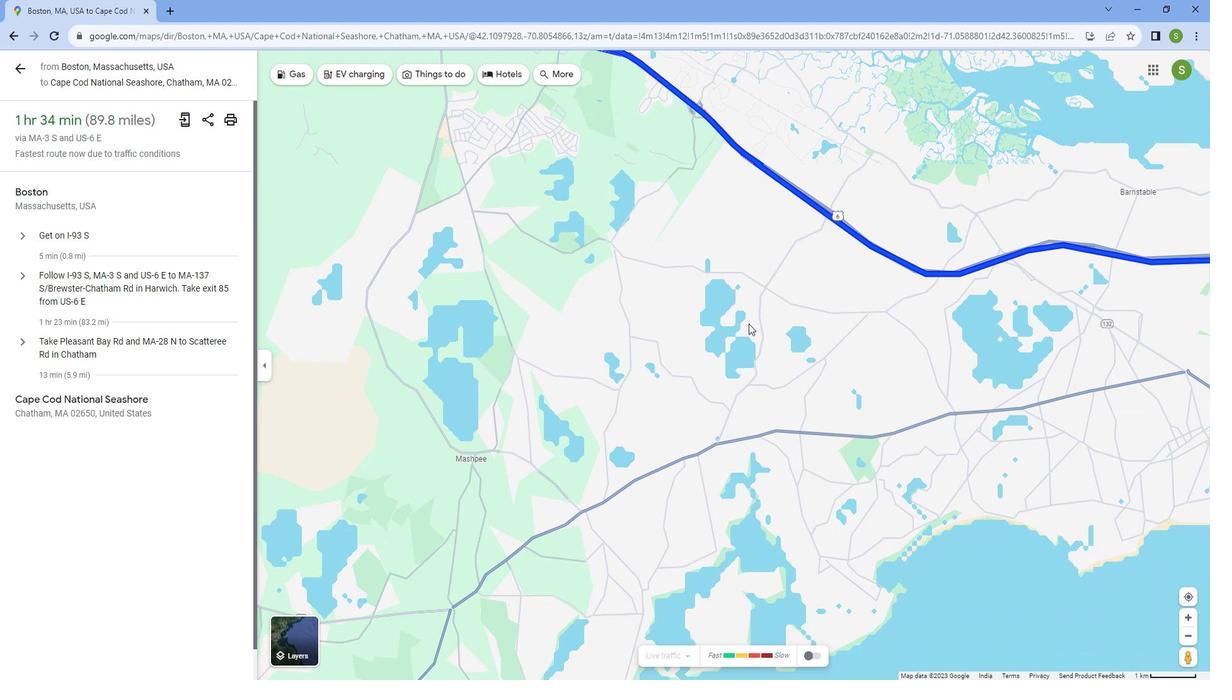 
Action: Mouse moved to (791, 180)
Screenshot: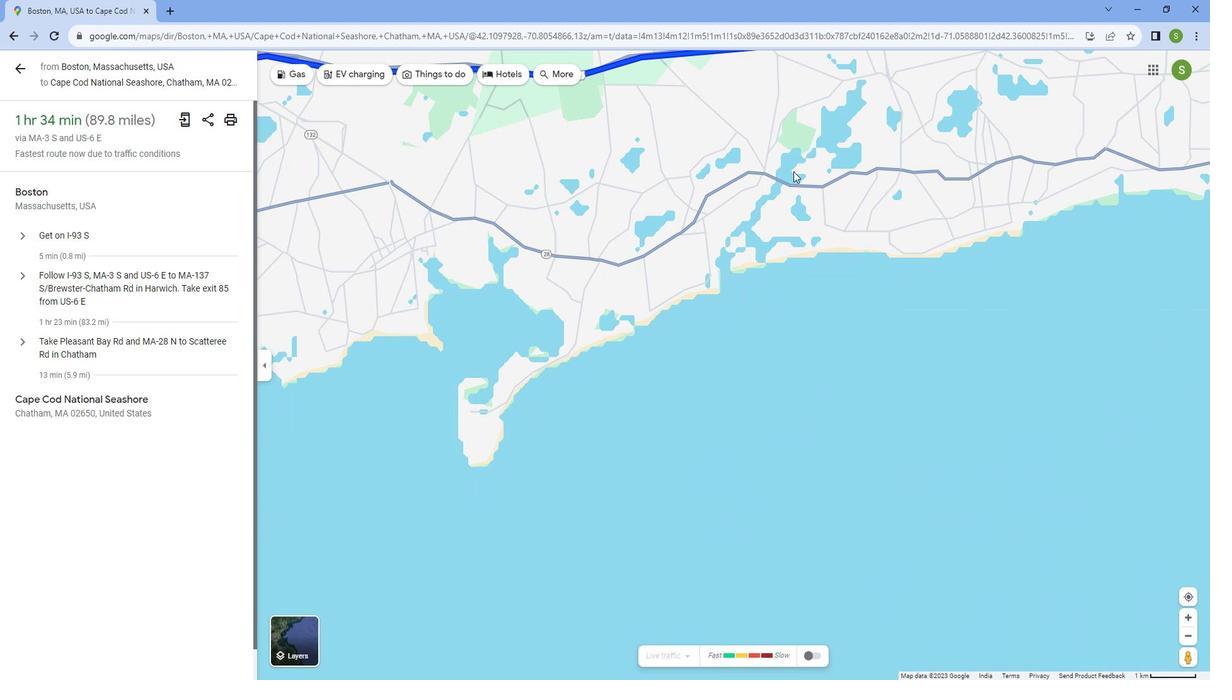 
Action: Mouse pressed left at (791, 180)
Screenshot: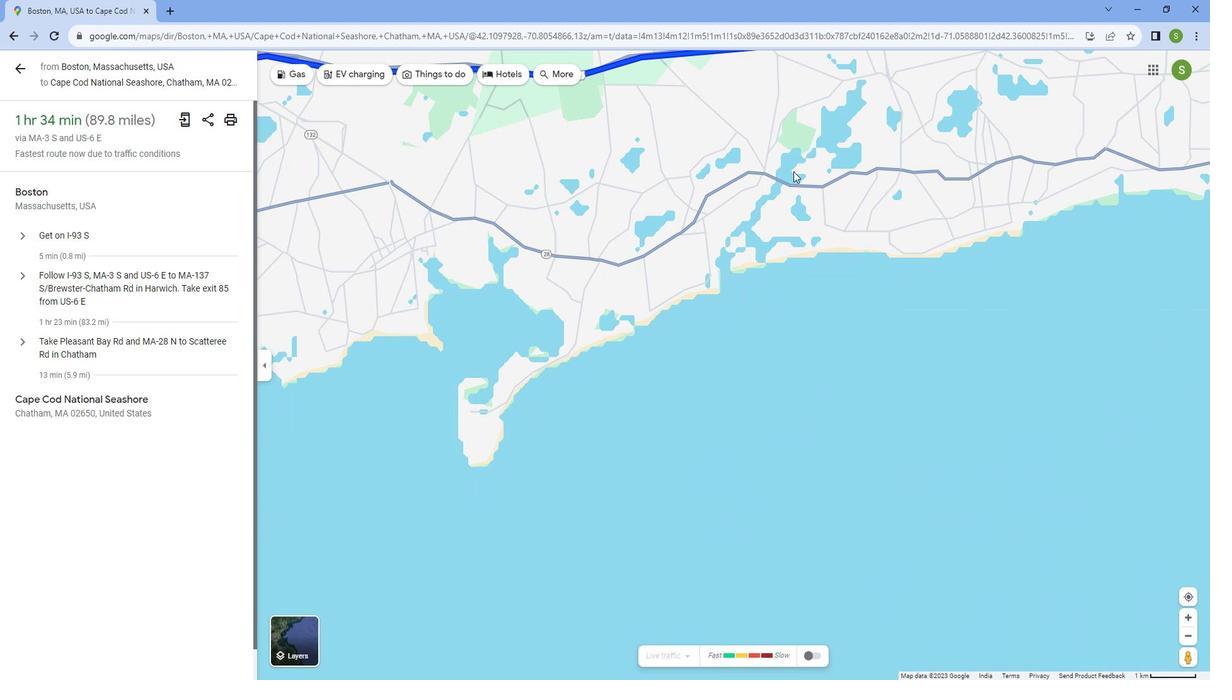 
Action: Mouse moved to (767, 460)
Screenshot: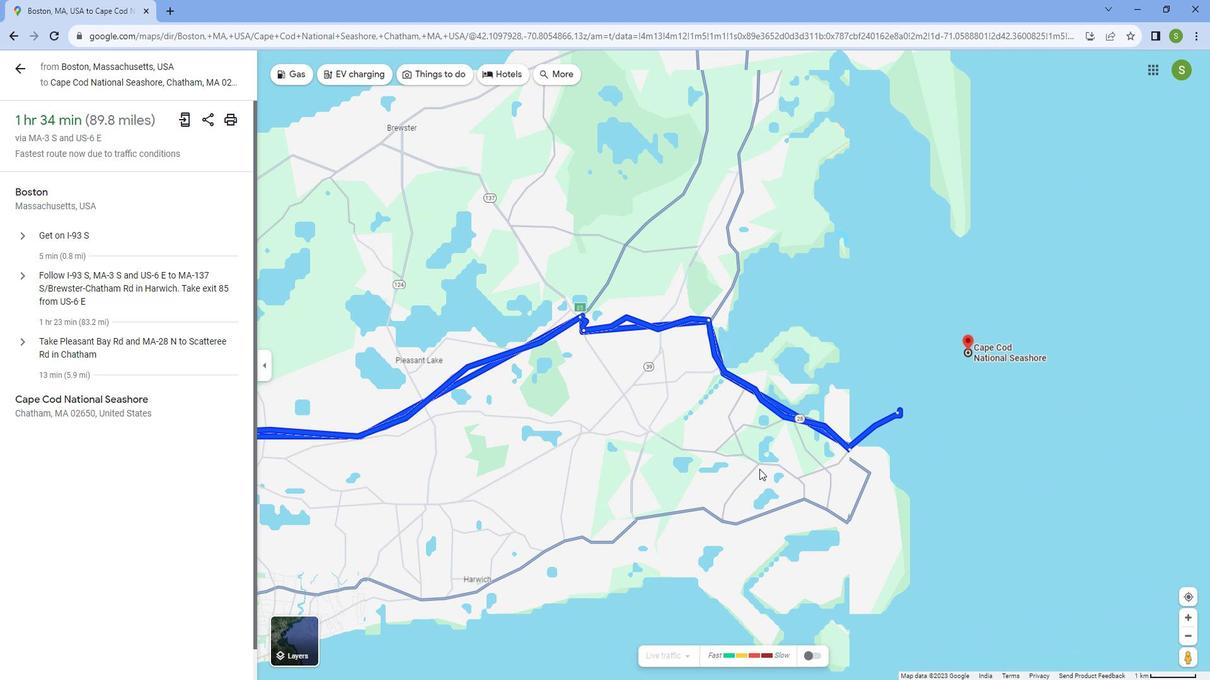 
Action: Mouse pressed left at (767, 460)
Screenshot: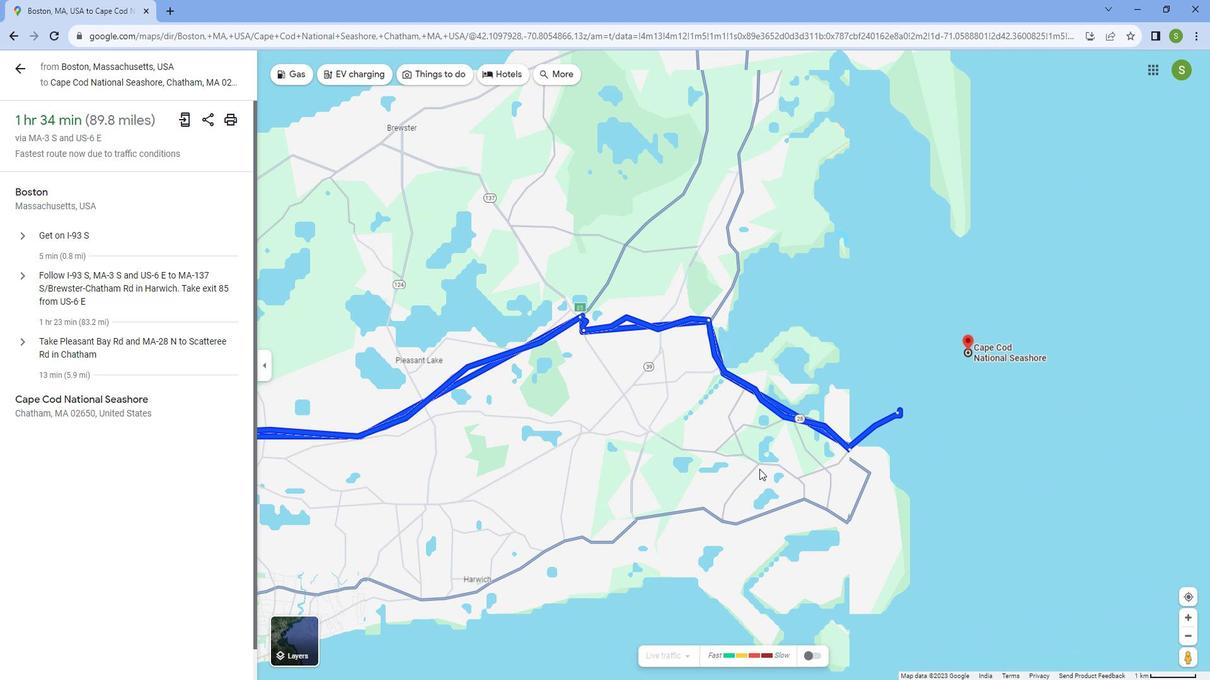 
Action: Mouse moved to (752, 353)
Screenshot: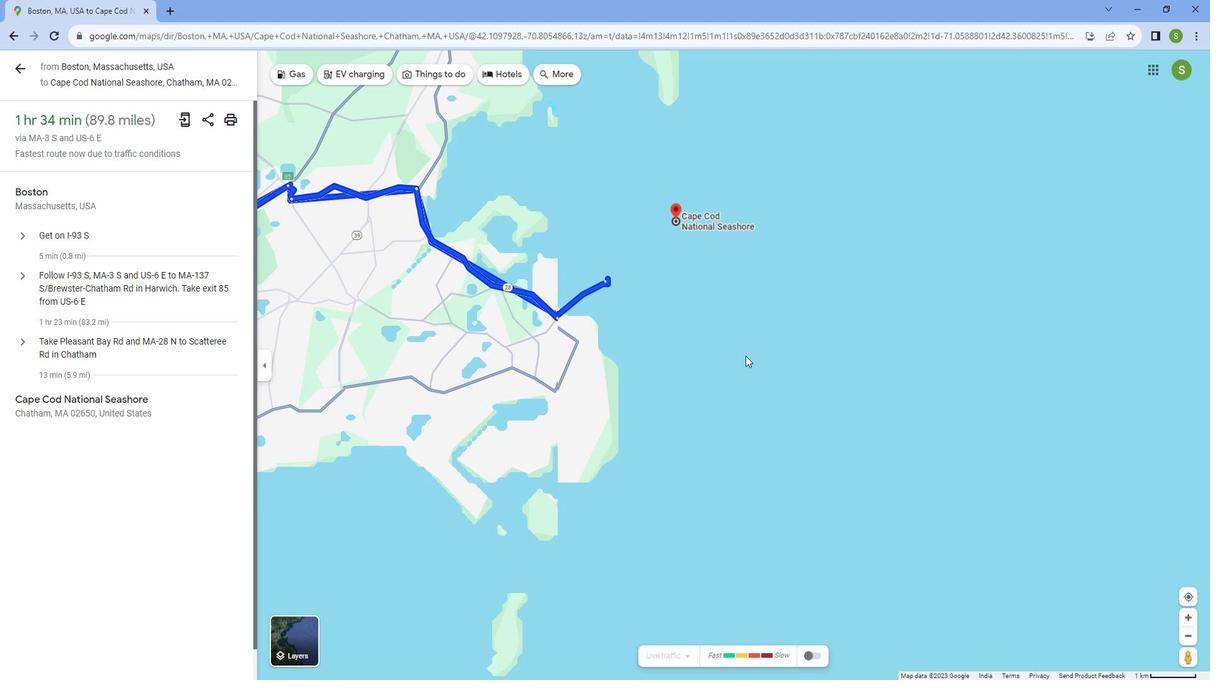 
Action: Mouse pressed left at (752, 353)
Screenshot: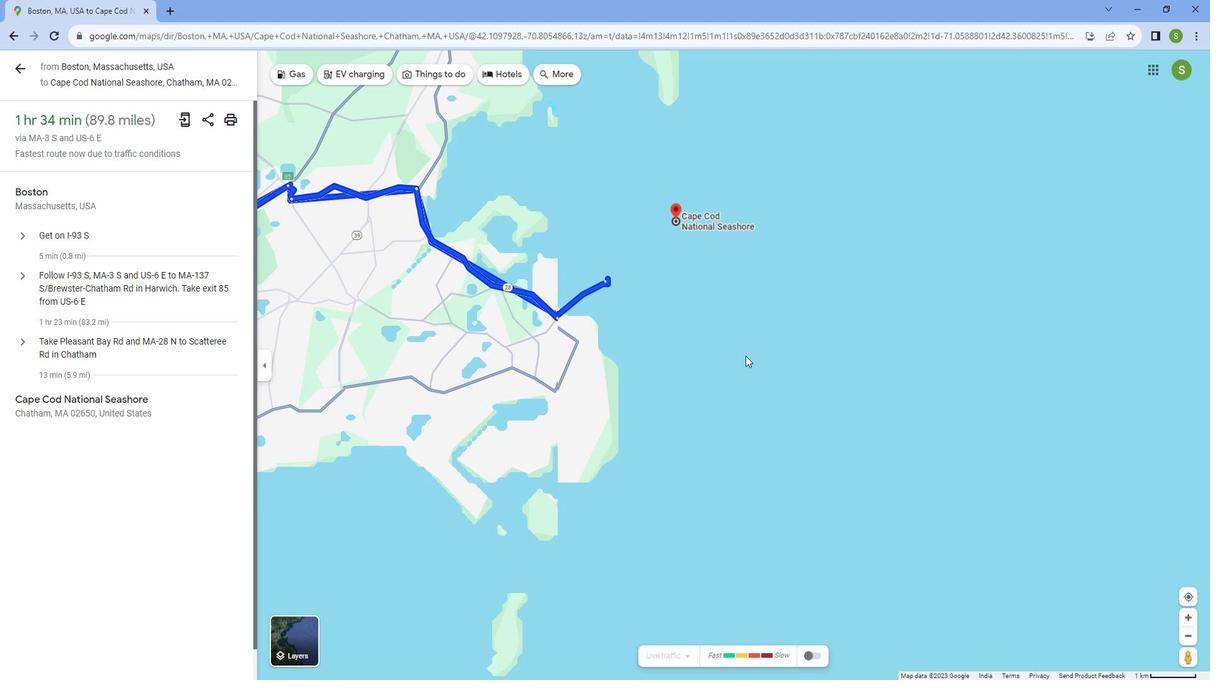 
Action: Mouse moved to (725, 400)
Screenshot: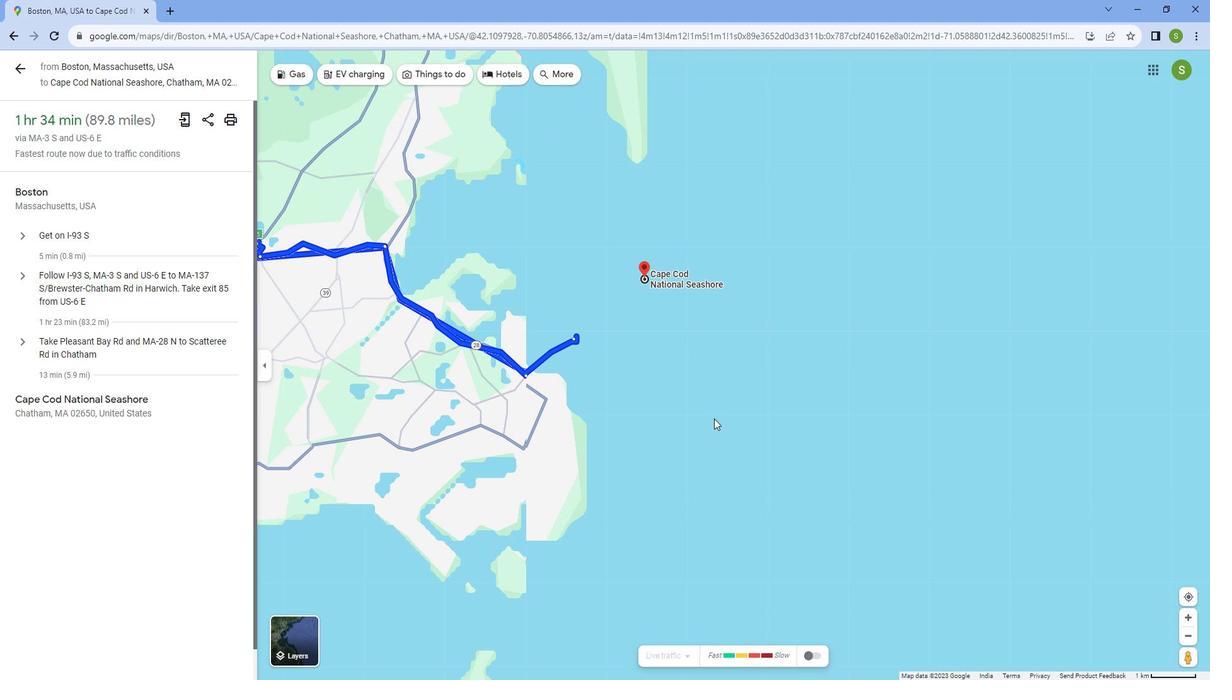 
Action: Mouse scrolled (725, 400) with delta (0, 0)
Screenshot: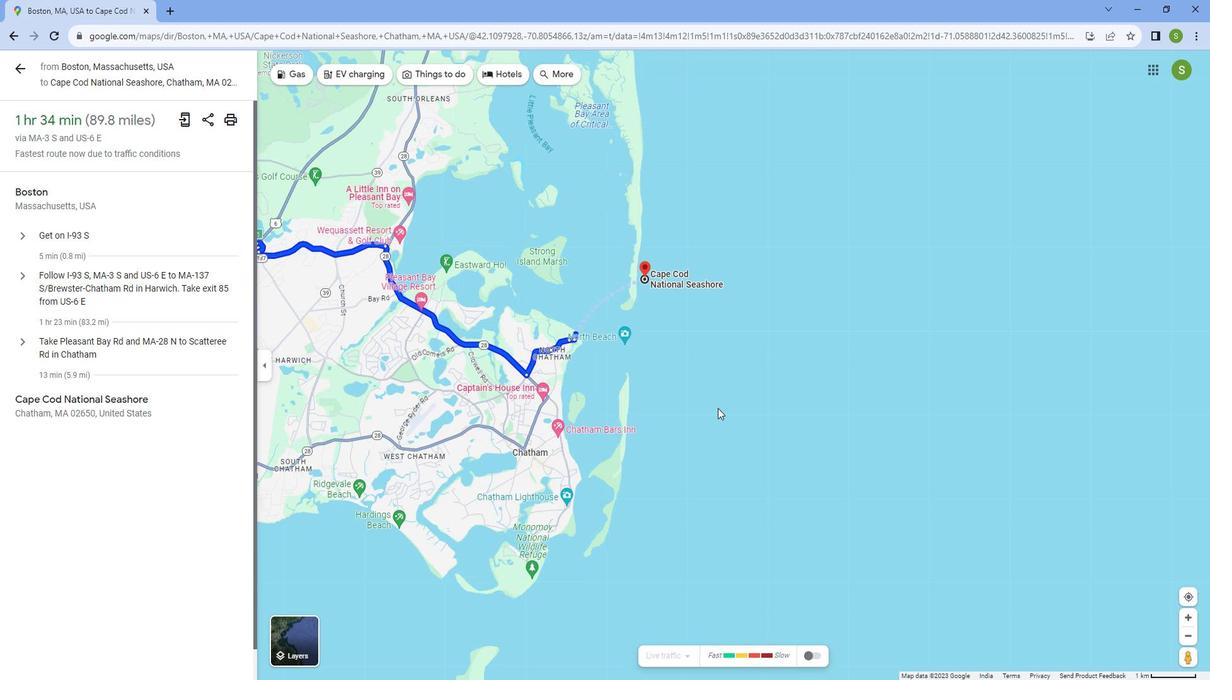 
Action: Mouse scrolled (725, 400) with delta (0, 0)
Screenshot: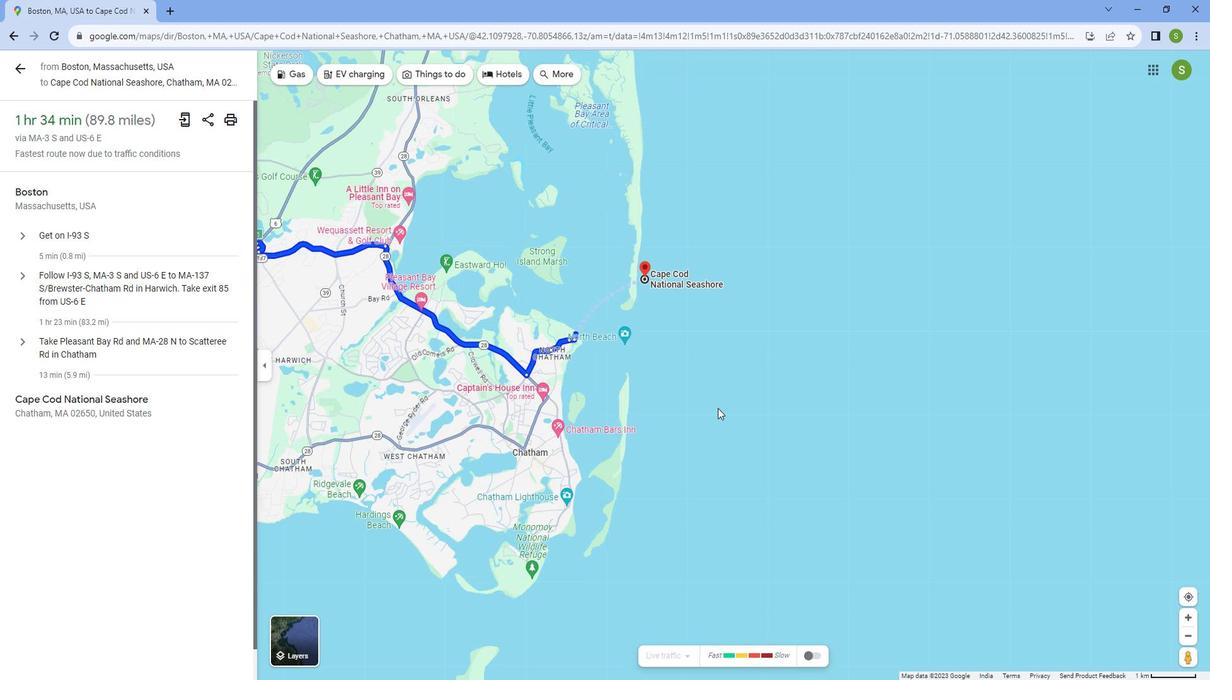 
Action: Mouse scrolled (725, 400) with delta (0, 0)
Screenshot: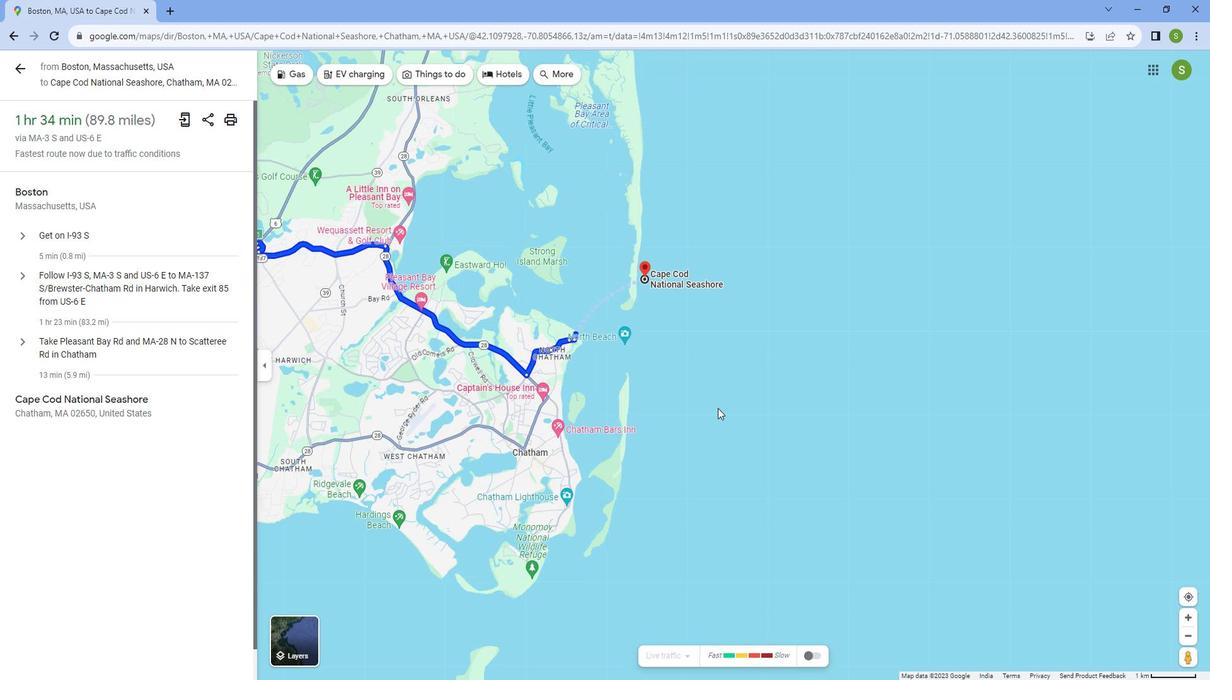 
Action: Mouse moved to (725, 400)
Screenshot: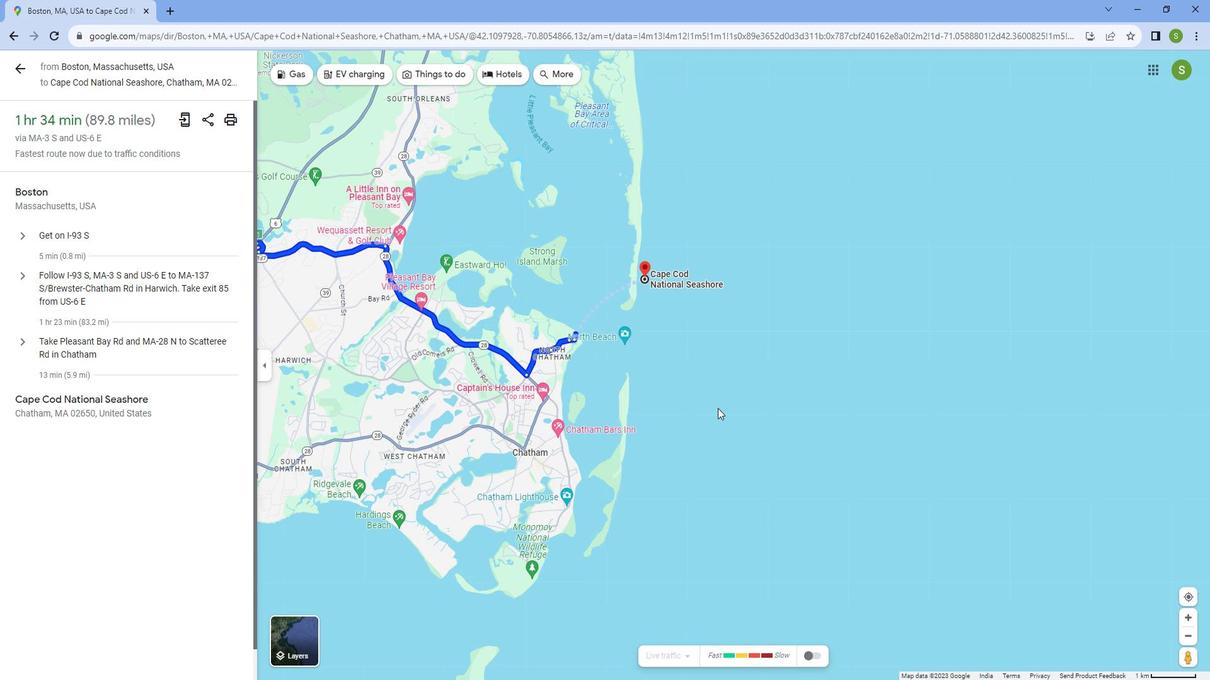 
Action: Mouse scrolled (725, 399) with delta (0, -1)
Screenshot: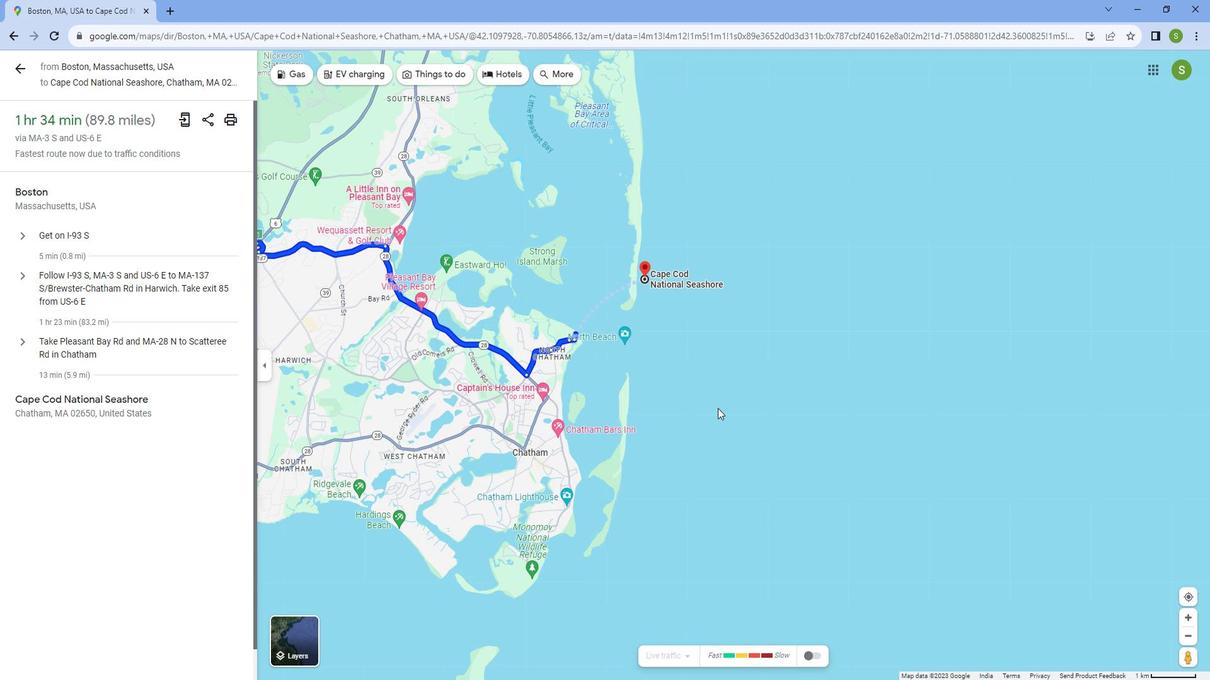 
Action: Mouse moved to (724, 400)
Screenshot: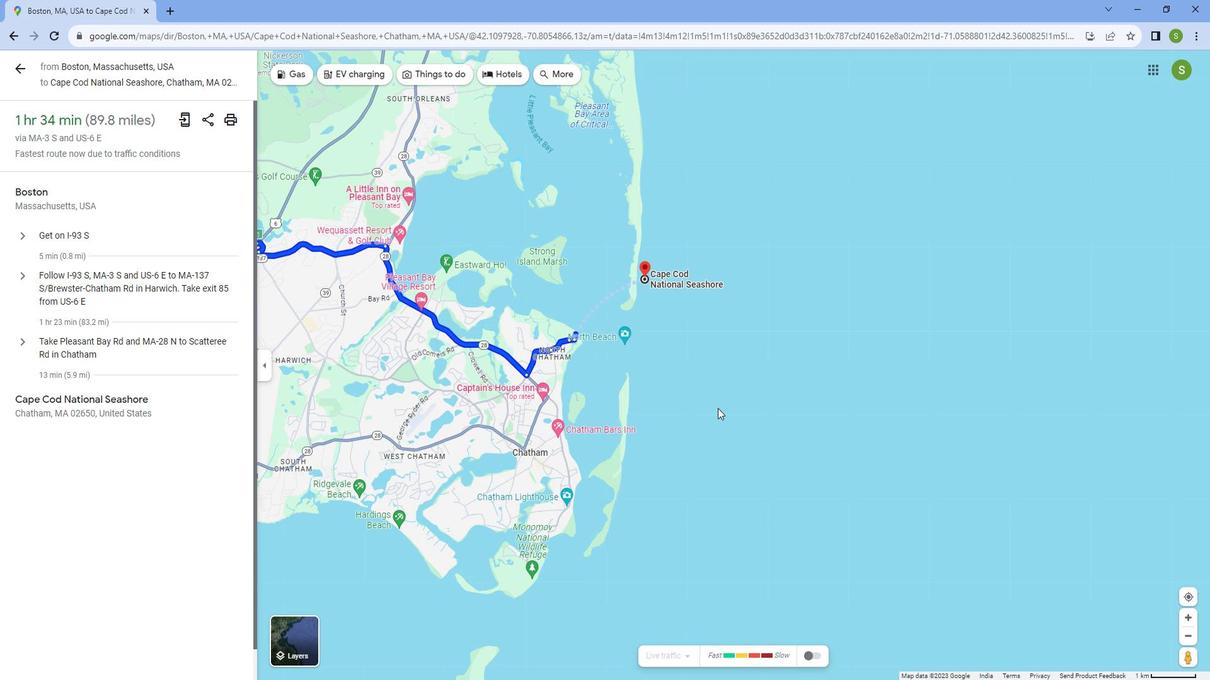 
Action: Mouse scrolled (724, 400) with delta (0, 0)
Screenshot: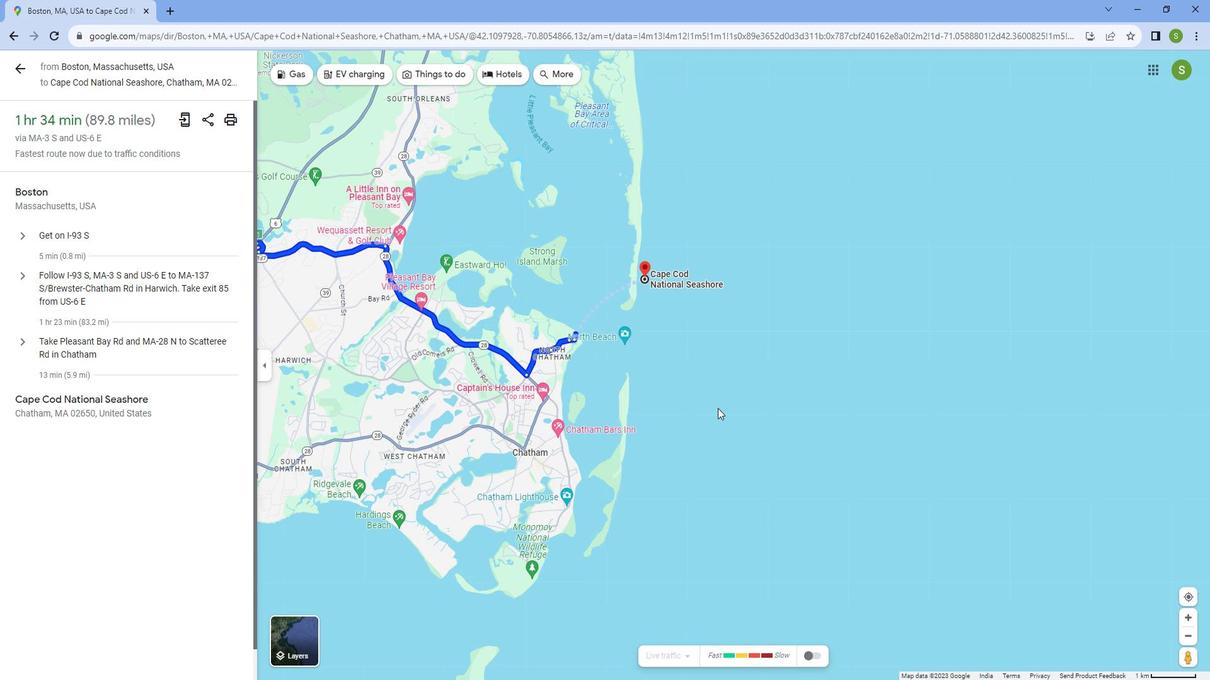 
Action: Mouse moved to (724, 399)
Screenshot: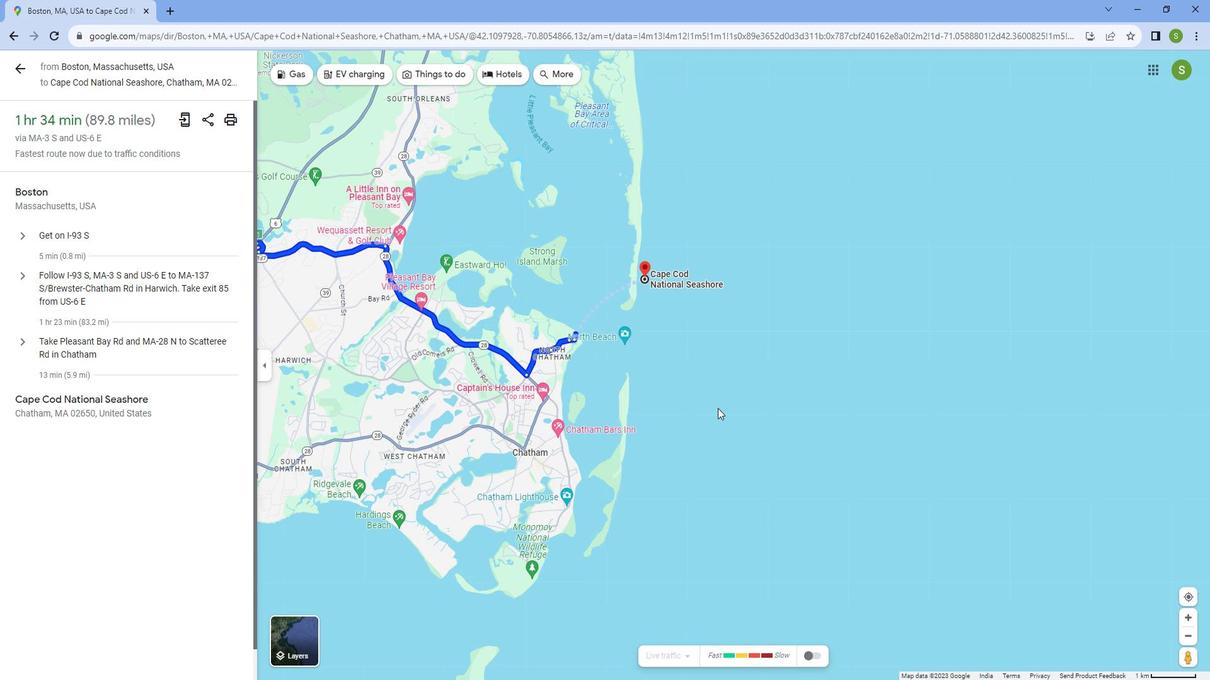 
Action: Mouse scrolled (724, 399) with delta (0, 0)
Screenshot: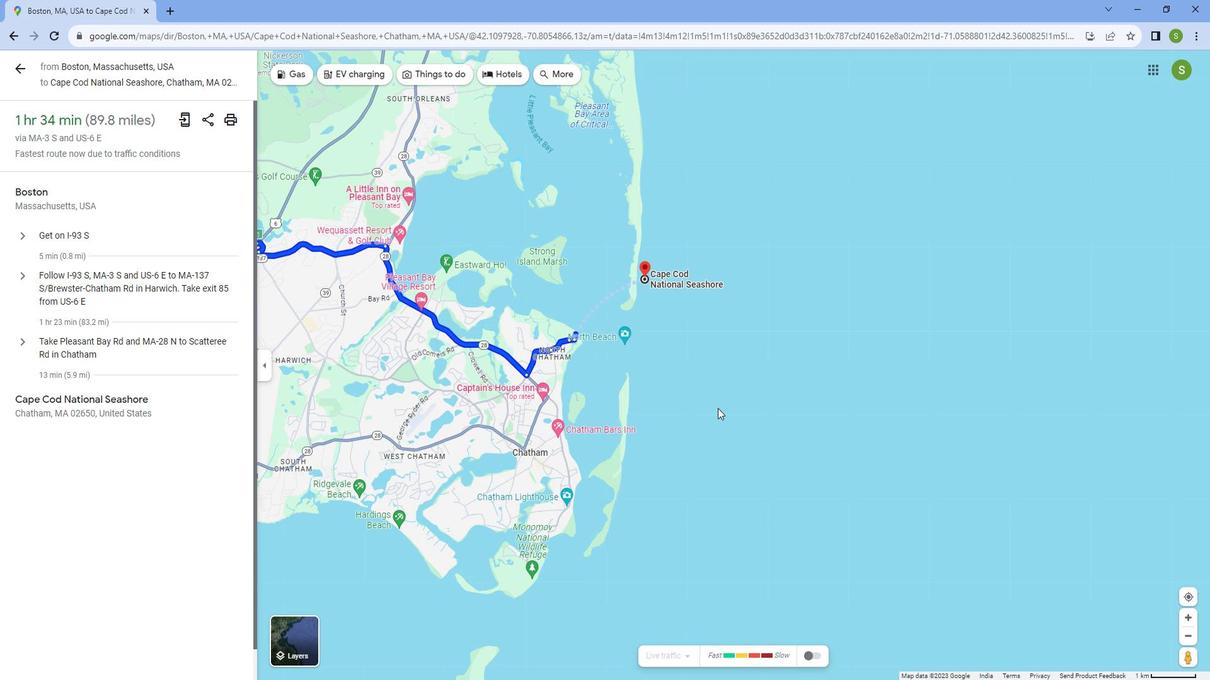 
Action: Mouse moved to (724, 395)
Screenshot: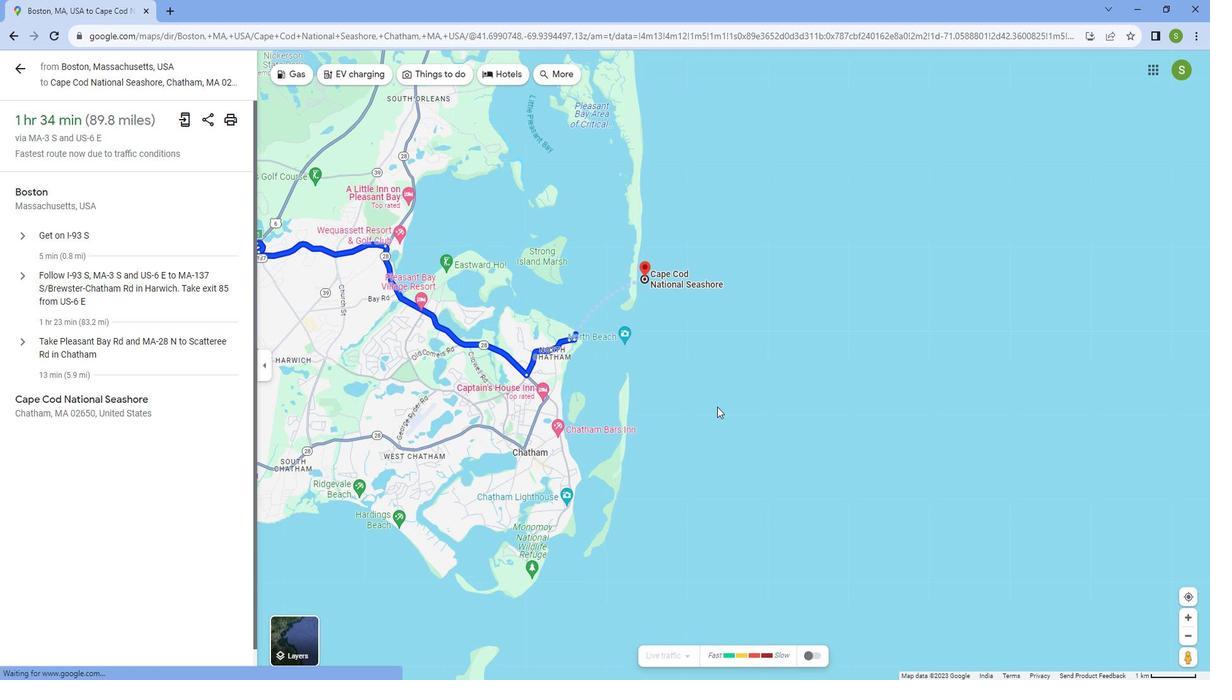 
Action: Mouse scrolled (724, 394) with delta (0, 0)
Screenshot: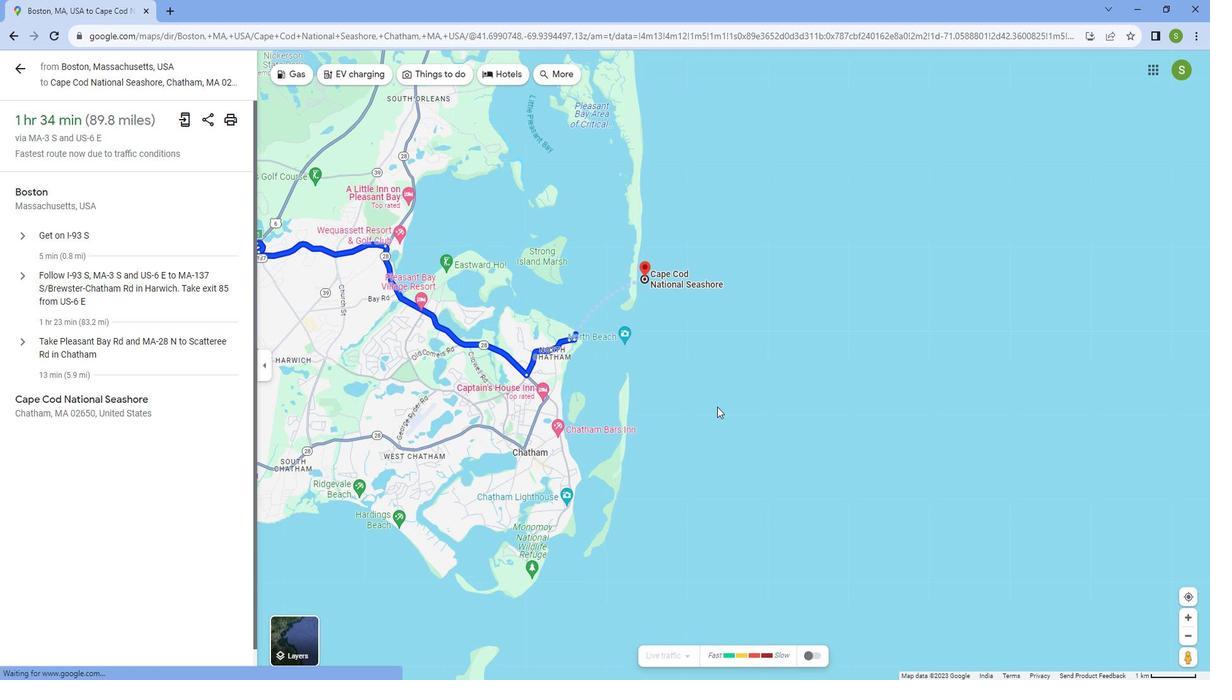 
Action: Mouse moved to (724, 391)
Screenshot: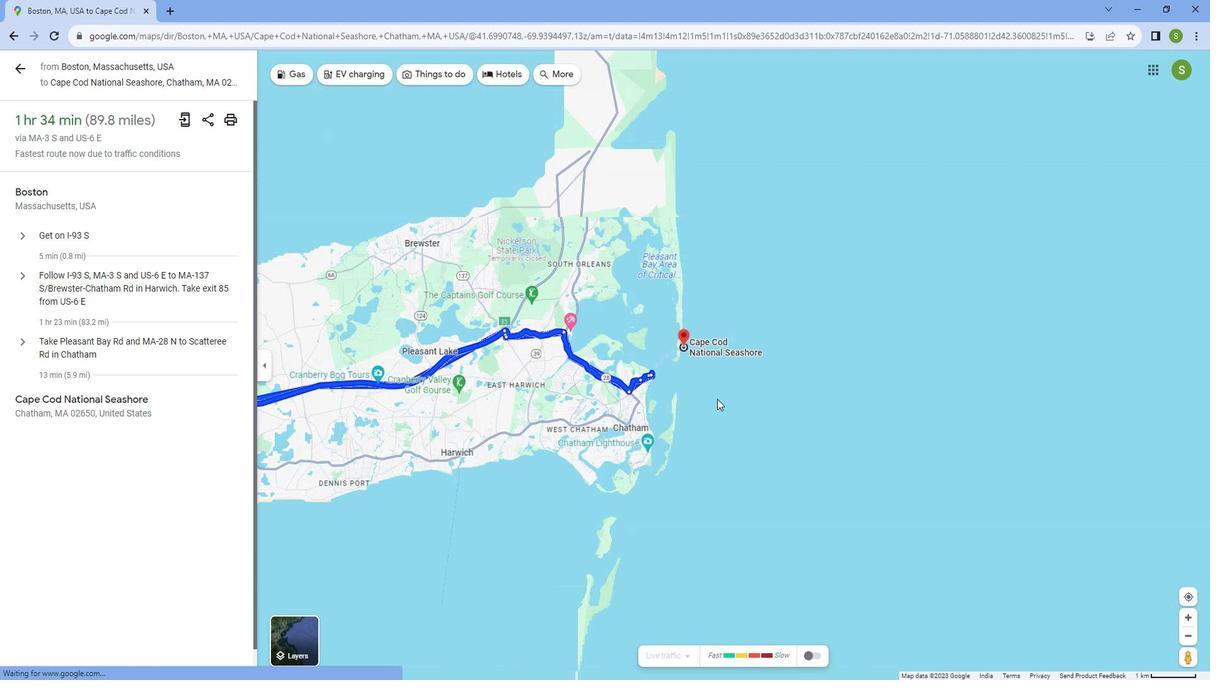 
Action: Mouse scrolled (724, 390) with delta (0, 0)
Screenshot: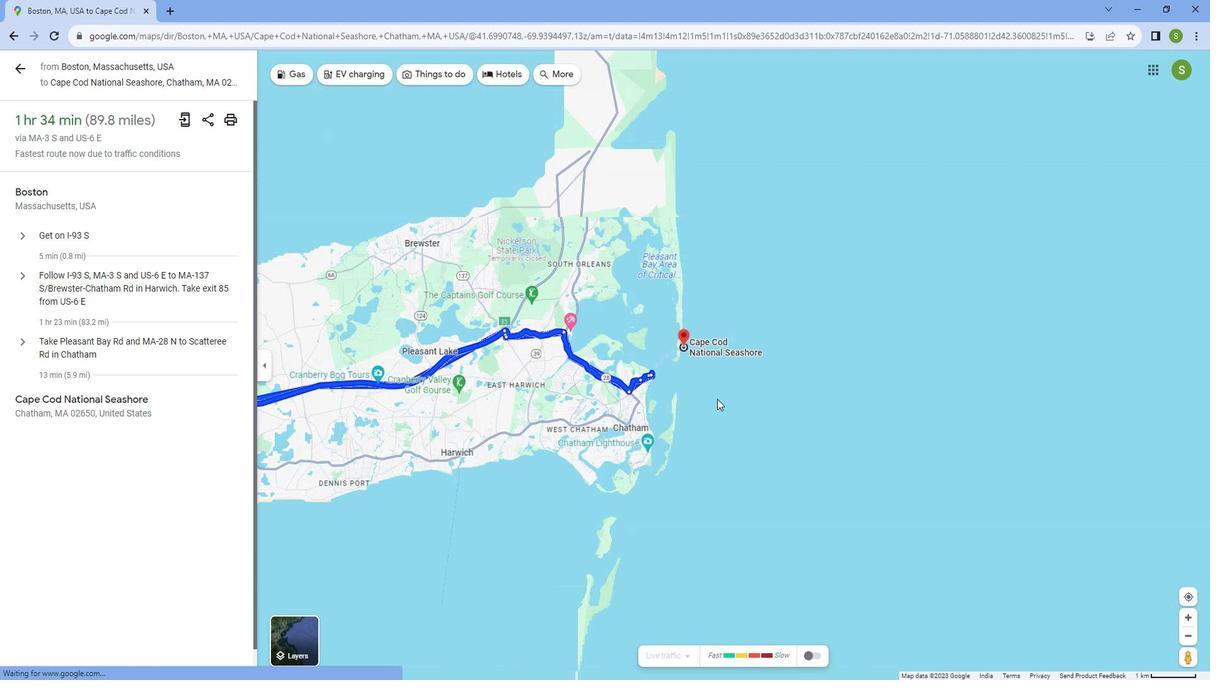 
Action: Mouse scrolled (724, 390) with delta (0, 0)
Screenshot: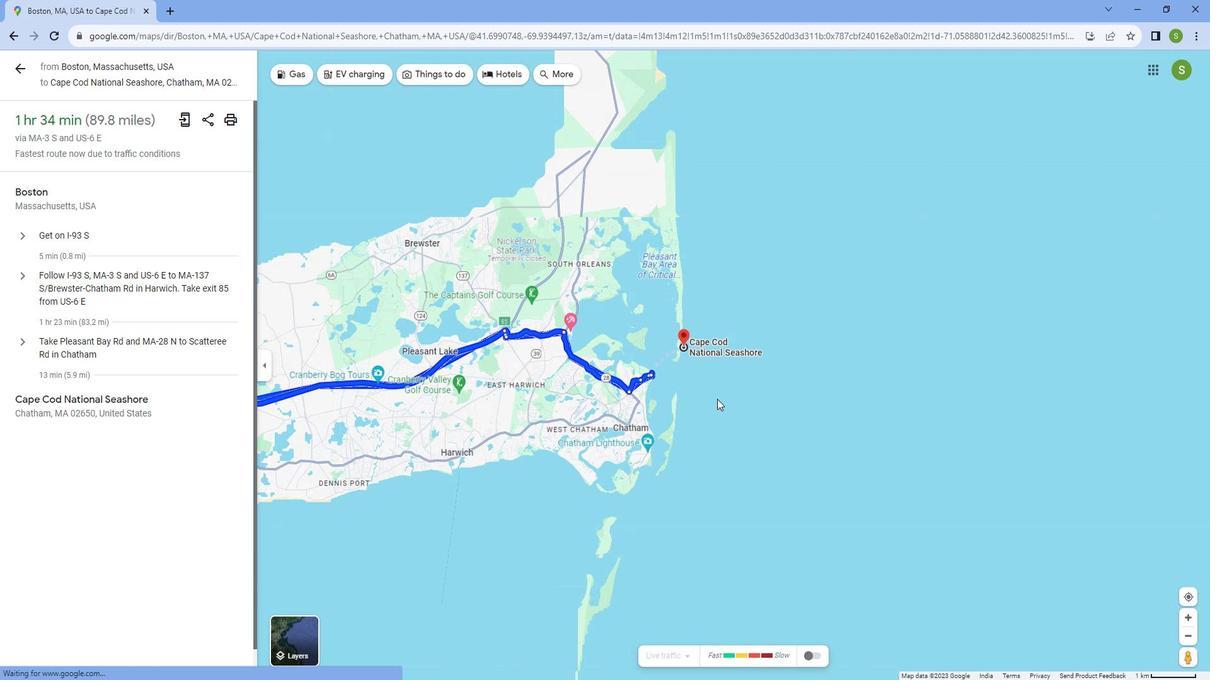
Action: Mouse scrolled (724, 390) with delta (0, 0)
Screenshot: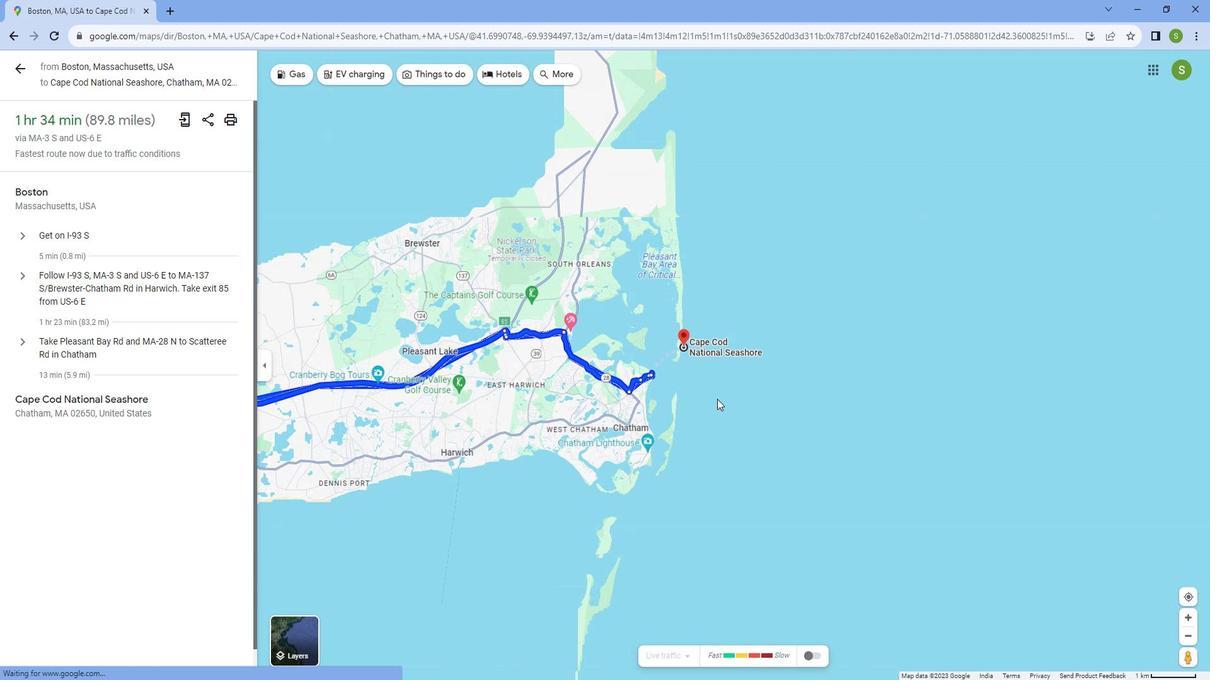 
Action: Mouse scrolled (724, 390) with delta (0, 0)
Screenshot: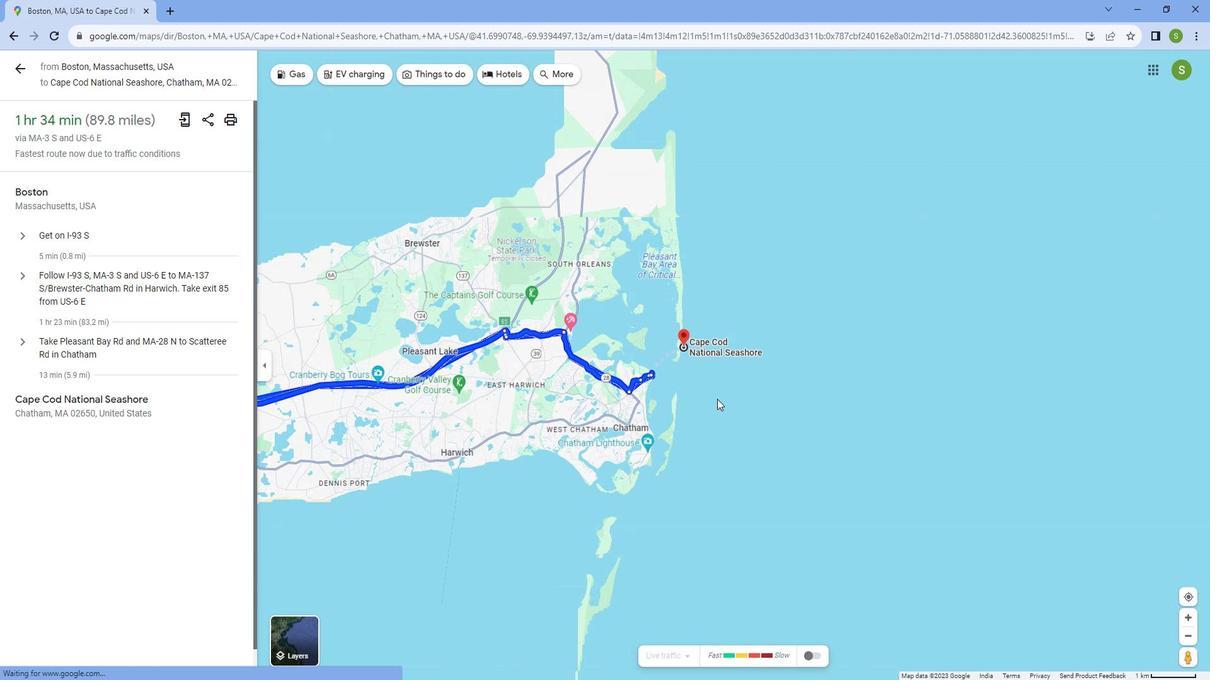 
Action: Mouse scrolled (724, 390) with delta (0, 0)
Screenshot: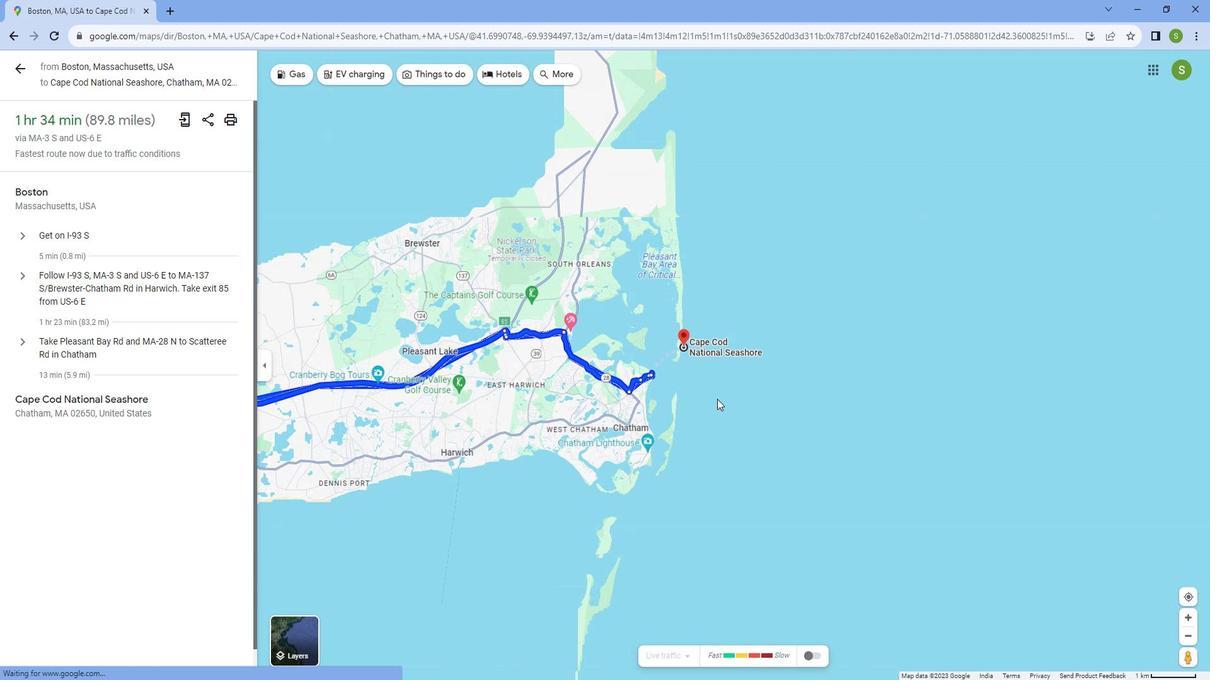 
Action: Mouse moved to (723, 391)
Screenshot: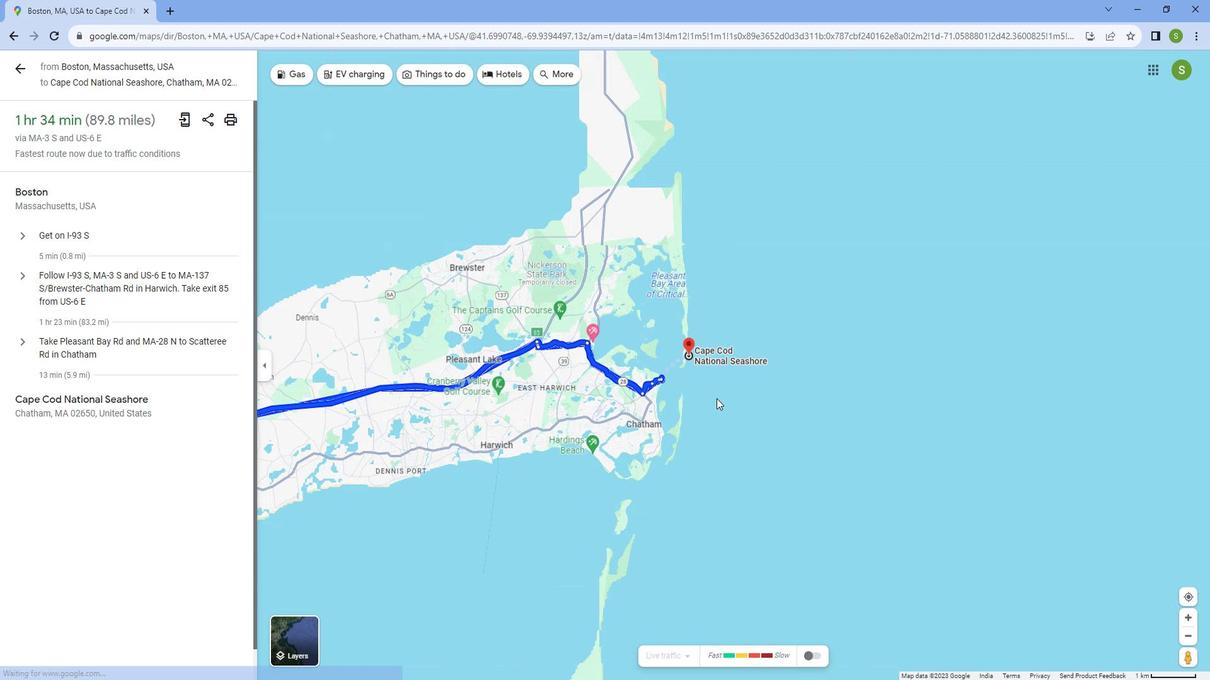 
Action: Mouse scrolled (723, 390) with delta (0, 0)
Screenshot: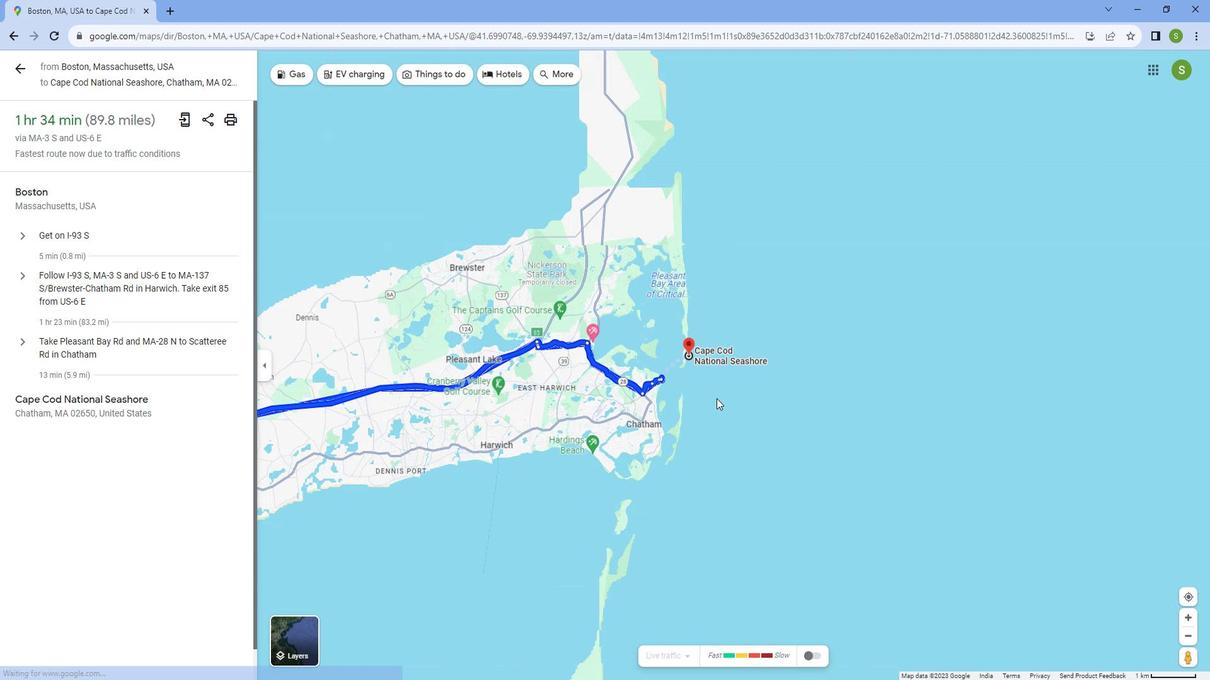 
Action: Mouse moved to (722, 390)
Screenshot: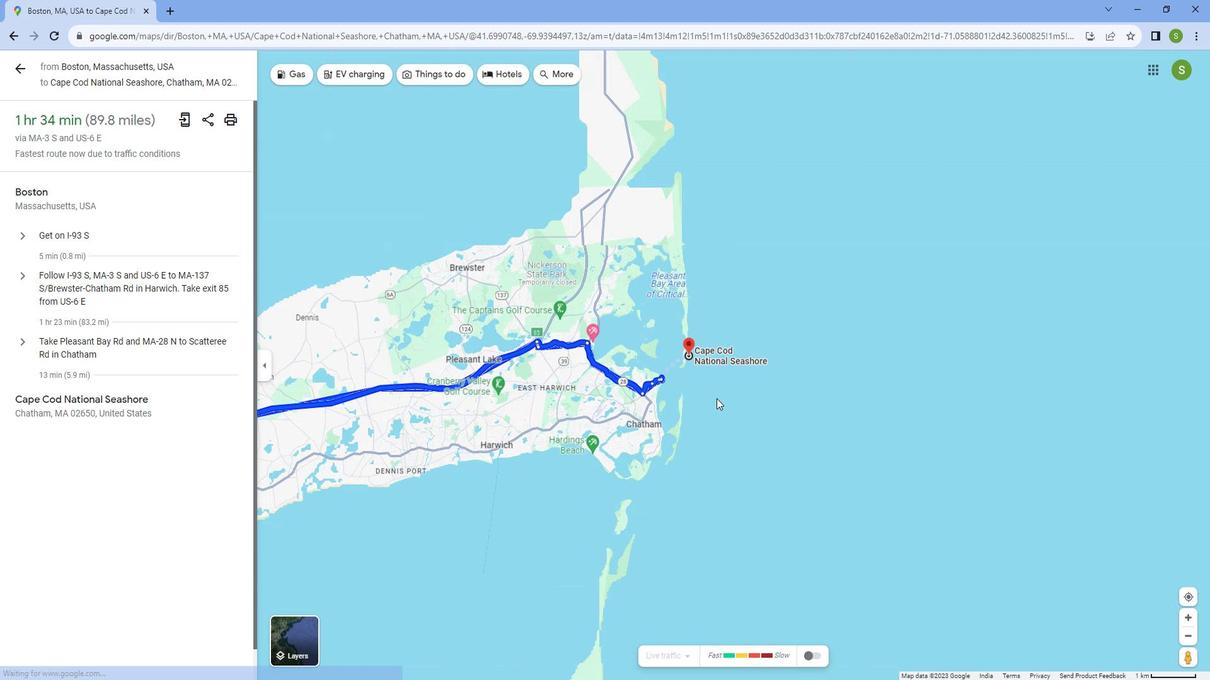 
Action: Mouse scrolled (722, 390) with delta (0, 0)
Screenshot: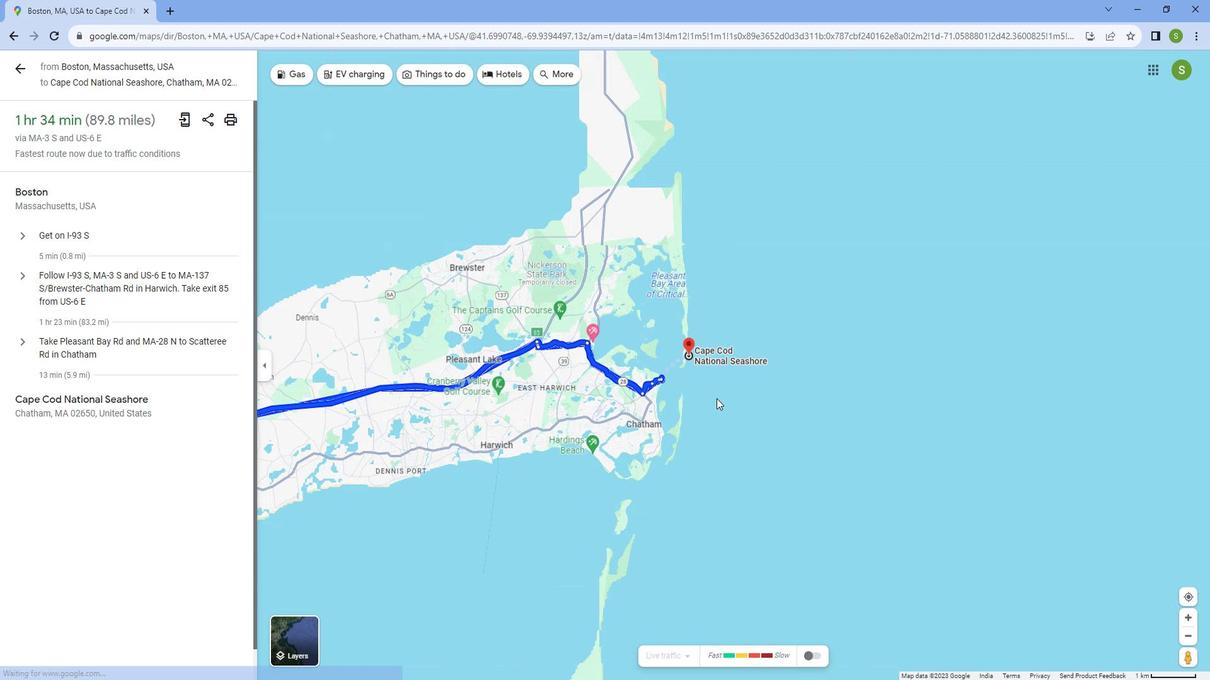 
Action: Mouse scrolled (722, 390) with delta (0, 0)
Screenshot: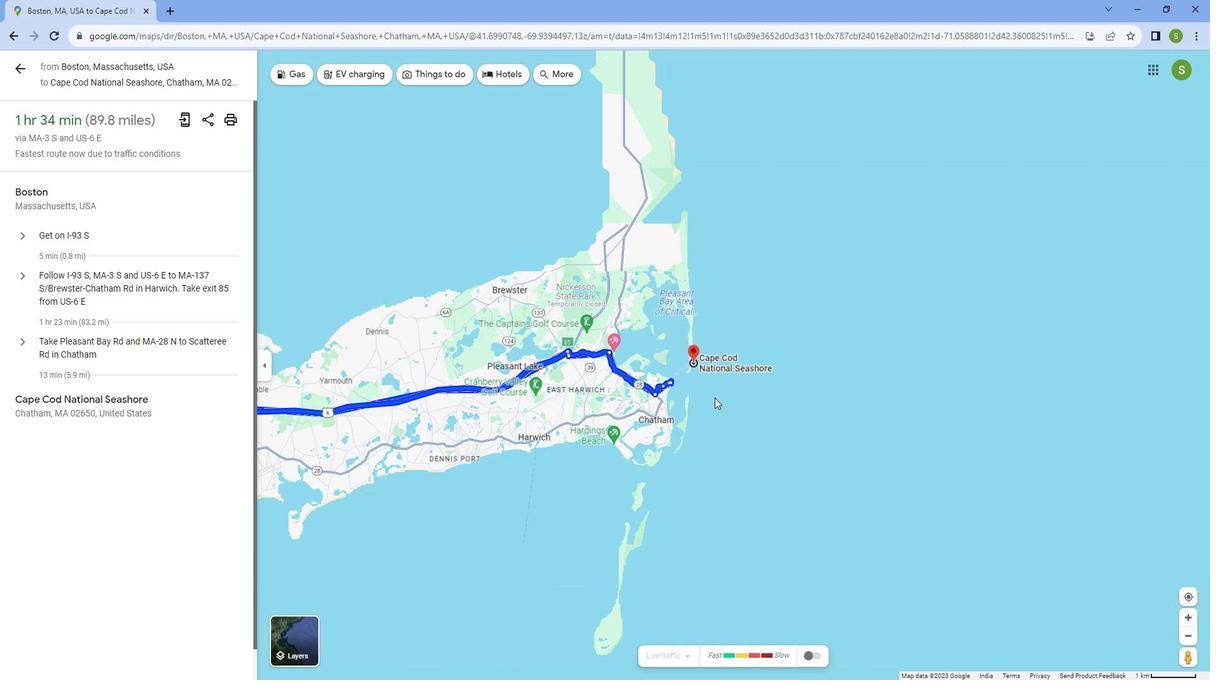 
Action: Mouse moved to (721, 390)
Screenshot: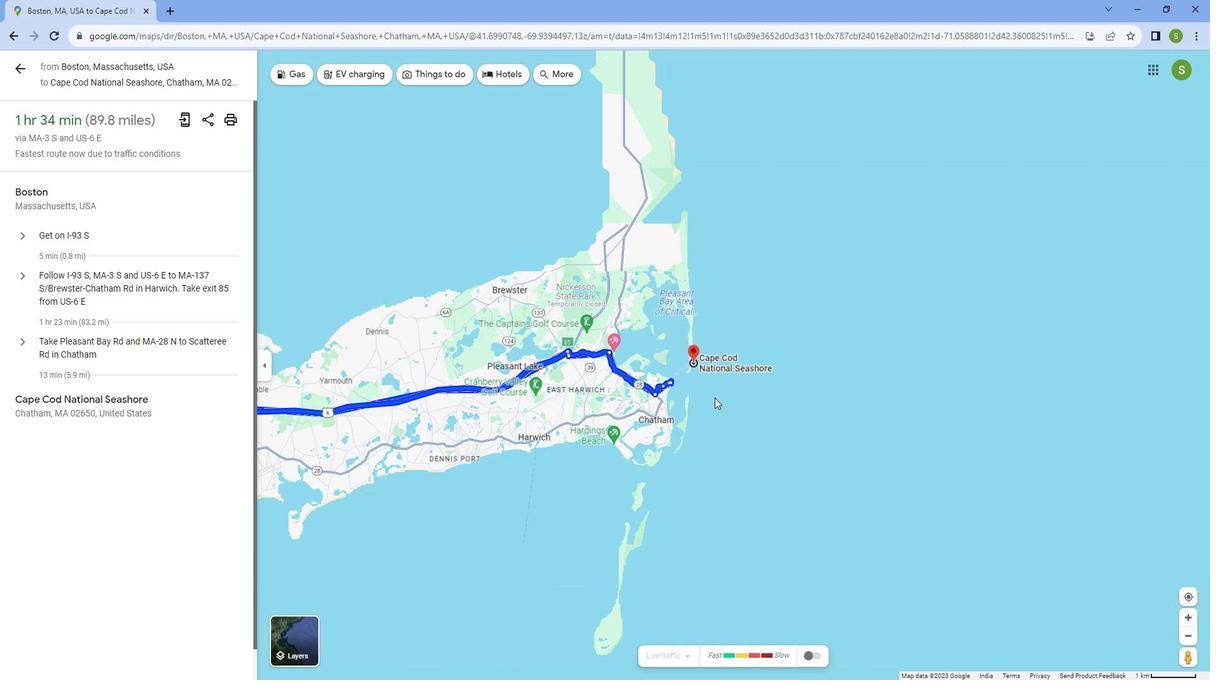 
Action: Mouse scrolled (721, 390) with delta (0, 0)
Screenshot: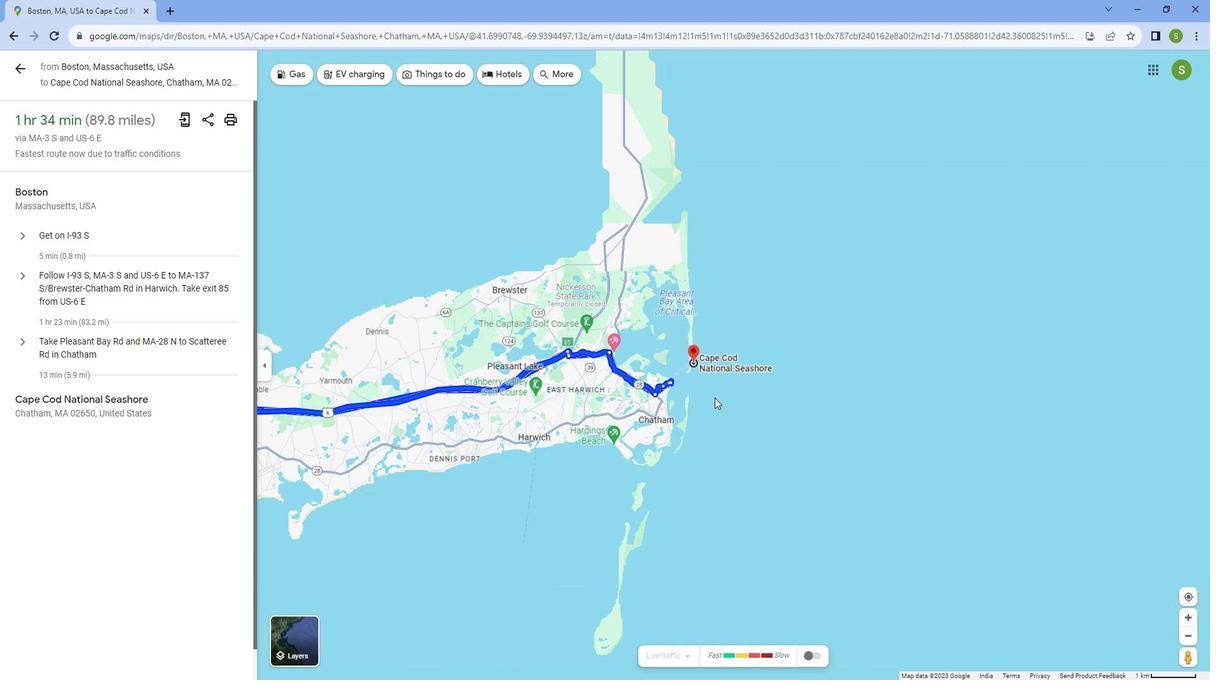 
Action: Mouse moved to (720, 390)
Screenshot: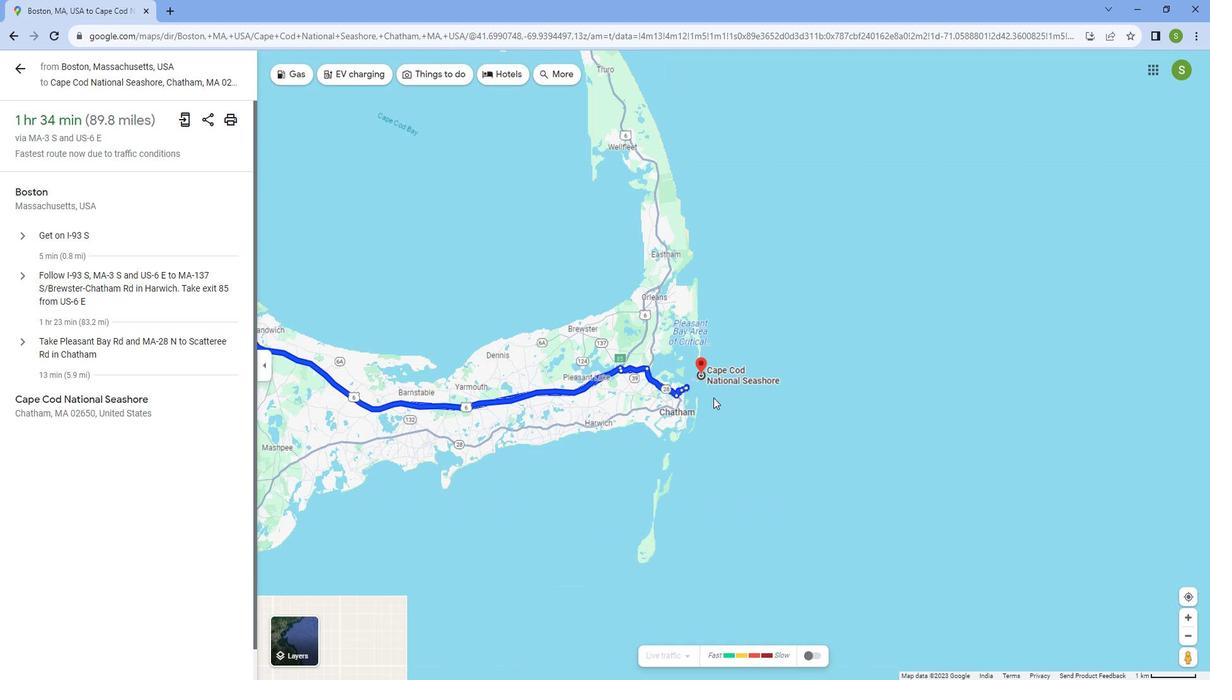 
Action: Mouse scrolled (720, 390) with delta (0, 0)
Screenshot: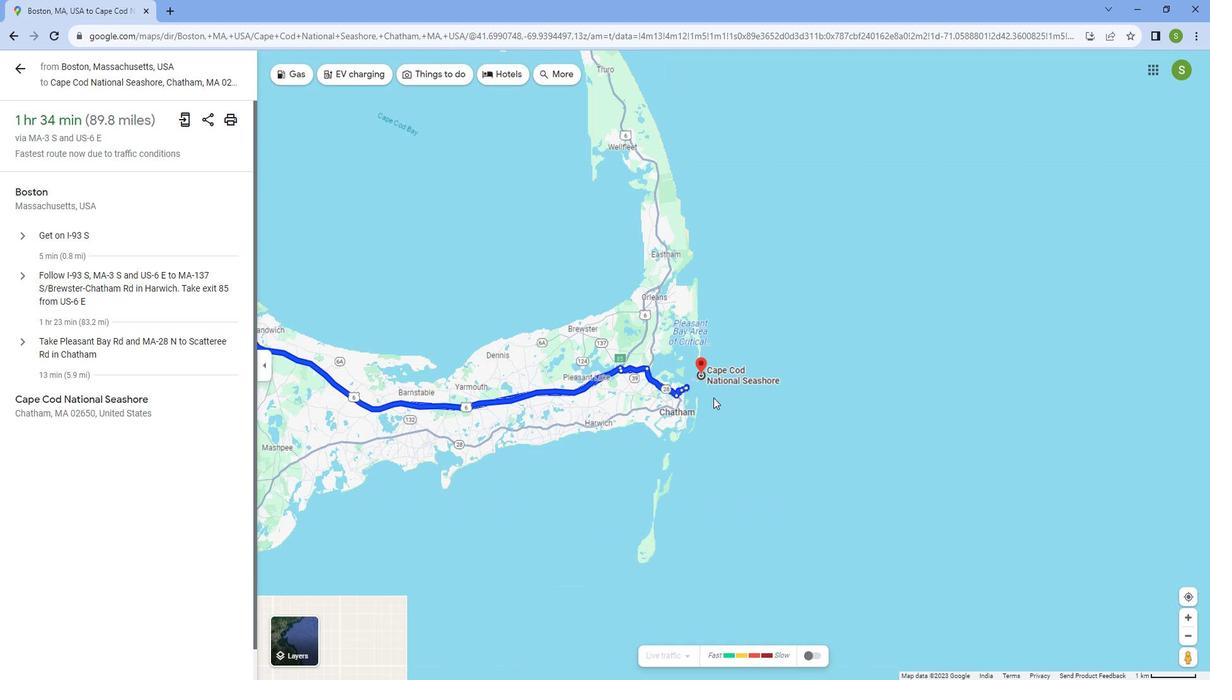 
Action: Mouse scrolled (720, 390) with delta (0, 0)
Screenshot: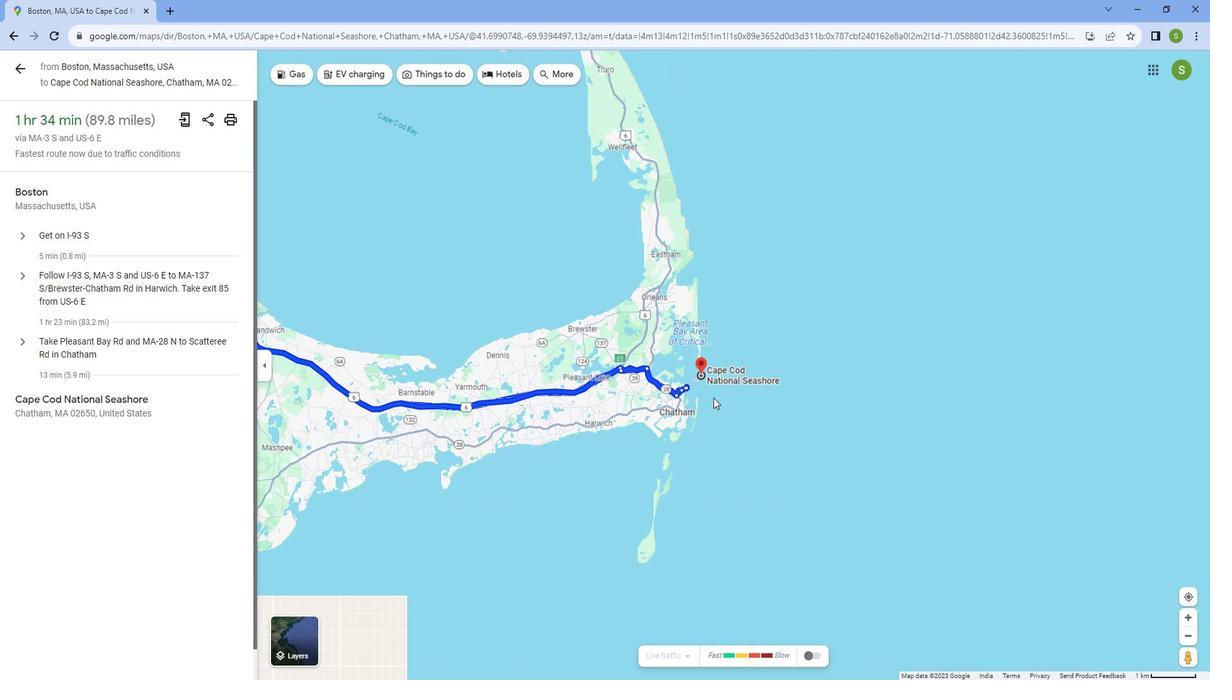
Action: Mouse scrolled (720, 390) with delta (0, 0)
Screenshot: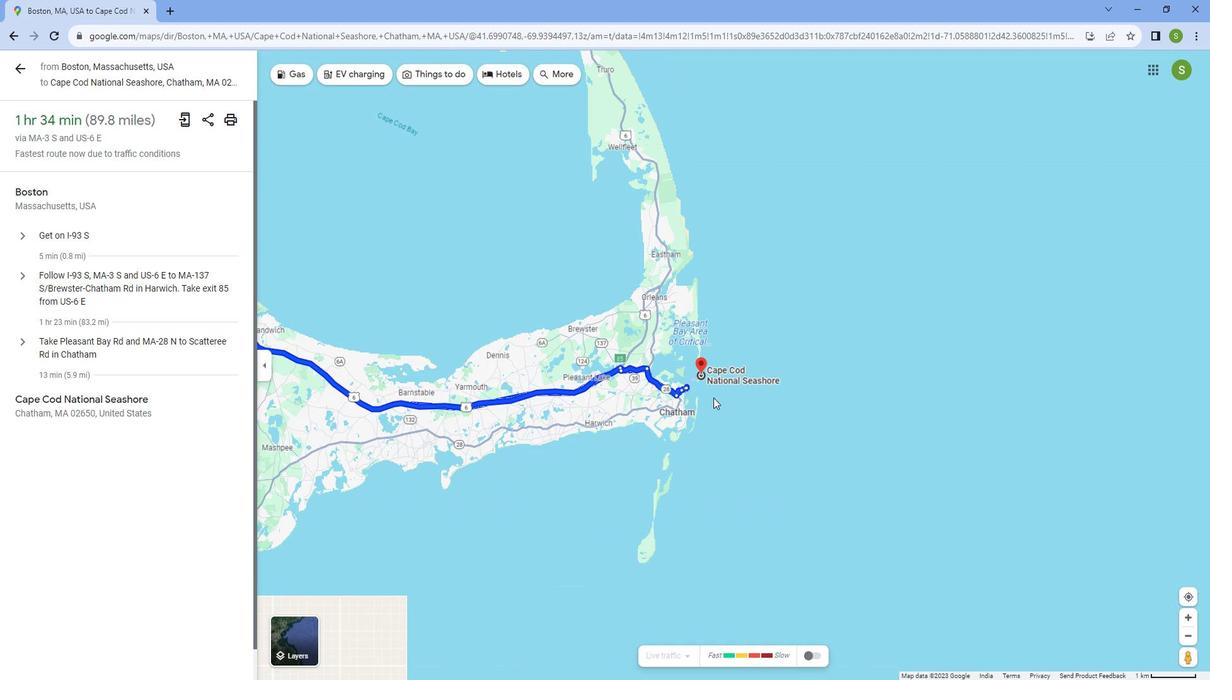 
Action: Mouse scrolled (720, 390) with delta (0, 0)
Screenshot: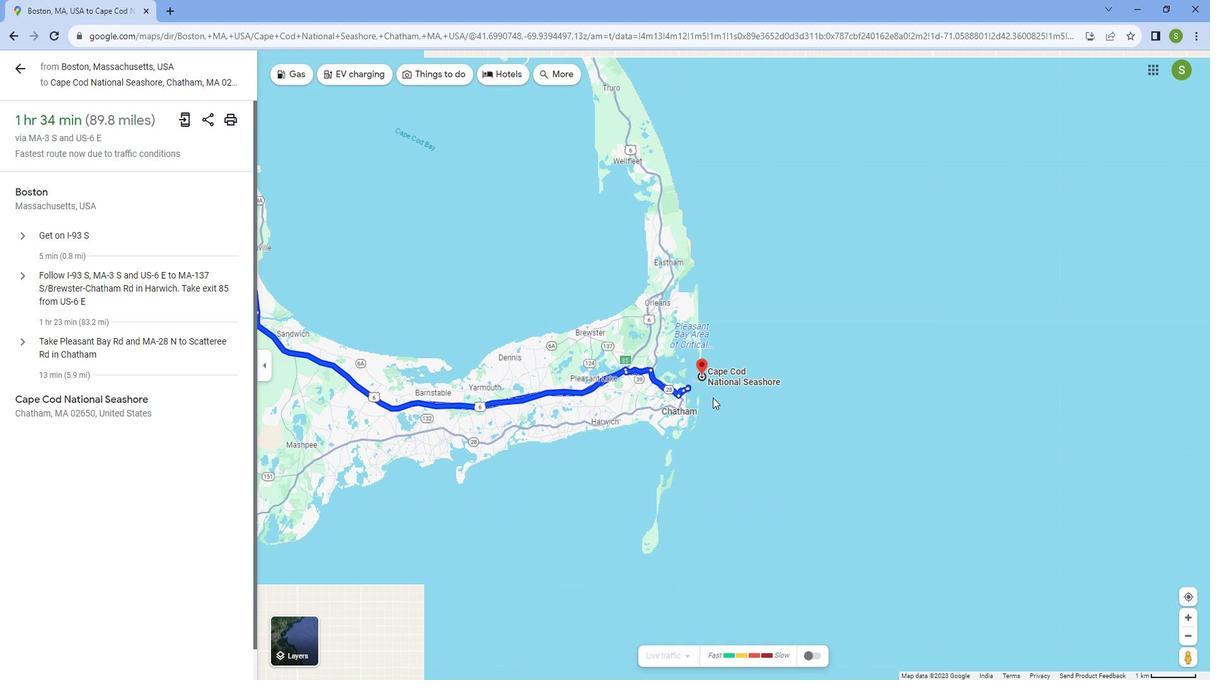 
Action: Mouse scrolled (720, 390) with delta (0, 0)
Screenshot: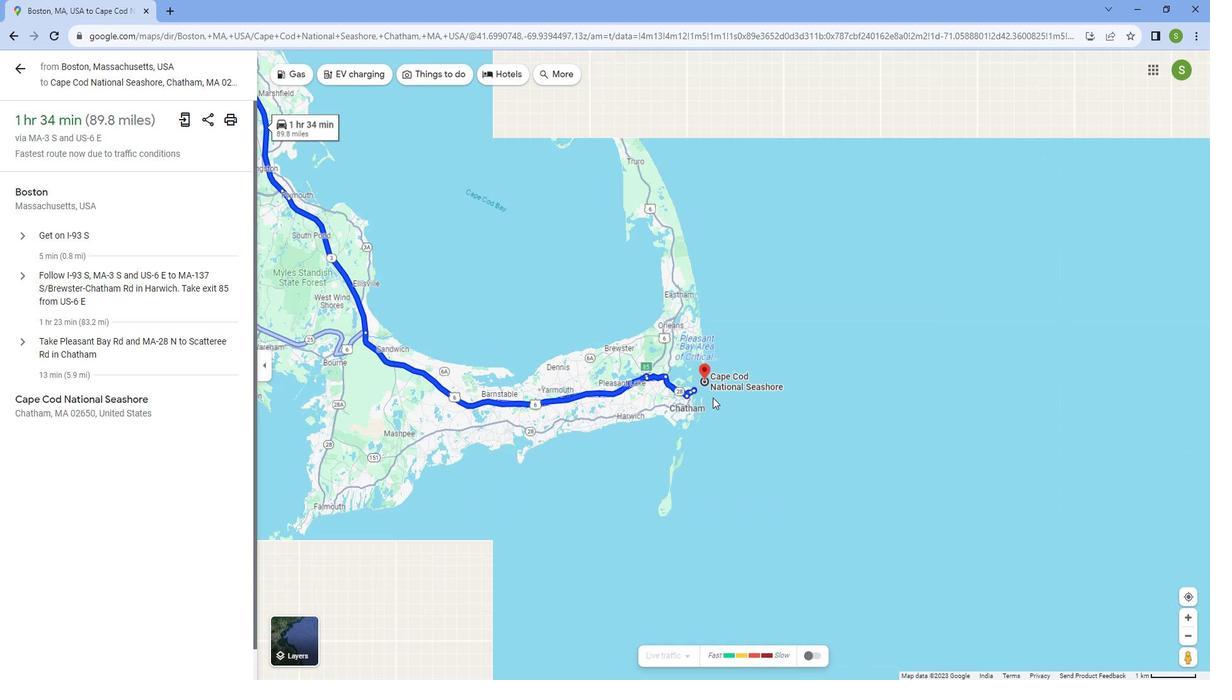 
Action: Mouse scrolled (720, 390) with delta (0, 0)
Screenshot: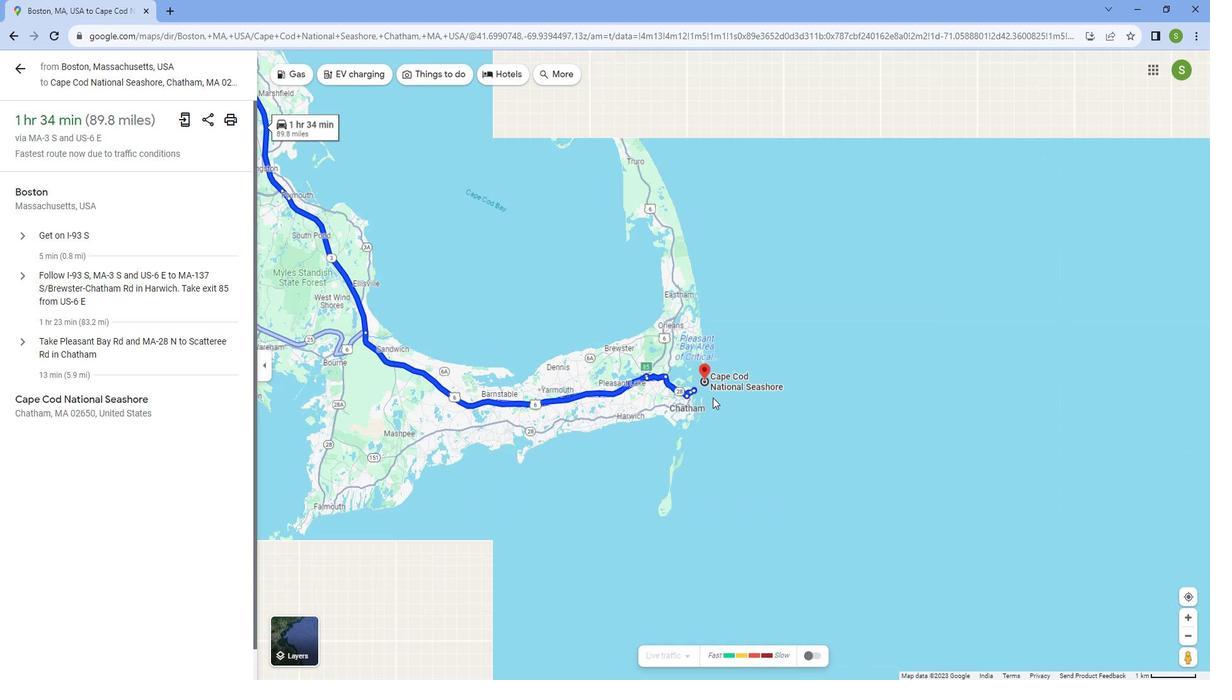 
Action: Mouse scrolled (720, 390) with delta (0, 0)
Screenshot: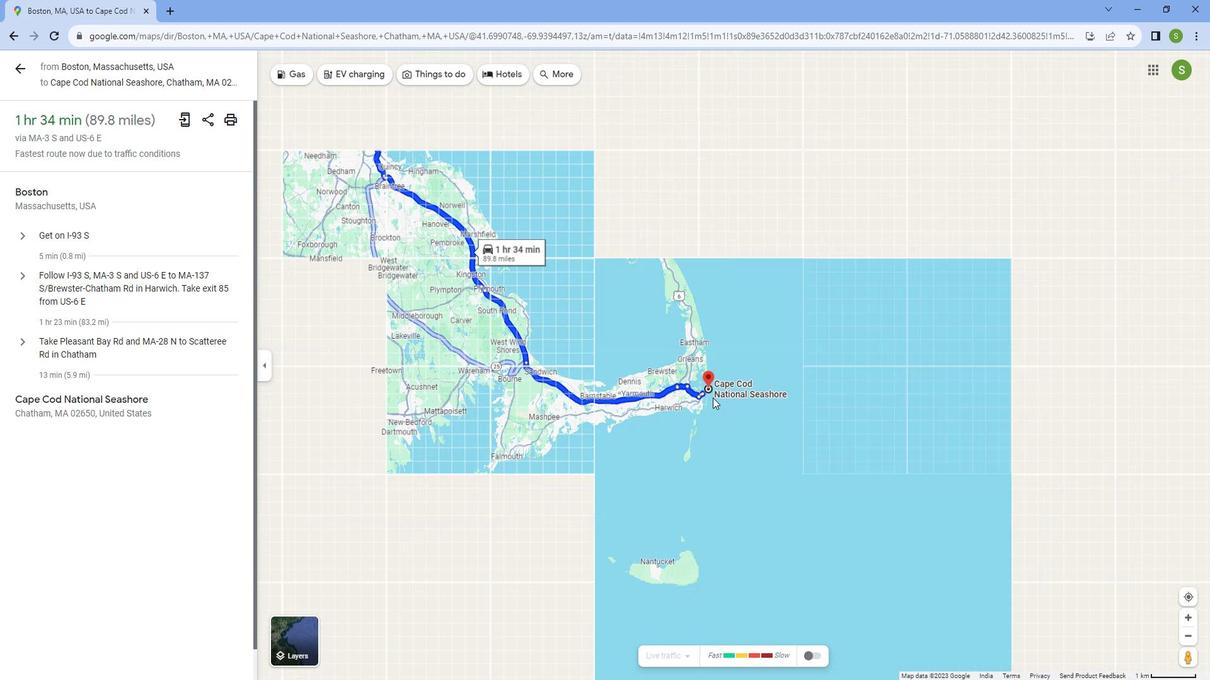 
Action: Mouse scrolled (720, 390) with delta (0, 0)
Screenshot: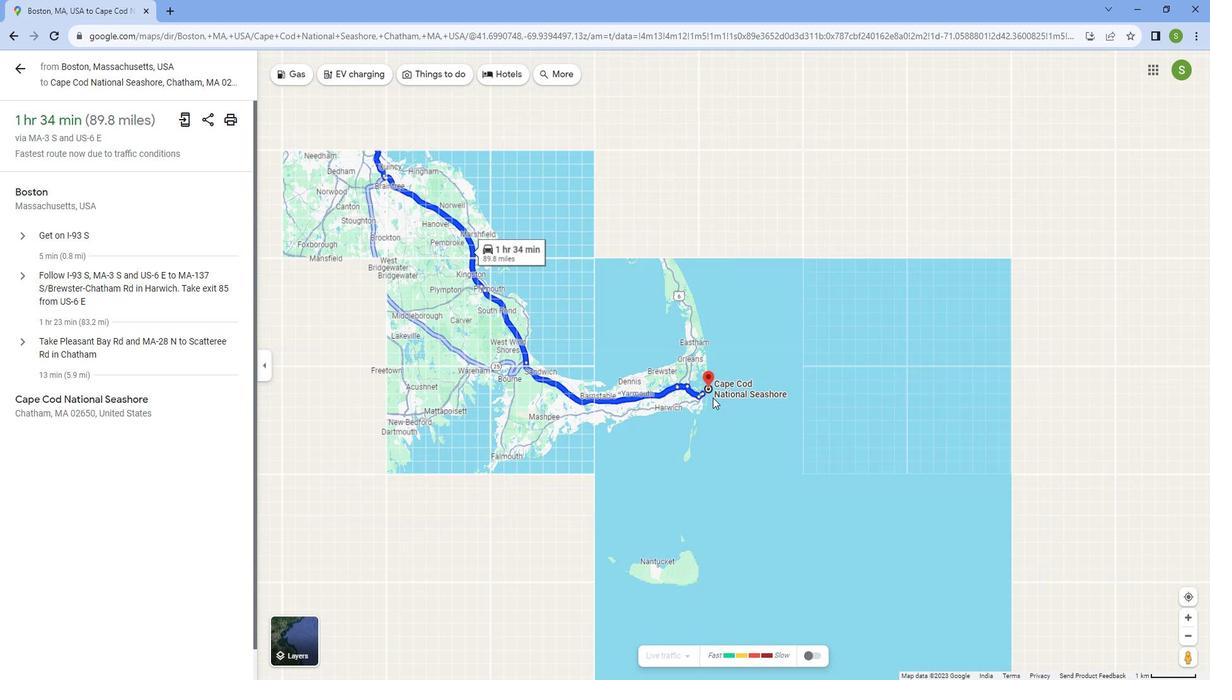 
Action: Mouse moved to (503, 363)
Screenshot: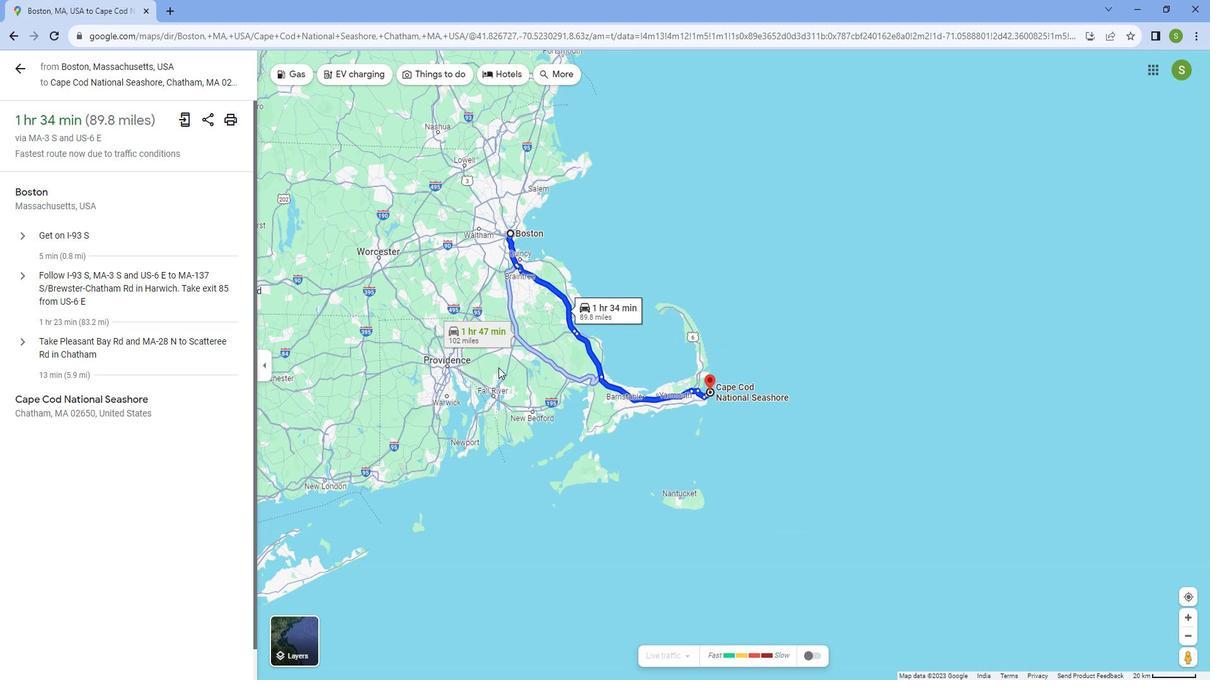 
Action: Mouse pressed left at (503, 363)
Screenshot: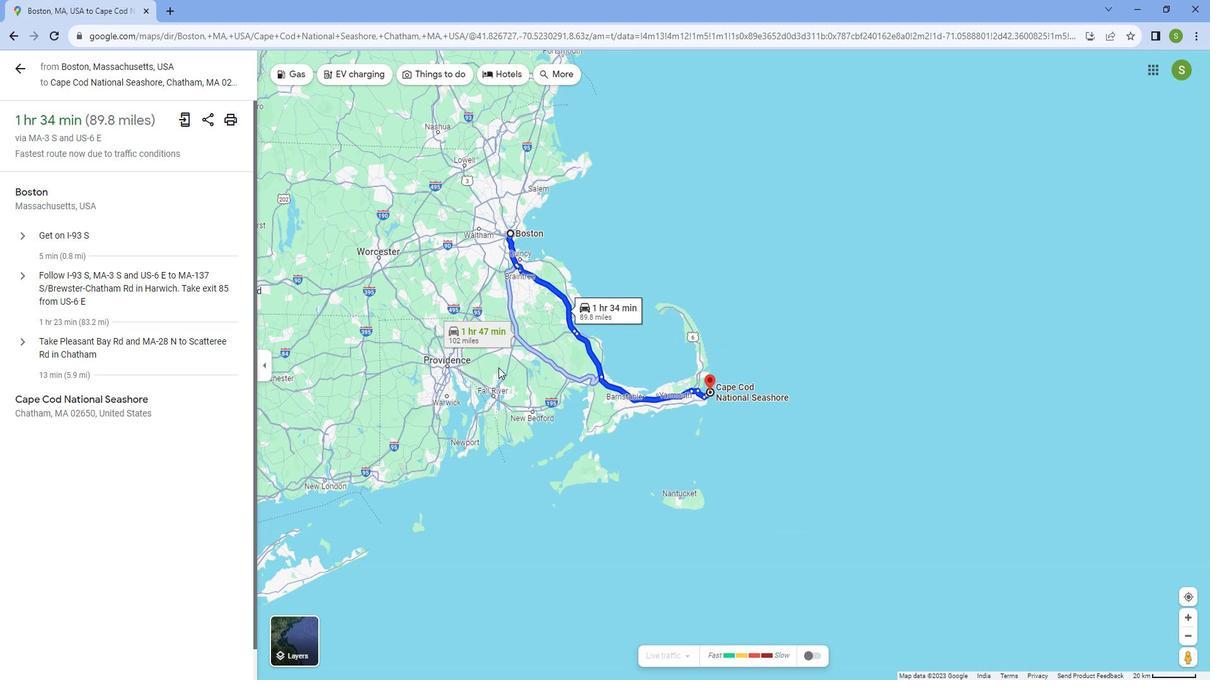 
Action: Mouse moved to (482, 391)
Screenshot: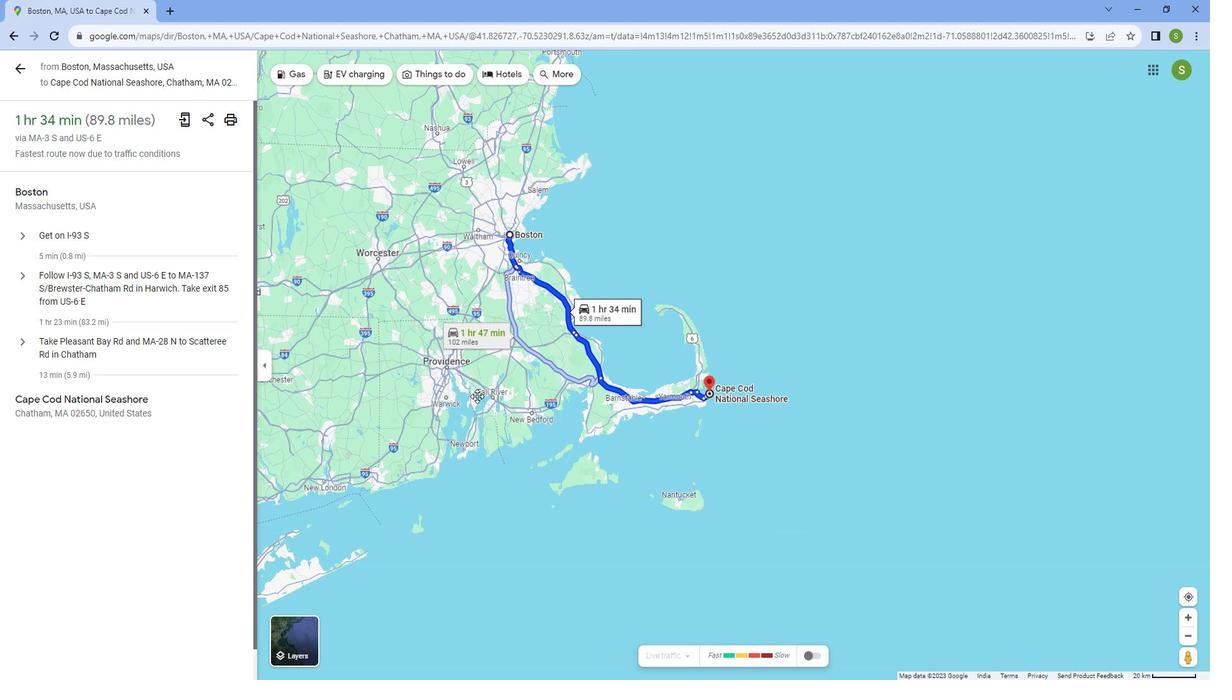 
